 Task: Find connections with filter location Segovia with filter topic #Successwith filter profile language French with filter current company Udaan.com with filter school ST XAVIERS SCHOOL with filter industry Mattress and Blinds Manufacturing with filter service category User Experience Writing with filter keywords title Social Media Specialist
Action: Mouse moved to (572, 73)
Screenshot: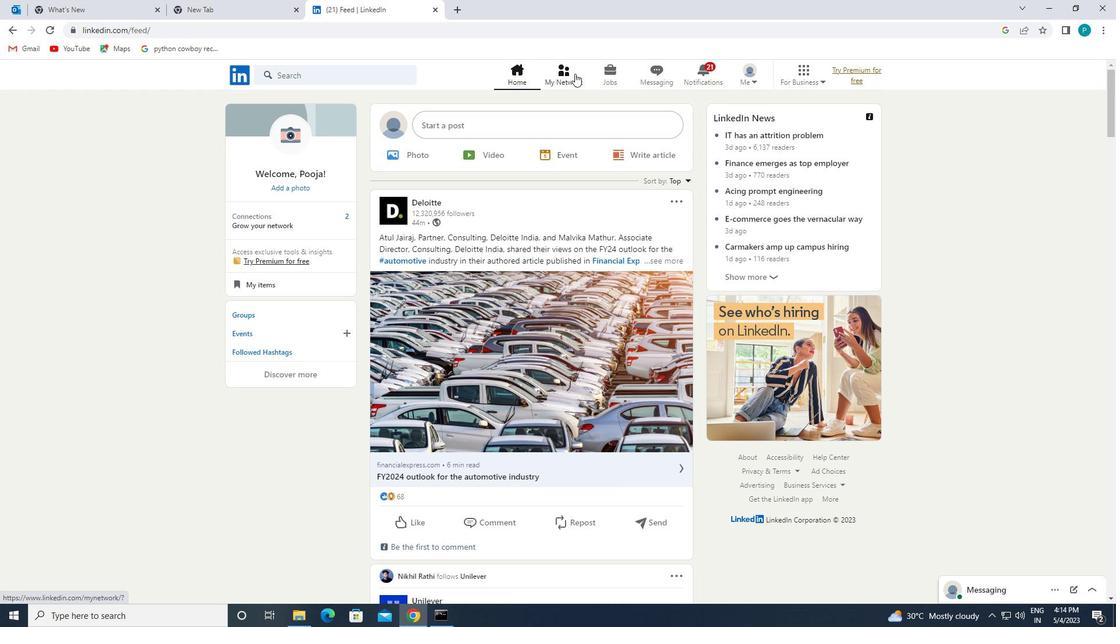 
Action: Mouse pressed left at (572, 73)
Screenshot: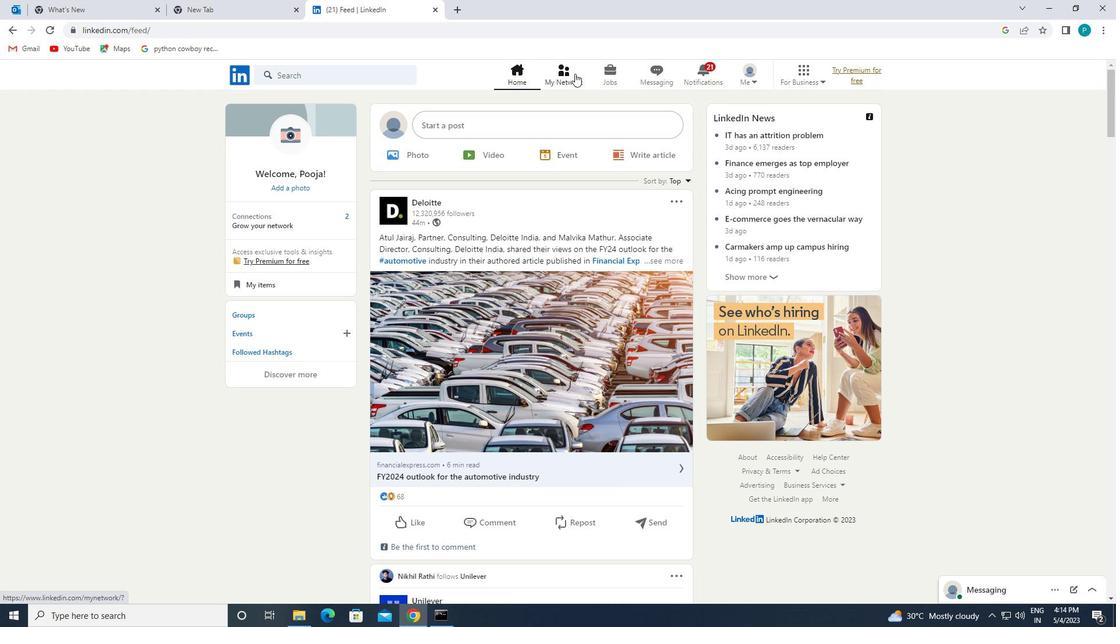 
Action: Mouse moved to (352, 142)
Screenshot: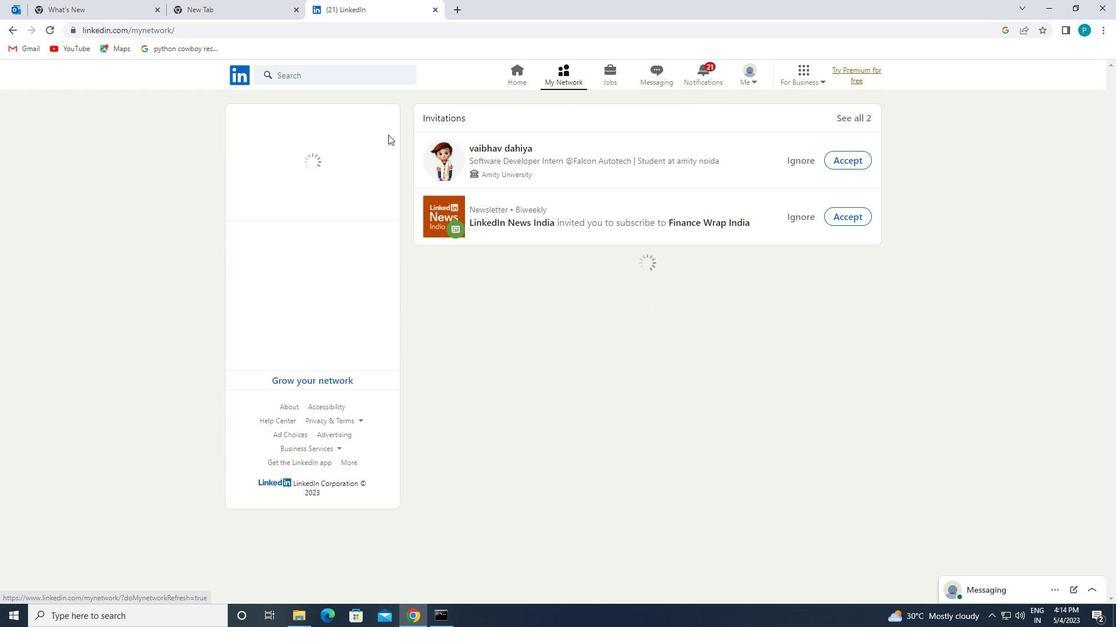 
Action: Mouse pressed left at (352, 142)
Screenshot: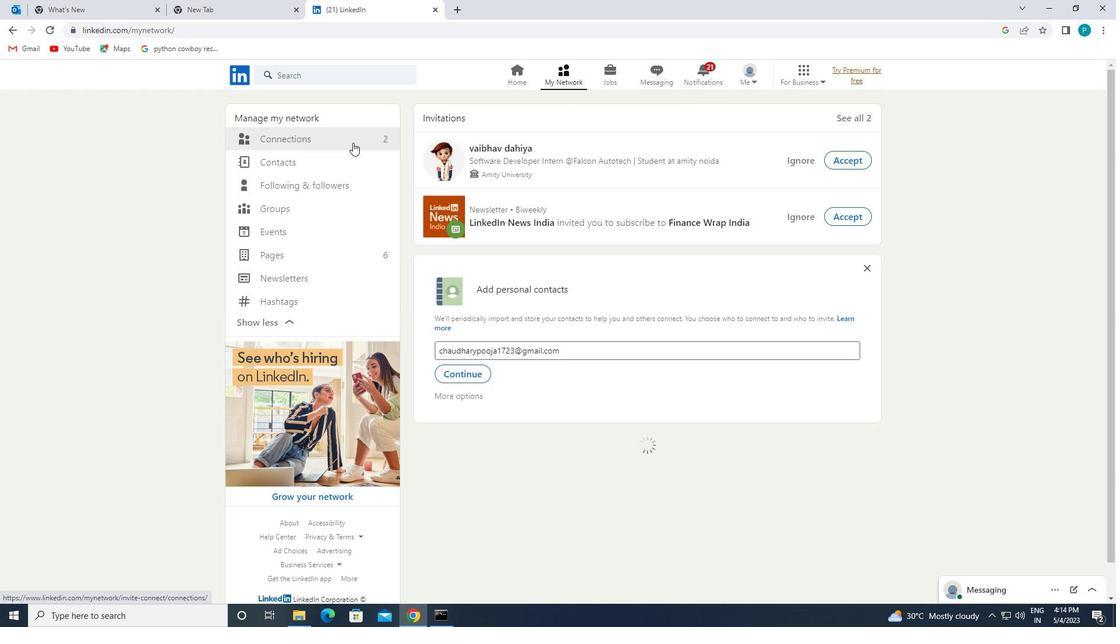 
Action: Mouse moved to (629, 147)
Screenshot: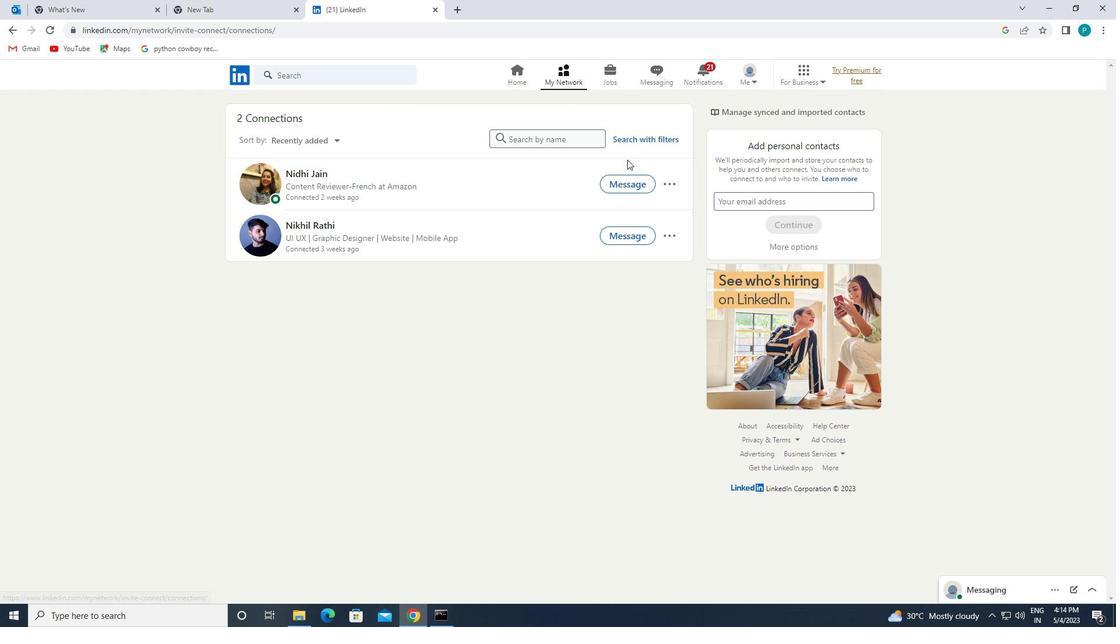 
Action: Mouse pressed left at (629, 147)
Screenshot: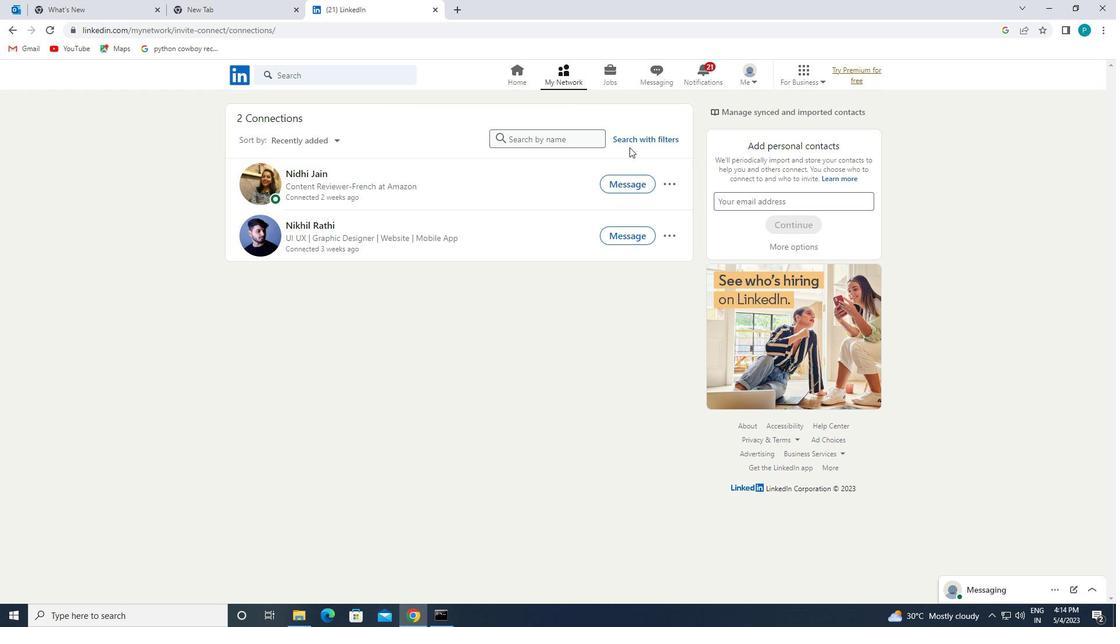 
Action: Mouse moved to (629, 138)
Screenshot: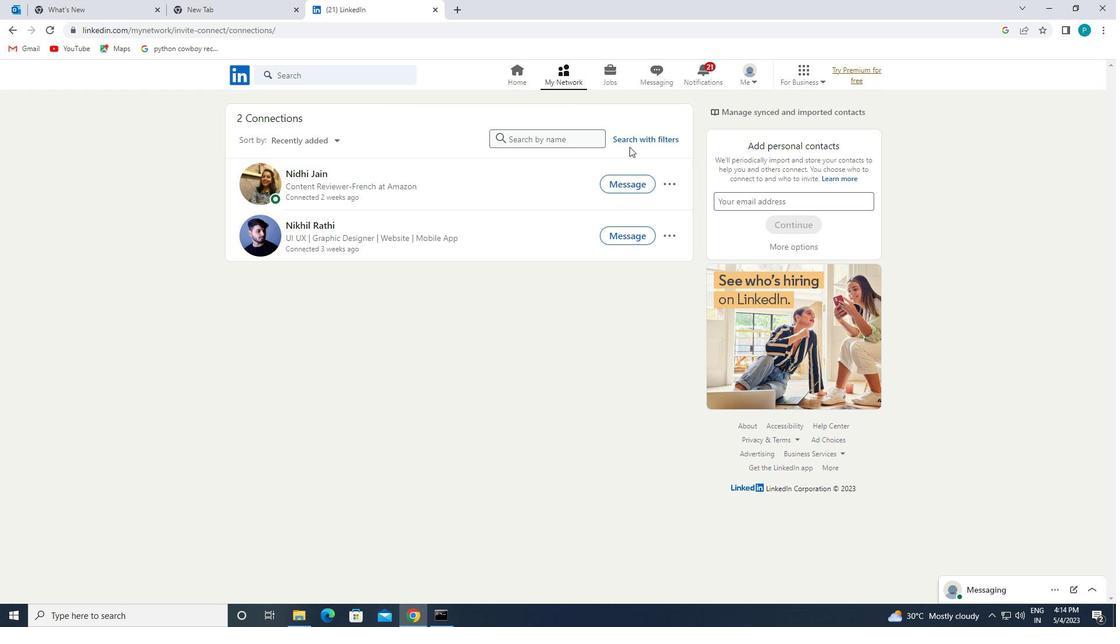 
Action: Mouse pressed left at (629, 138)
Screenshot: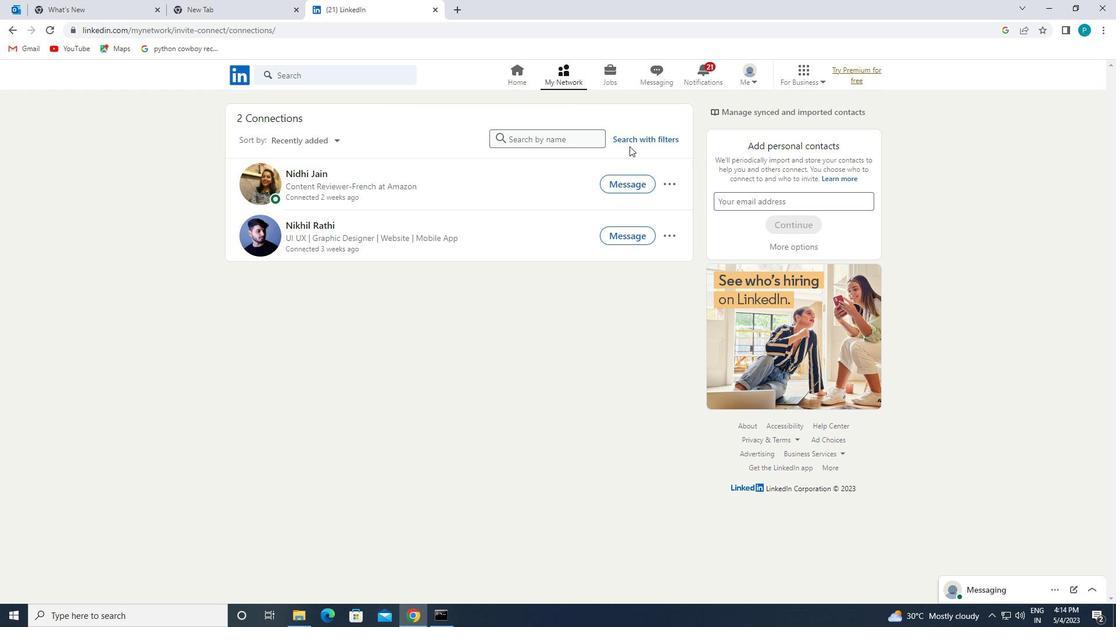 
Action: Mouse moved to (606, 111)
Screenshot: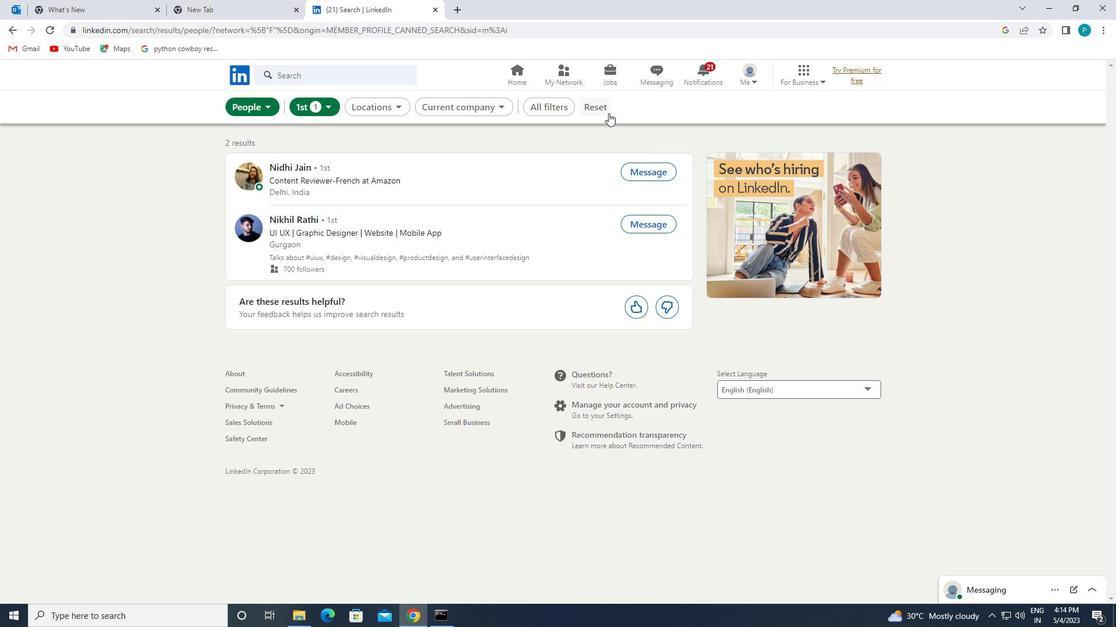 
Action: Mouse pressed left at (606, 111)
Screenshot: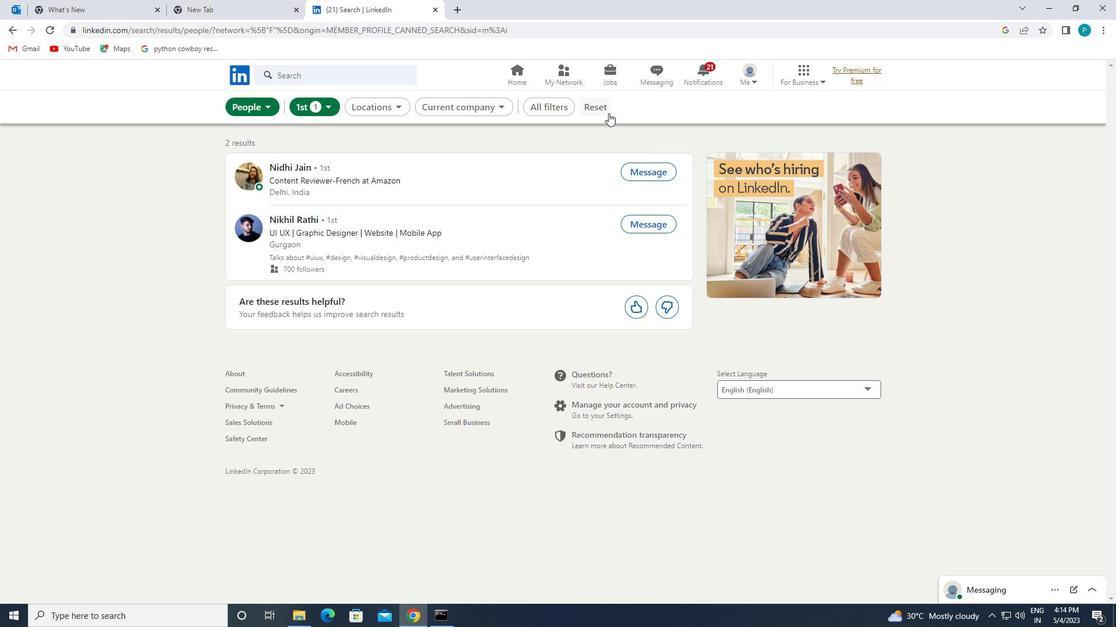 
Action: Mouse moved to (567, 107)
Screenshot: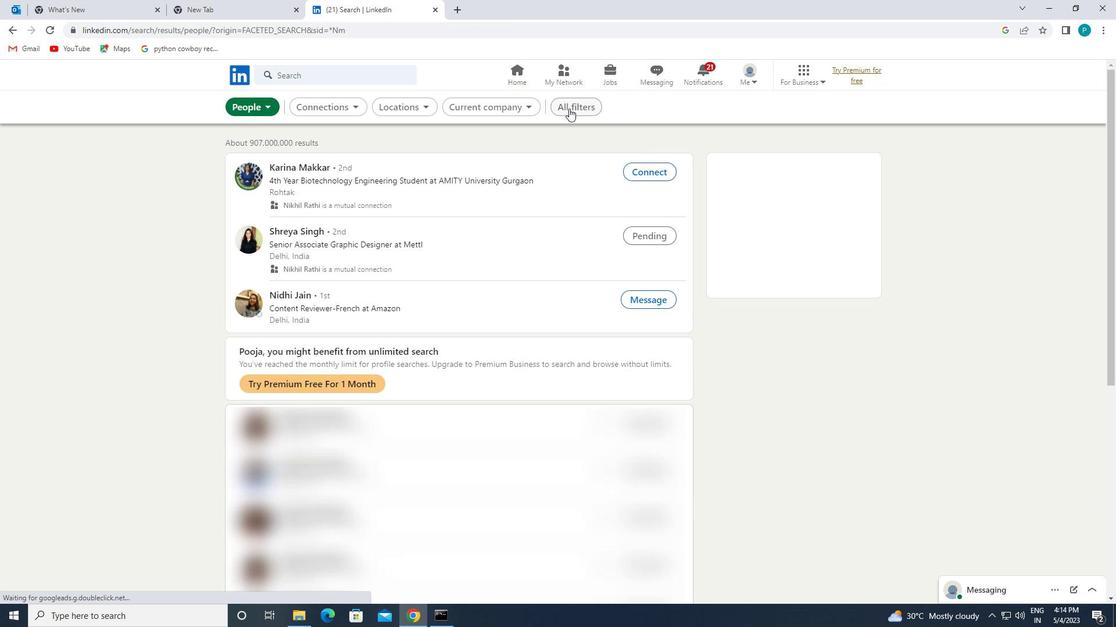 
Action: Mouse pressed left at (567, 107)
Screenshot: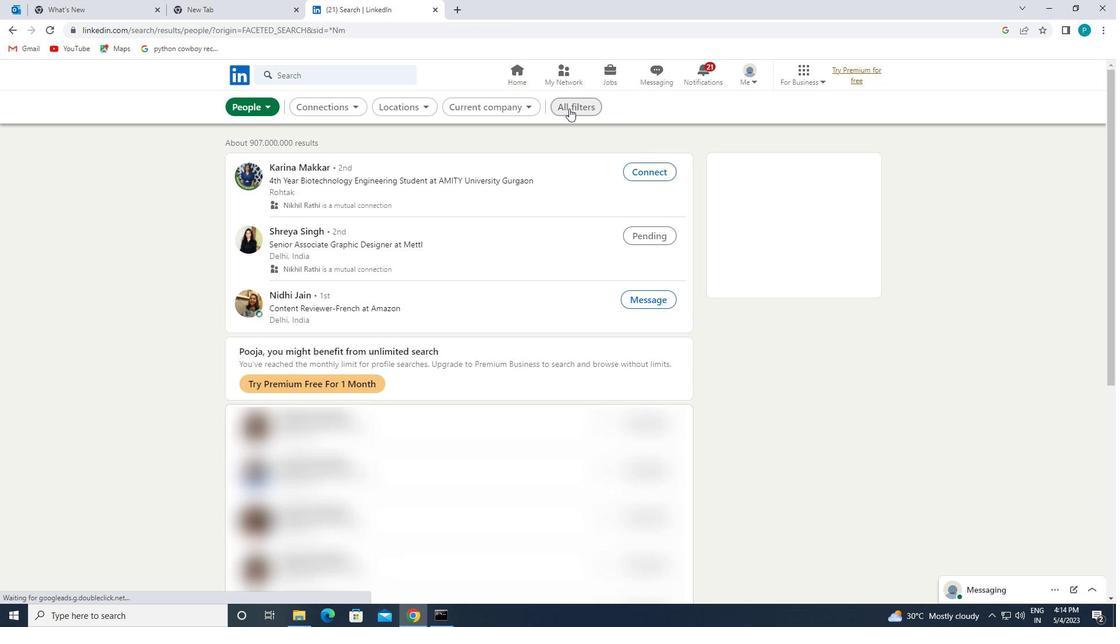 
Action: Mouse moved to (1036, 380)
Screenshot: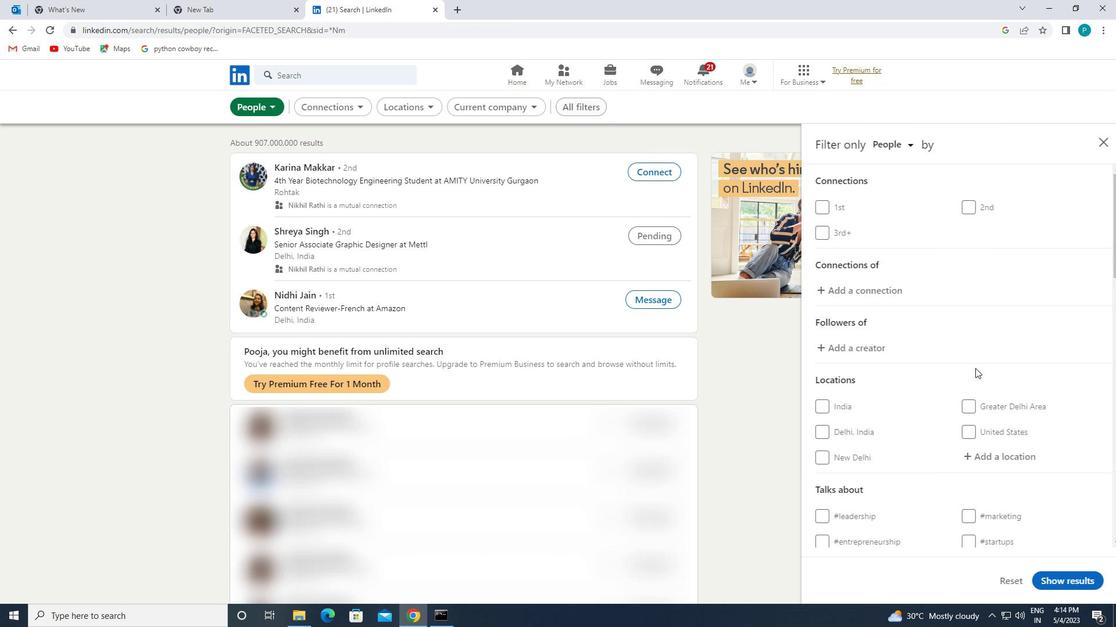 
Action: Mouse scrolled (1036, 379) with delta (0, 0)
Screenshot: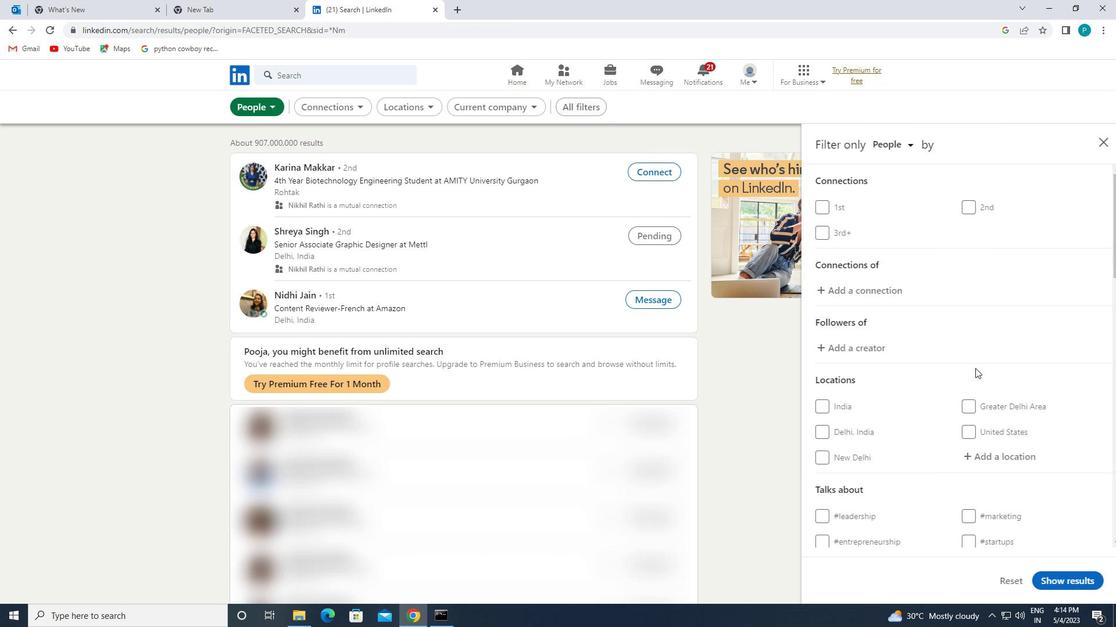 
Action: Mouse scrolled (1036, 379) with delta (0, 0)
Screenshot: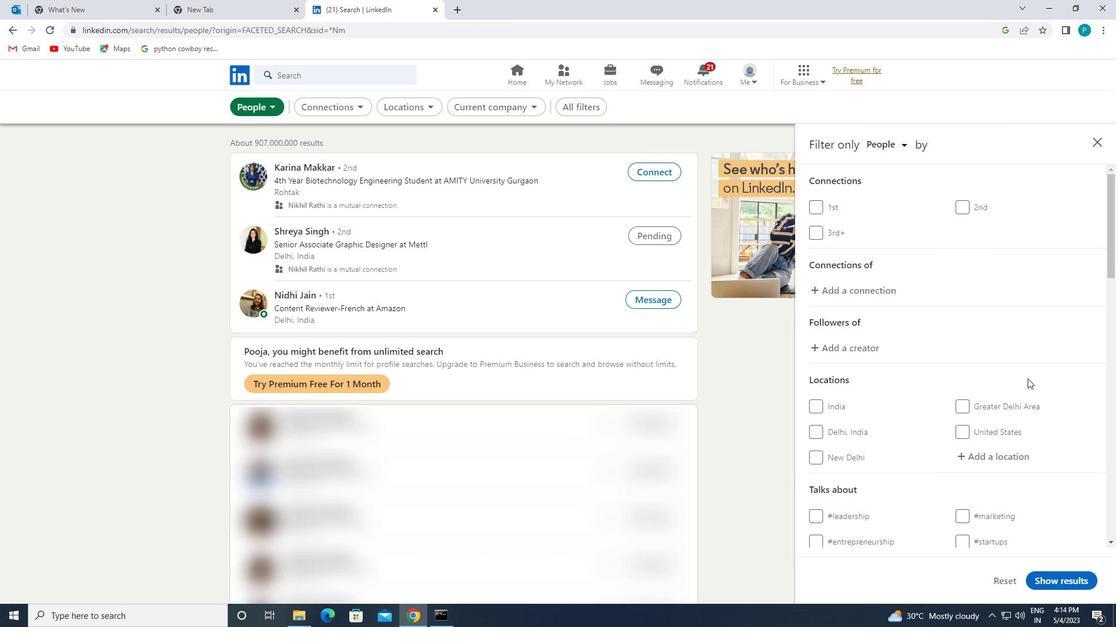 
Action: Mouse moved to (986, 341)
Screenshot: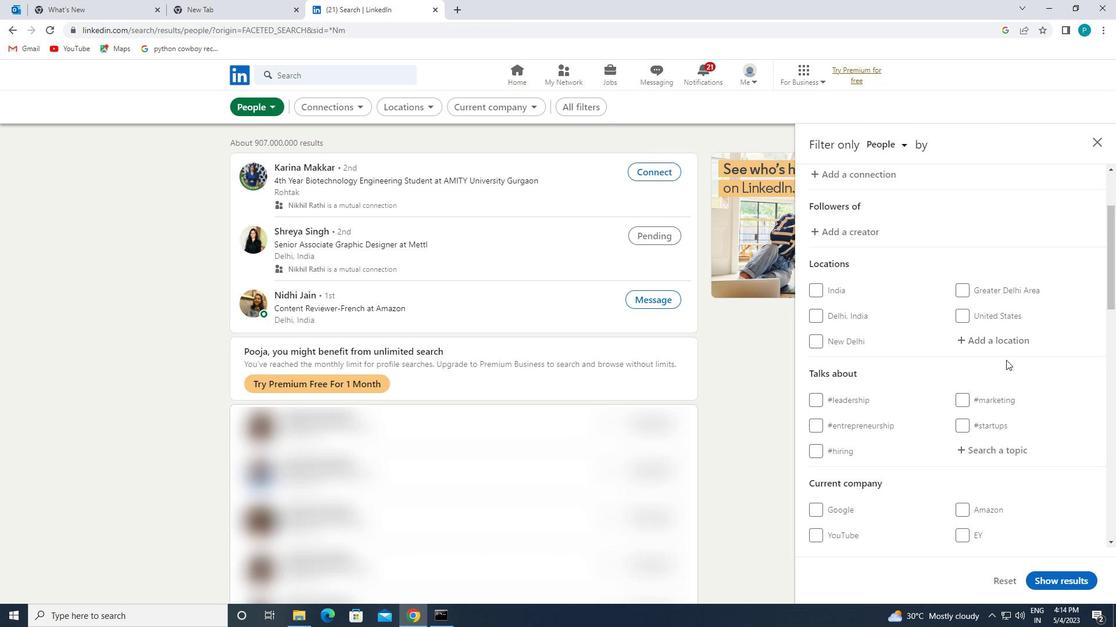 
Action: Mouse pressed left at (986, 341)
Screenshot: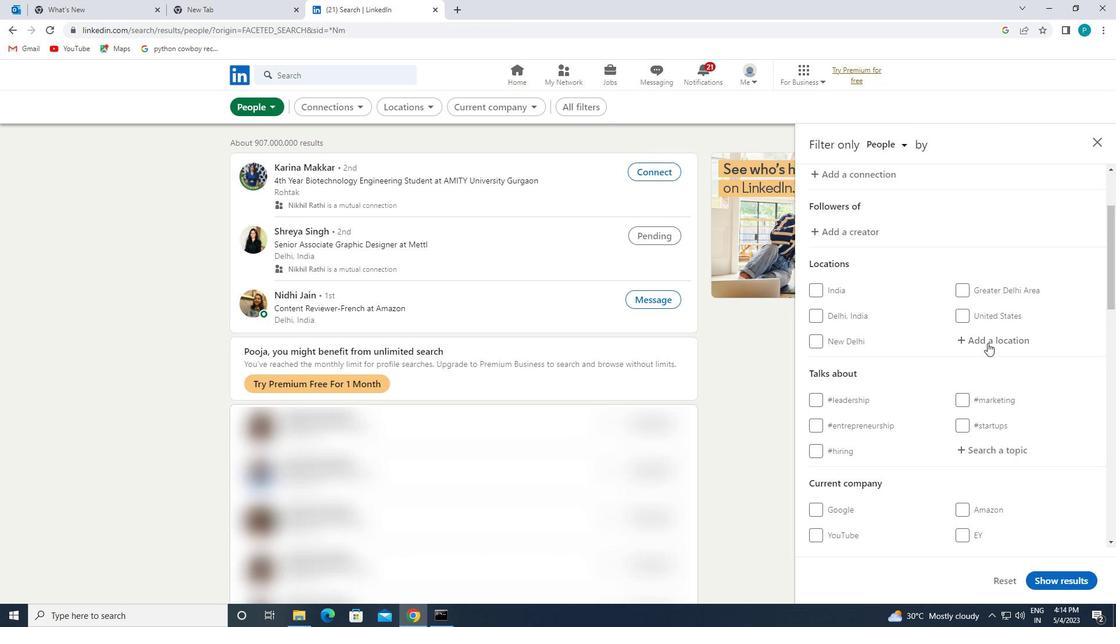 
Action: Key pressed <Key.caps_lock>s<Key.caps_lock>egovia
Screenshot: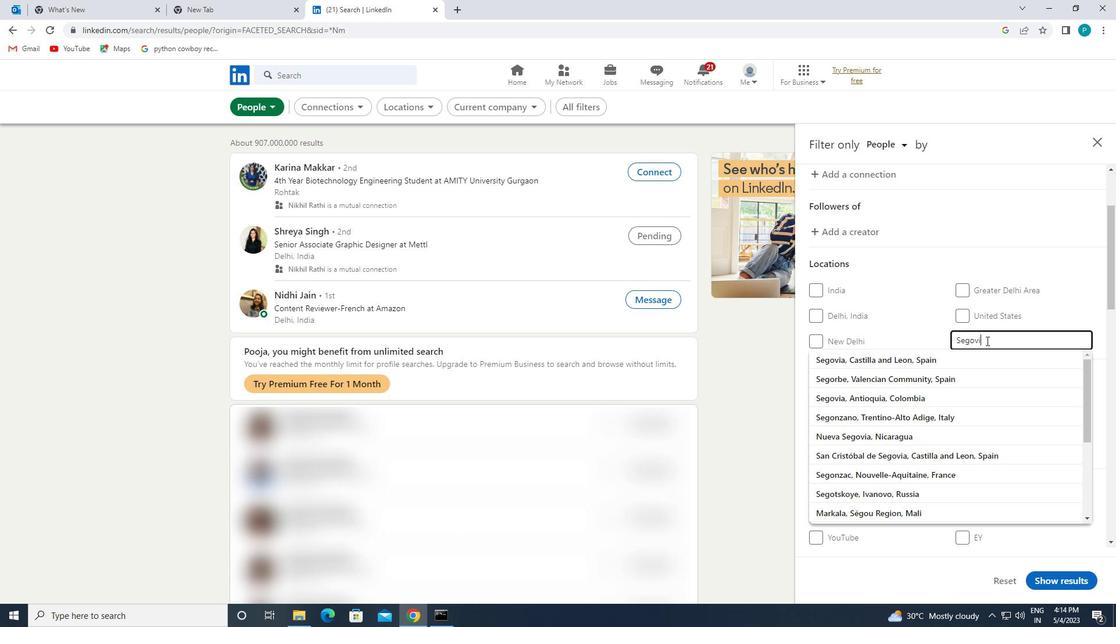 
Action: Mouse moved to (983, 353)
Screenshot: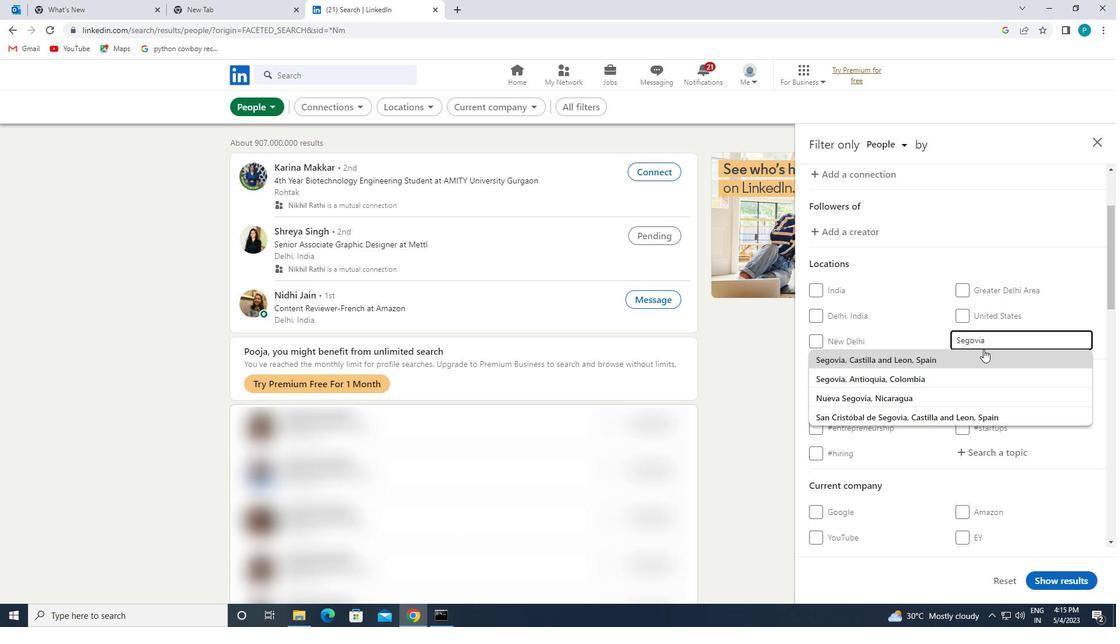 
Action: Mouse pressed left at (983, 353)
Screenshot: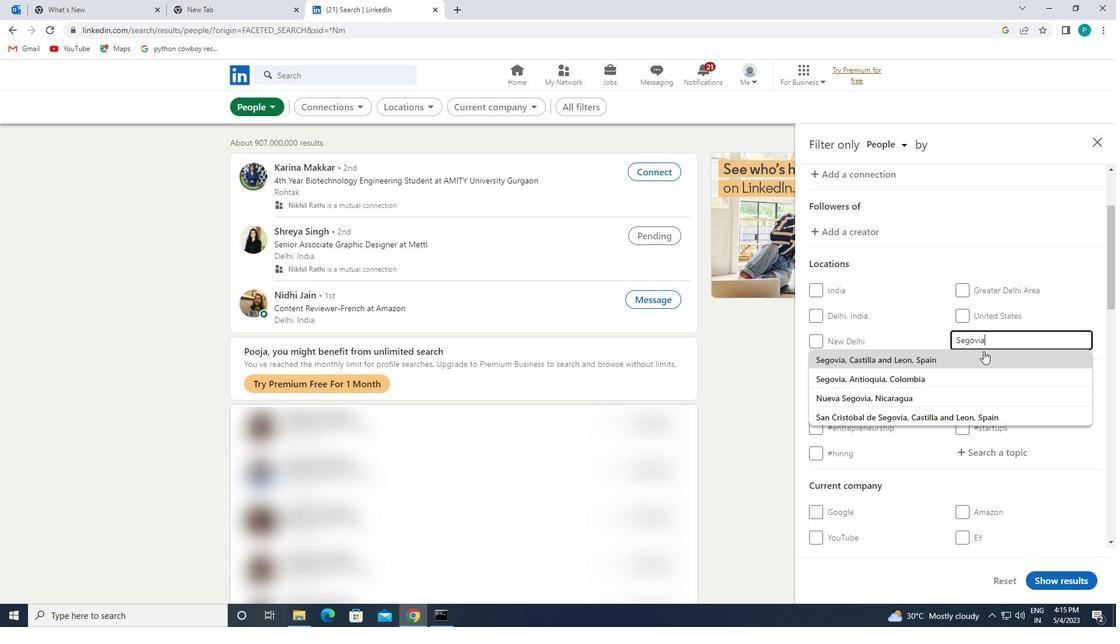 
Action: Mouse moved to (995, 386)
Screenshot: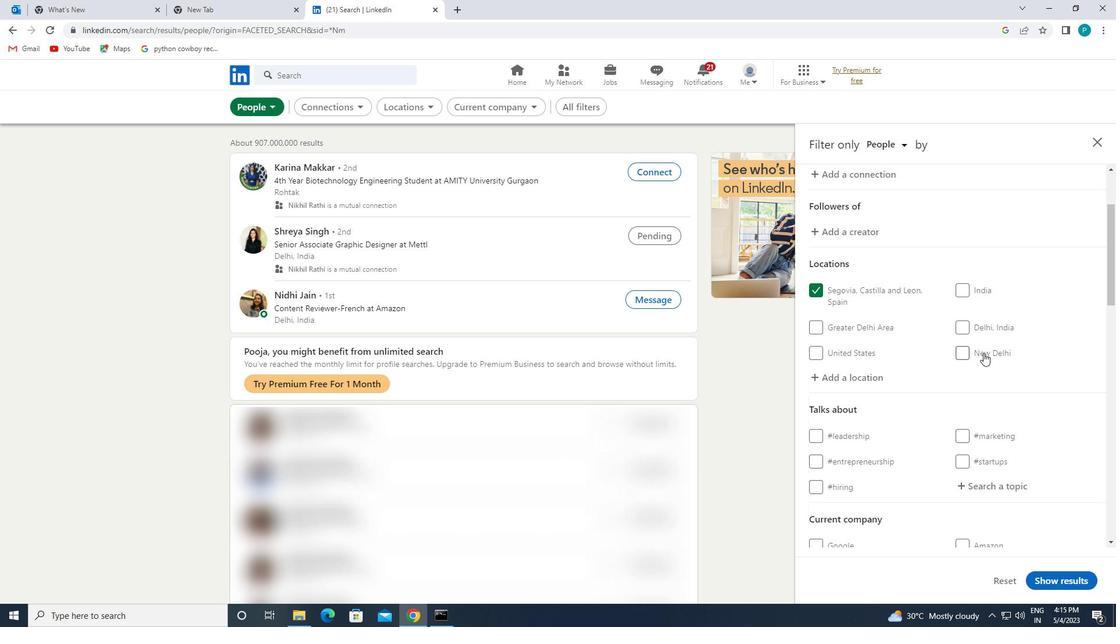 
Action: Mouse scrolled (995, 385) with delta (0, 0)
Screenshot: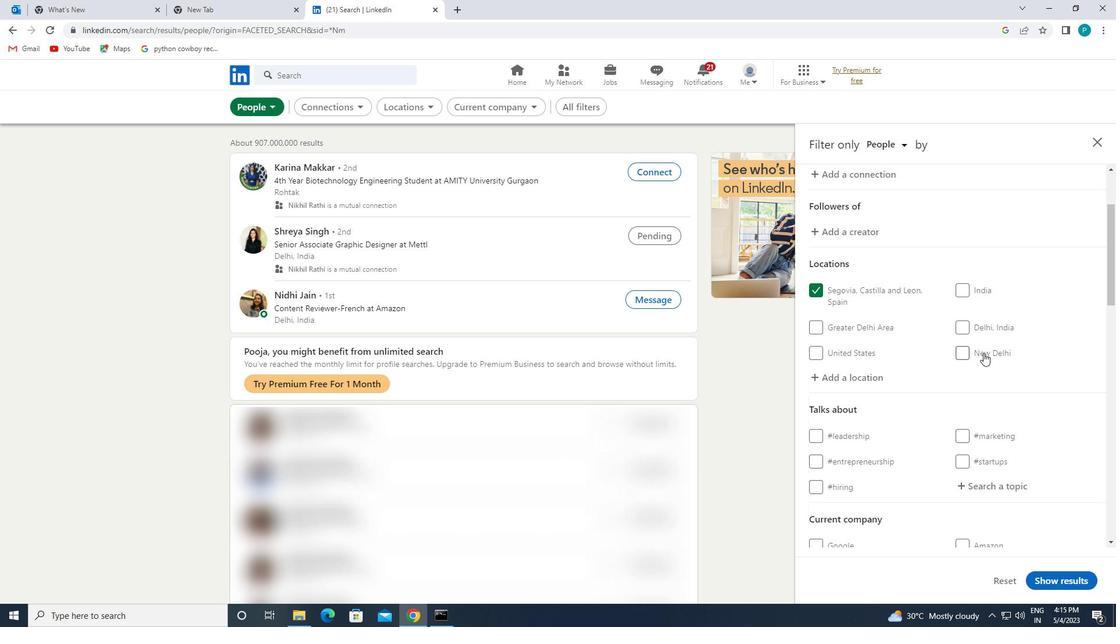 
Action: Mouse scrolled (995, 385) with delta (0, 0)
Screenshot: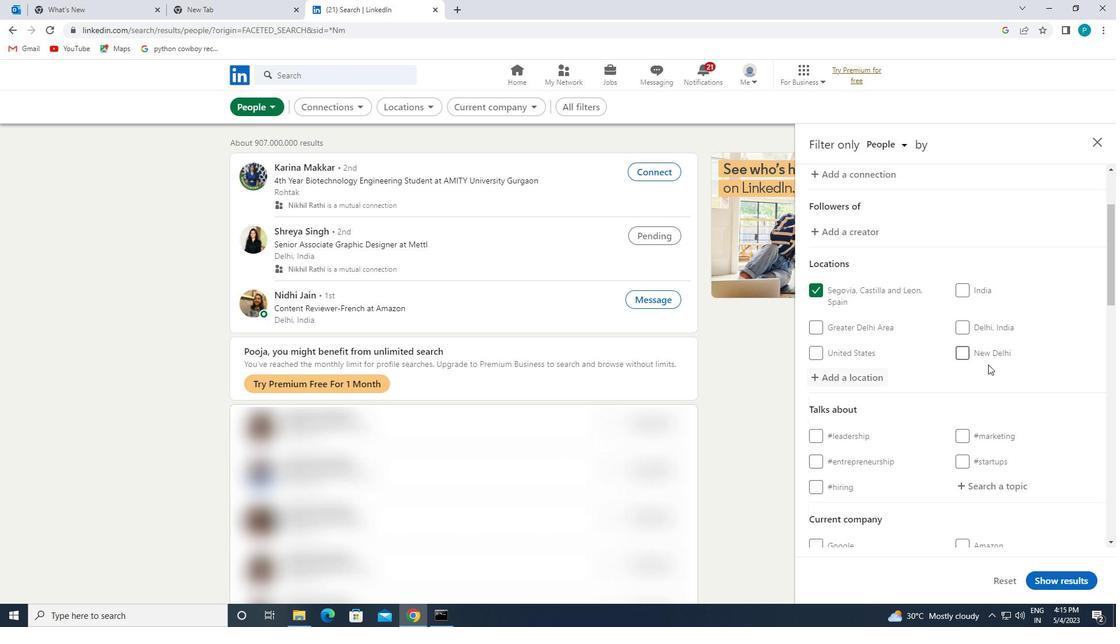 
Action: Mouse moved to (993, 374)
Screenshot: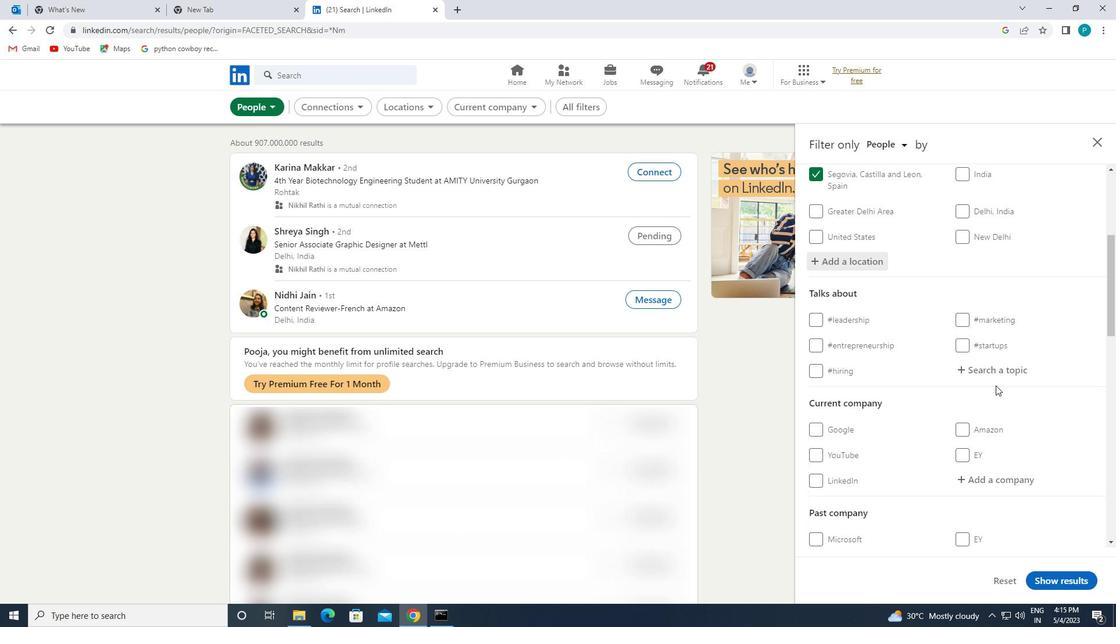 
Action: Mouse pressed left at (993, 374)
Screenshot: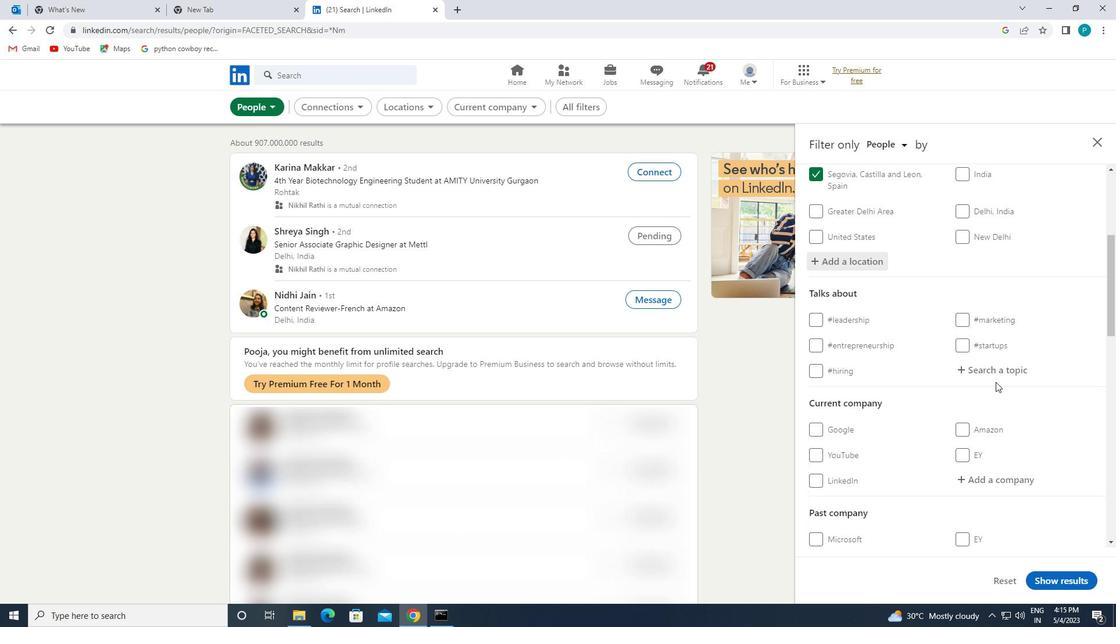 
Action: Key pressed <Key.shift>#<Key.caps_lock>S<Key.caps_lock>UCCESS
Screenshot: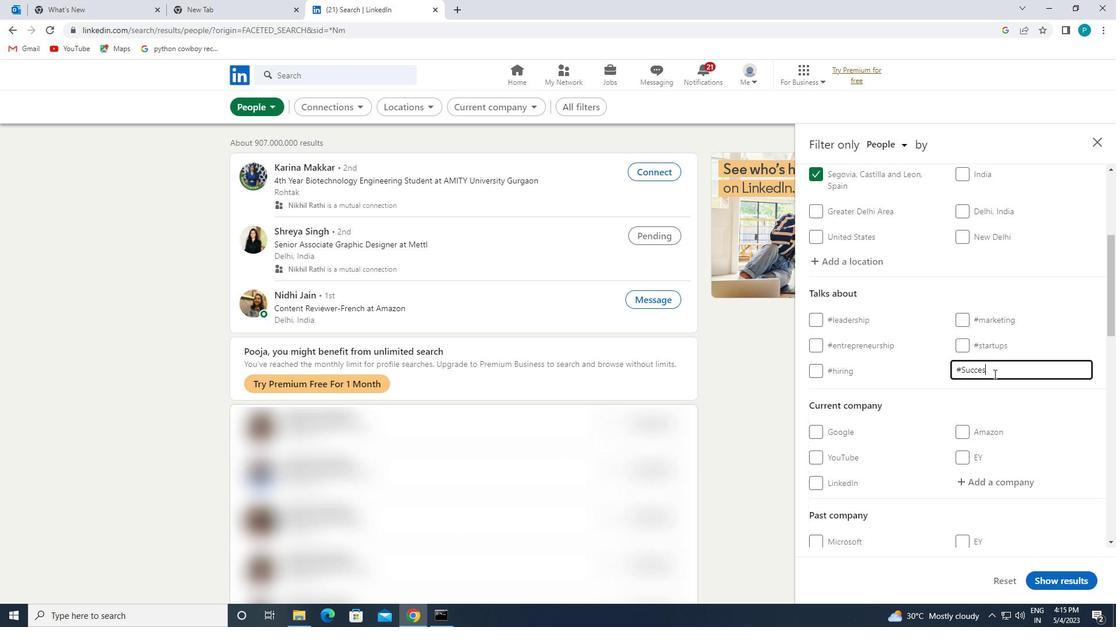 
Action: Mouse moved to (998, 442)
Screenshot: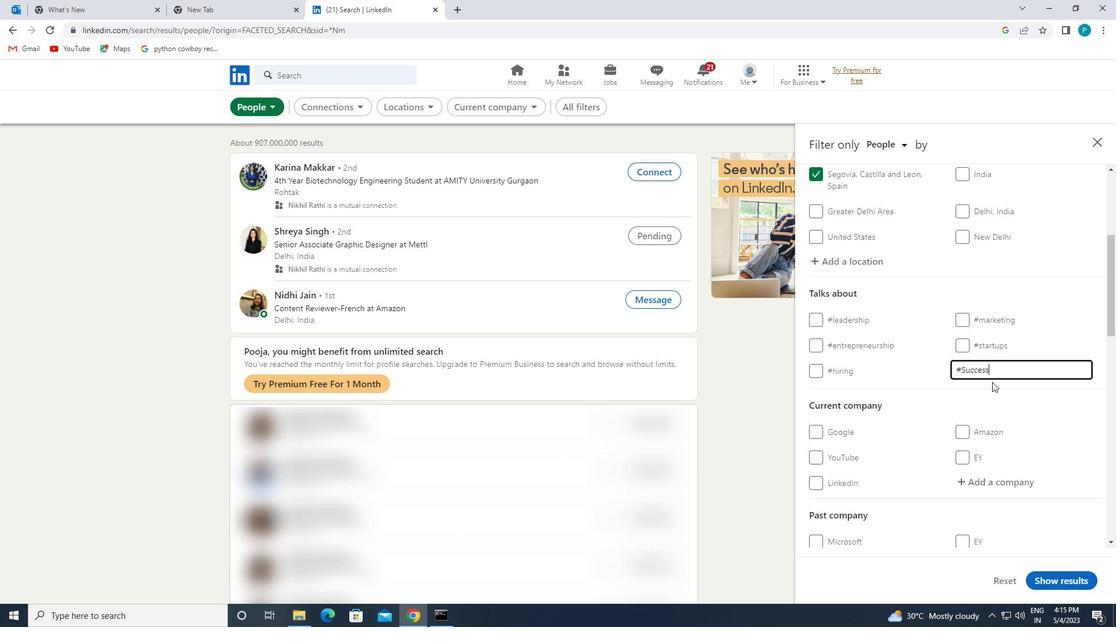 
Action: Mouse scrolled (998, 442) with delta (0, 0)
Screenshot: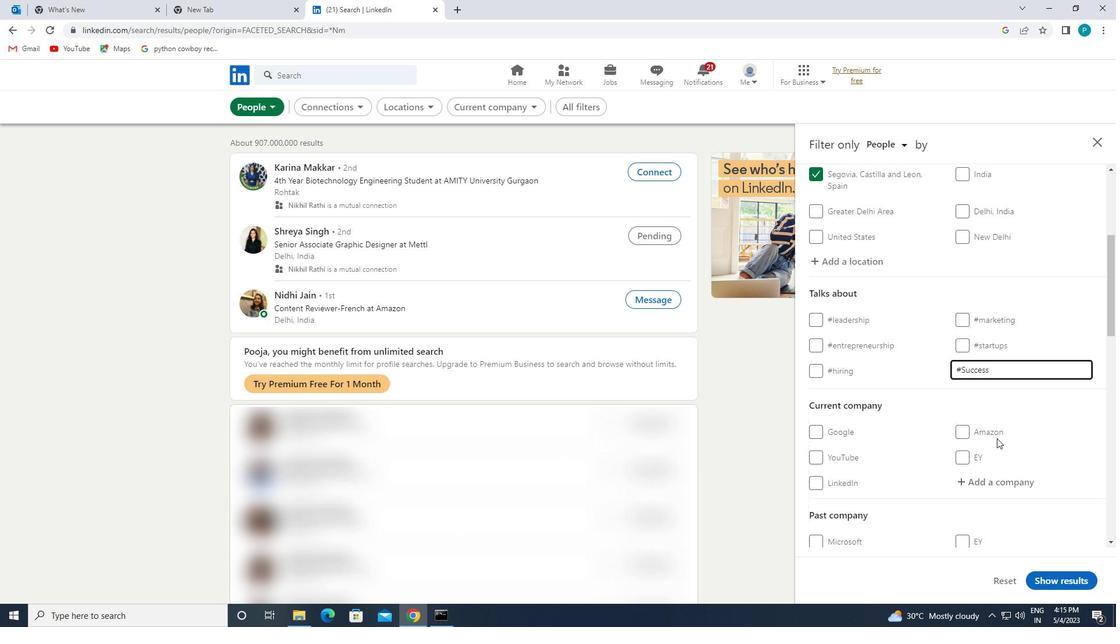 
Action: Mouse scrolled (998, 442) with delta (0, 0)
Screenshot: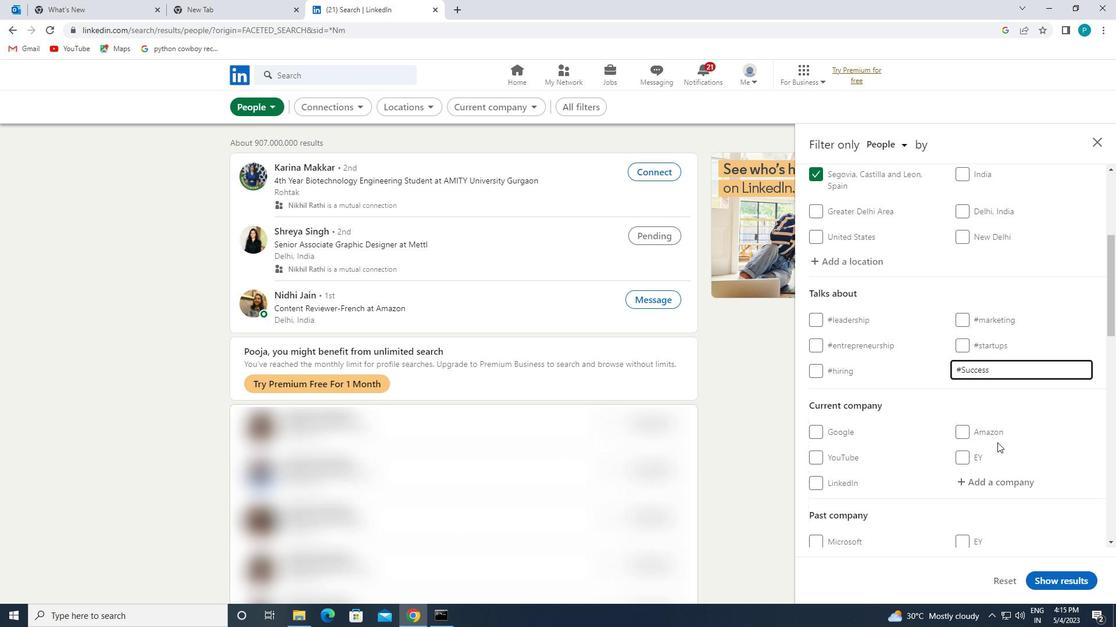 
Action: Mouse moved to (995, 434)
Screenshot: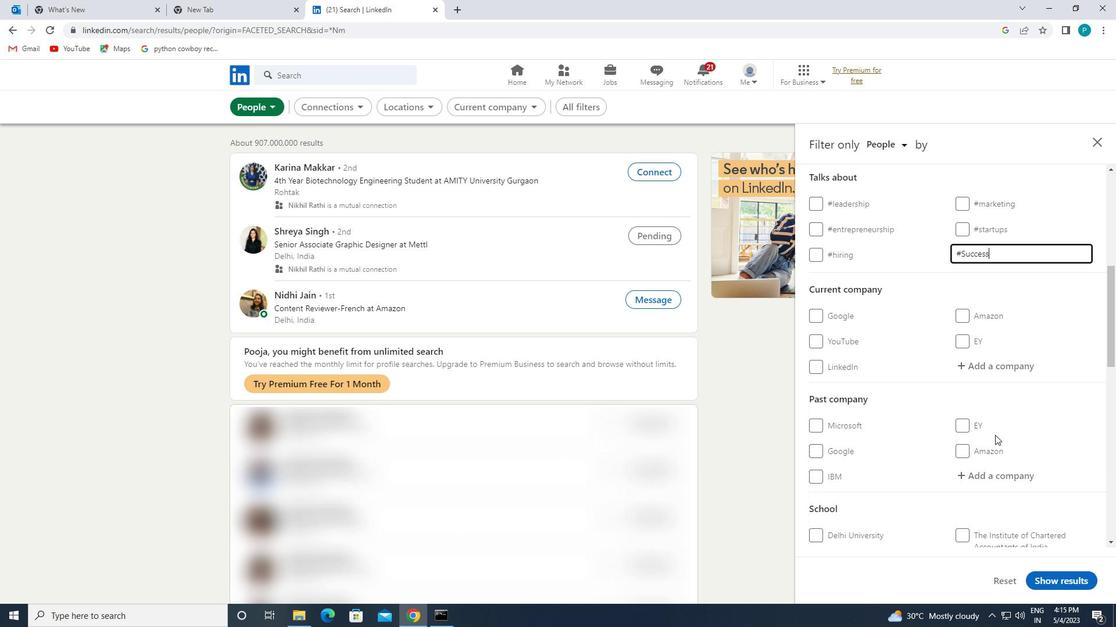 
Action: Mouse scrolled (995, 434) with delta (0, 0)
Screenshot: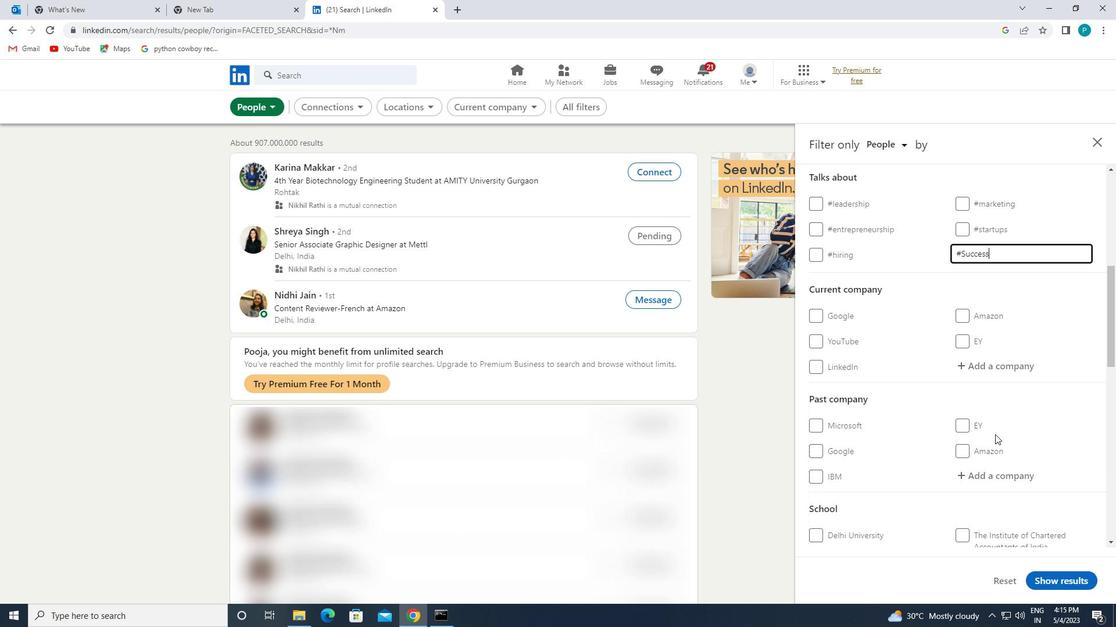 
Action: Mouse scrolled (995, 434) with delta (0, 0)
Screenshot: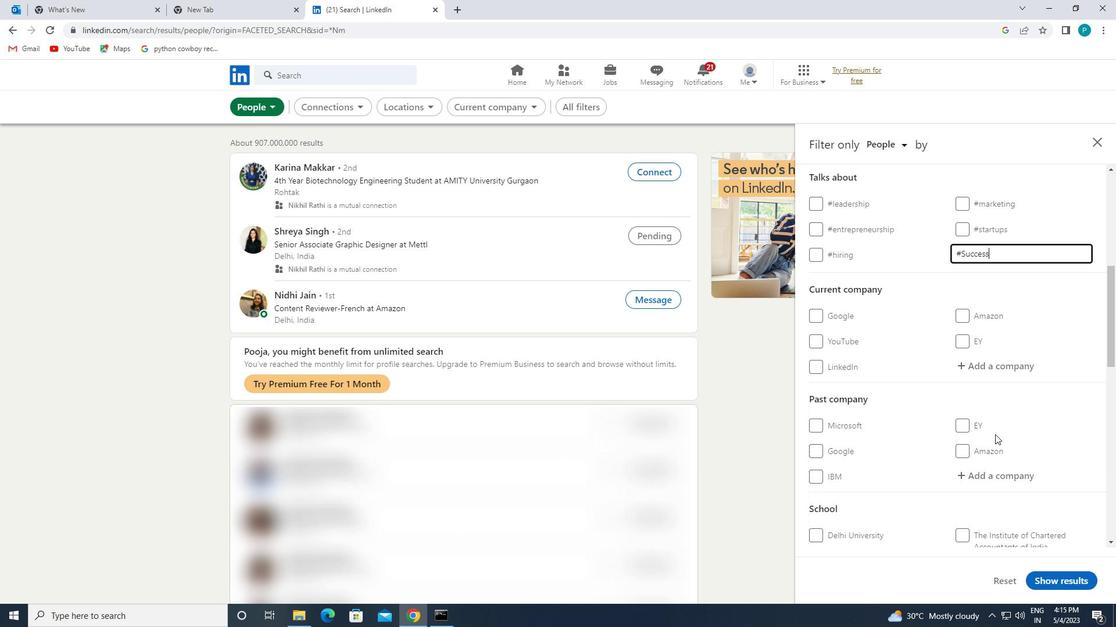 
Action: Mouse scrolled (995, 434) with delta (0, 0)
Screenshot: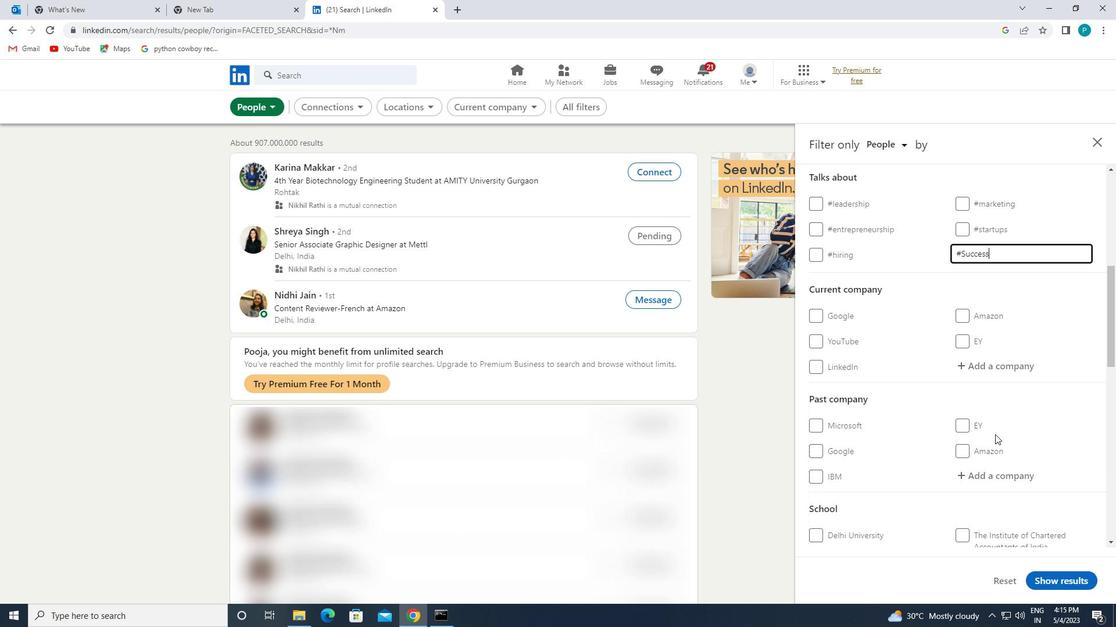 
Action: Mouse scrolled (995, 434) with delta (0, 0)
Screenshot: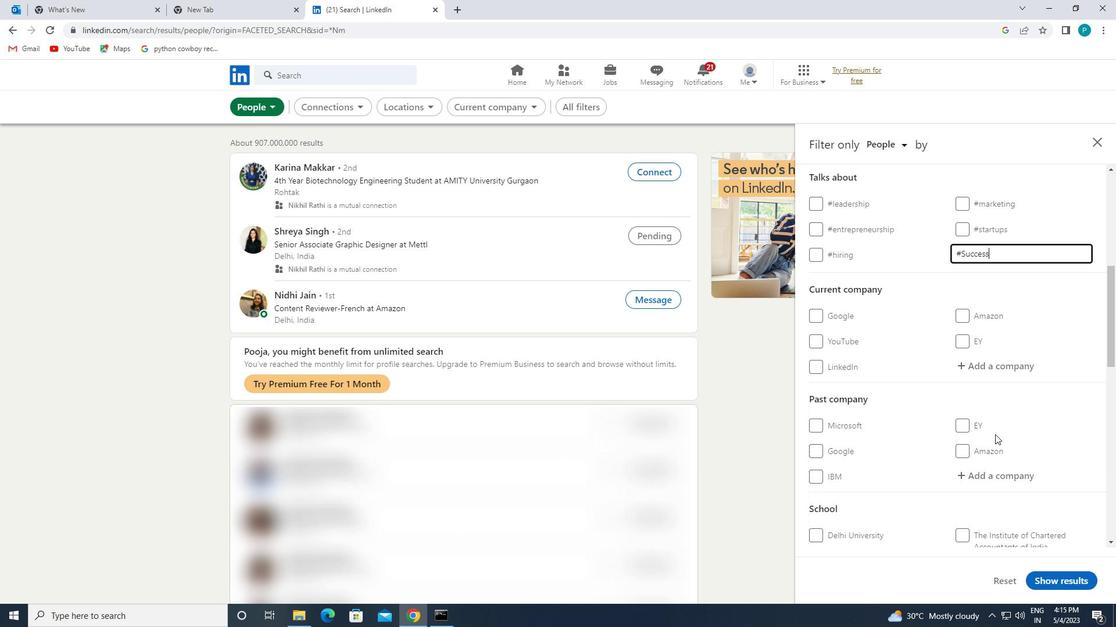 
Action: Mouse moved to (888, 430)
Screenshot: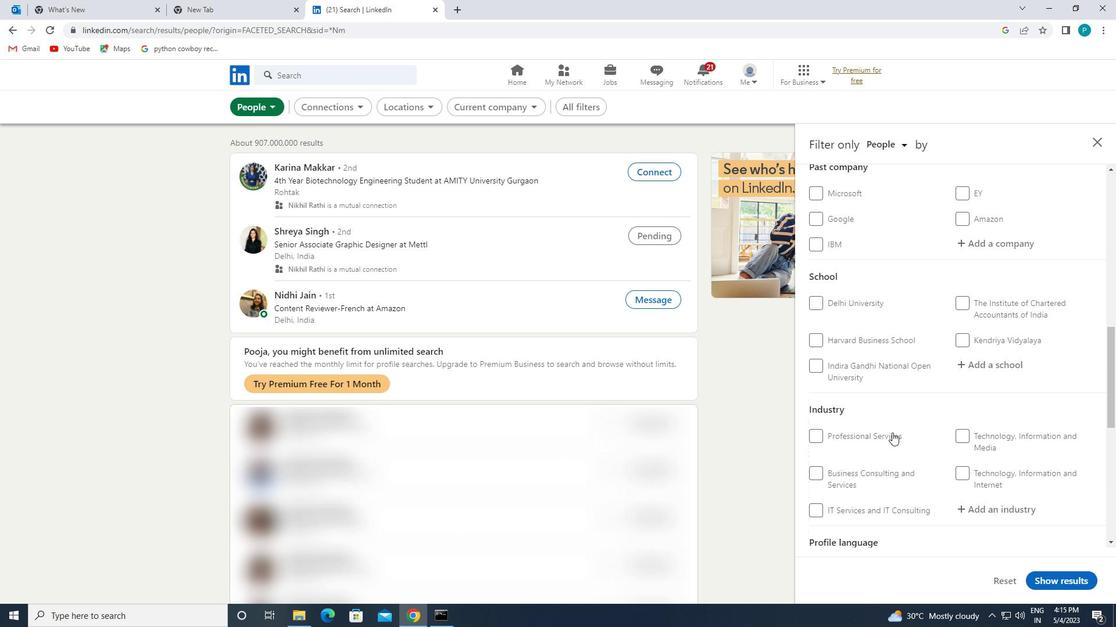 
Action: Mouse scrolled (888, 429) with delta (0, 0)
Screenshot: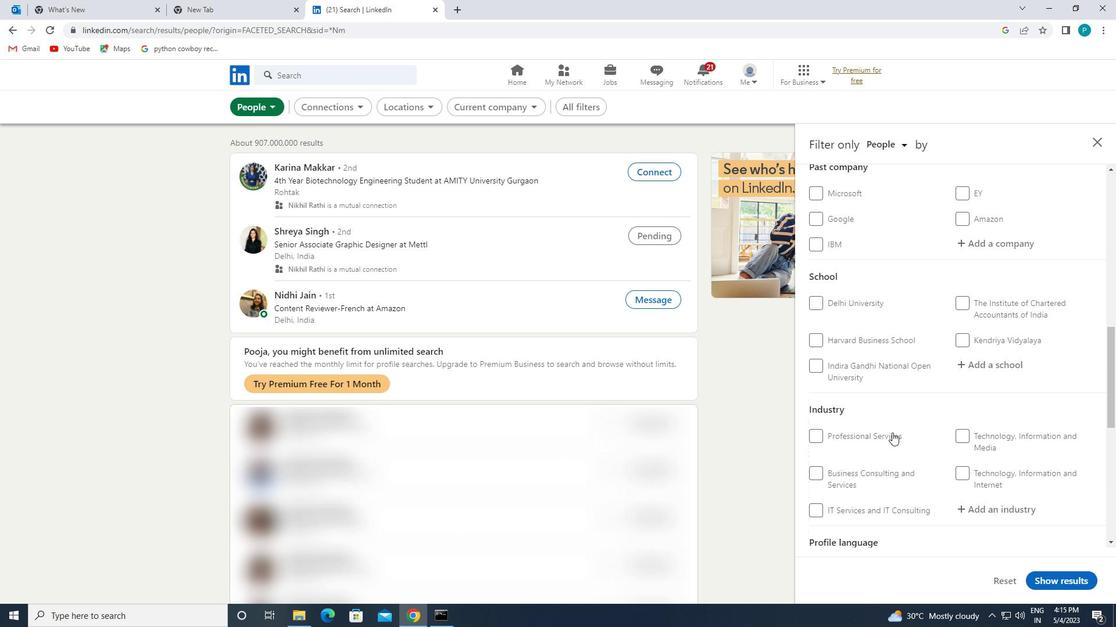 
Action: Mouse moved to (887, 430)
Screenshot: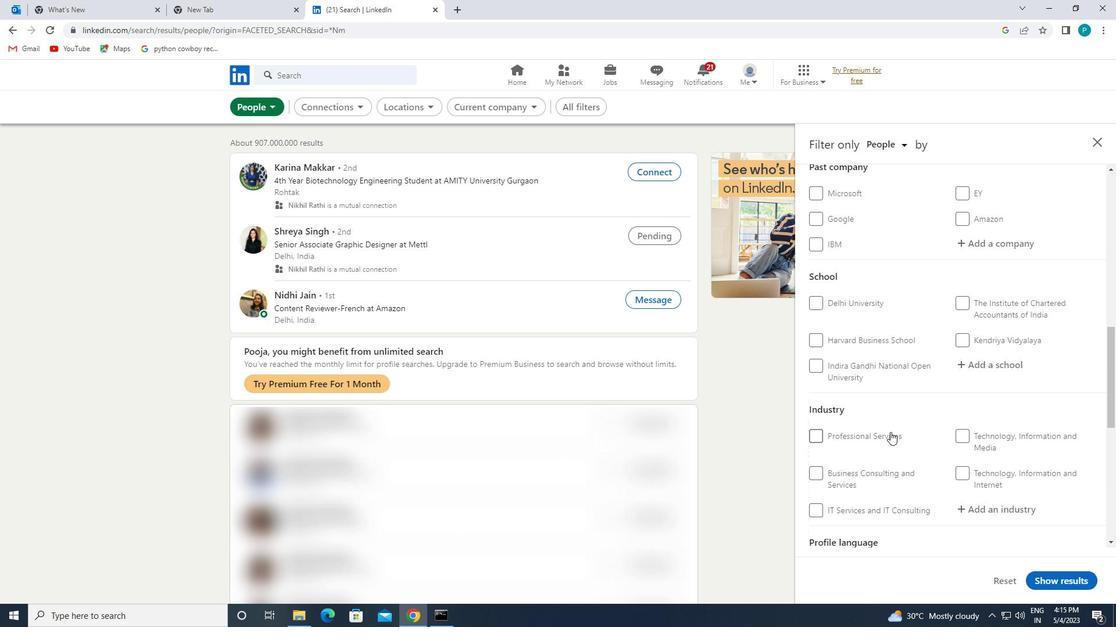 
Action: Mouse scrolled (887, 429) with delta (0, 0)
Screenshot: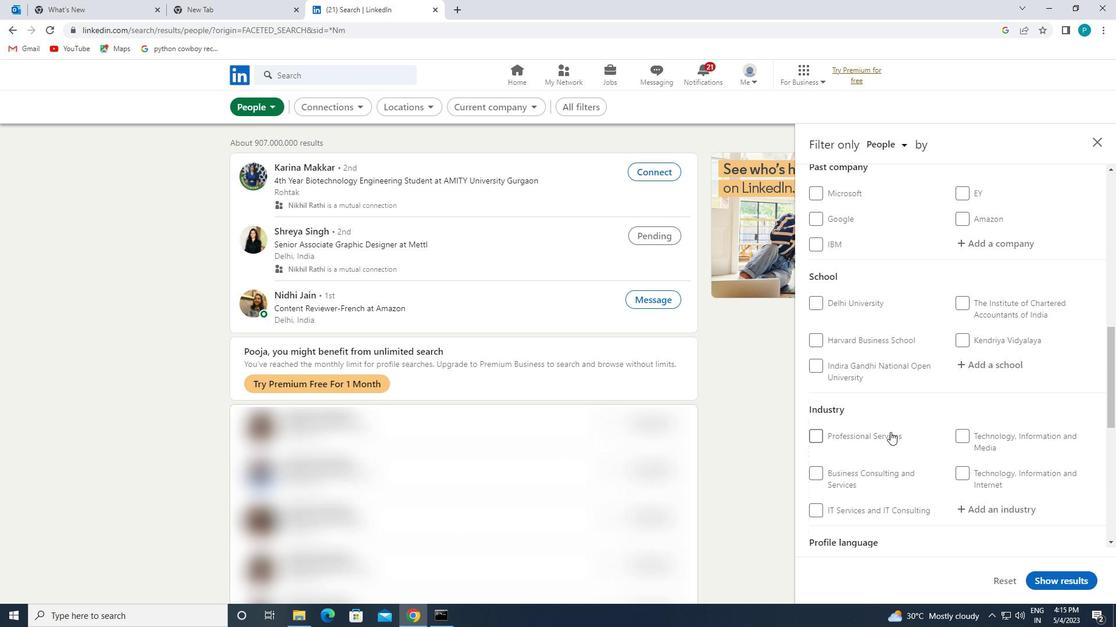 
Action: Mouse moved to (887, 429)
Screenshot: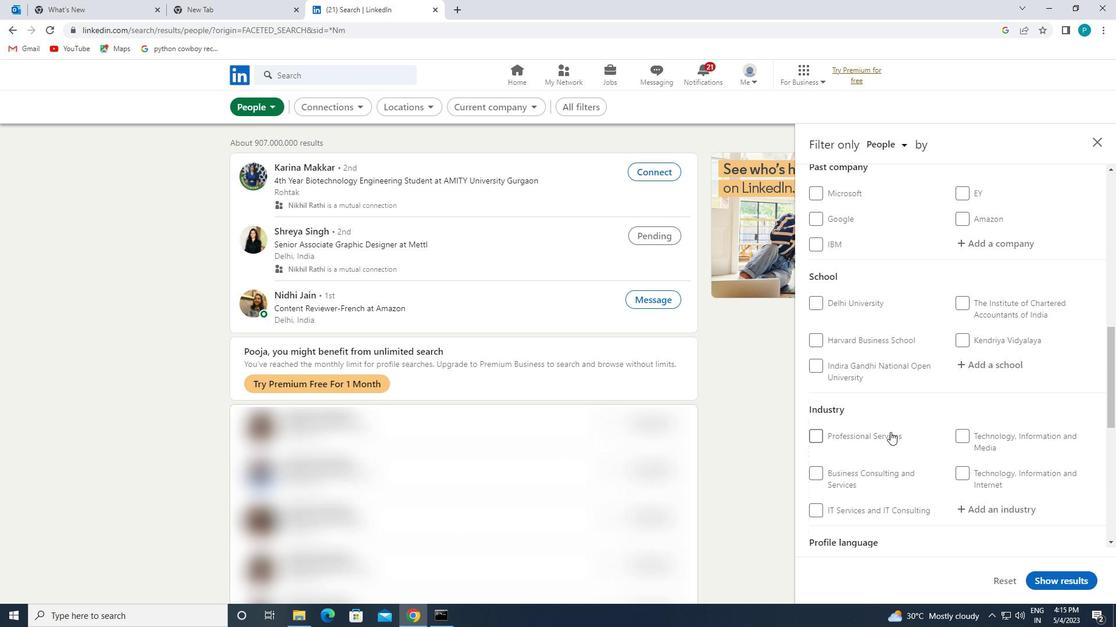
Action: Mouse scrolled (887, 428) with delta (0, 0)
Screenshot: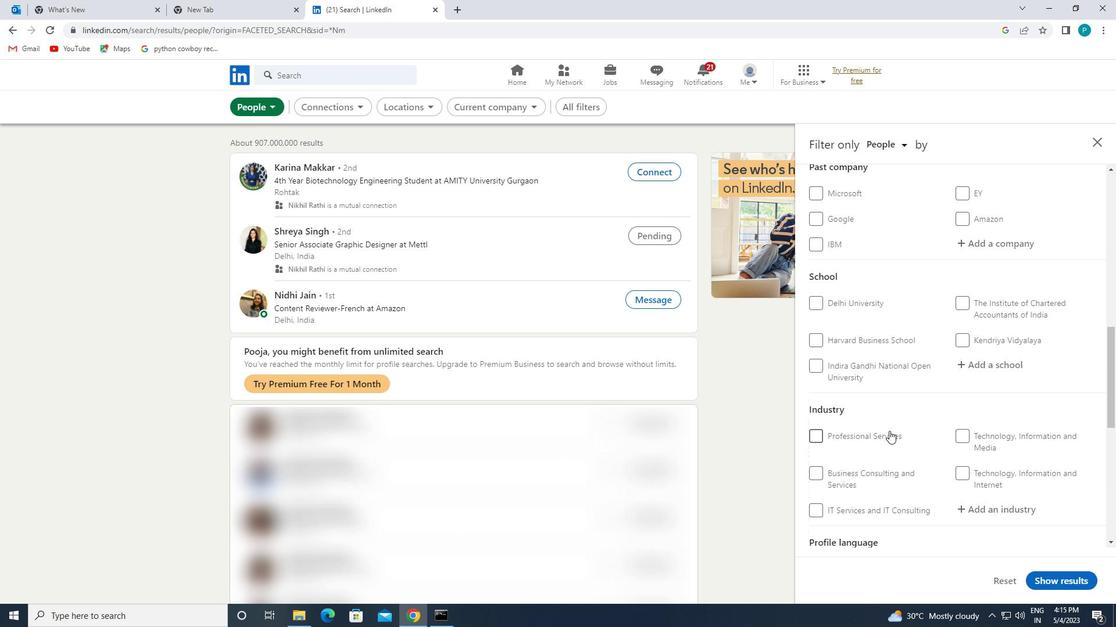 
Action: Mouse moved to (953, 394)
Screenshot: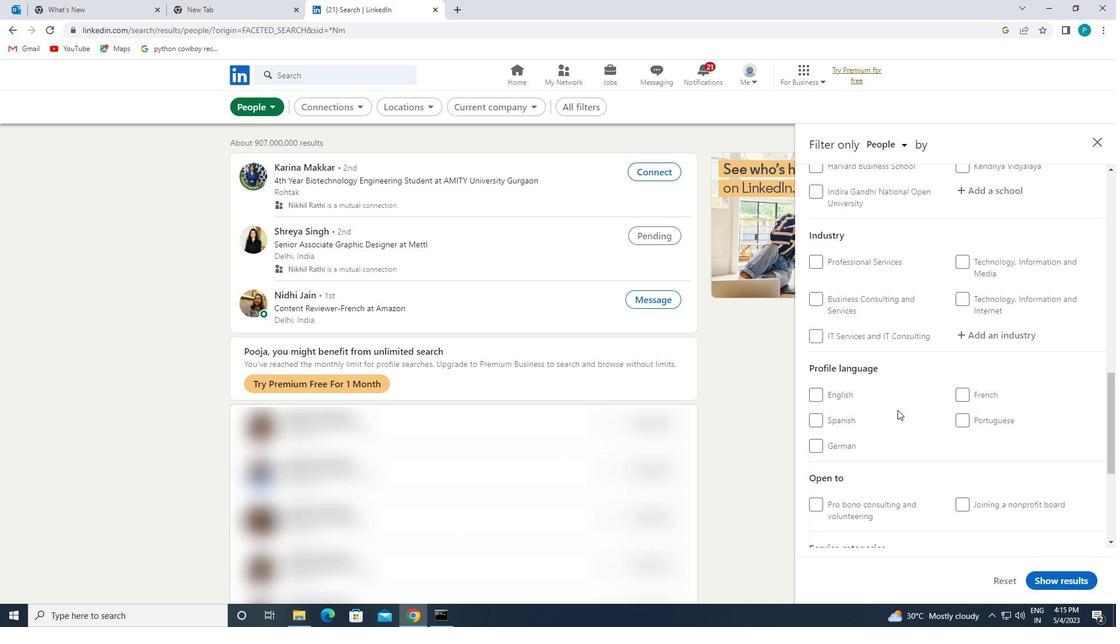 
Action: Mouse pressed left at (953, 394)
Screenshot: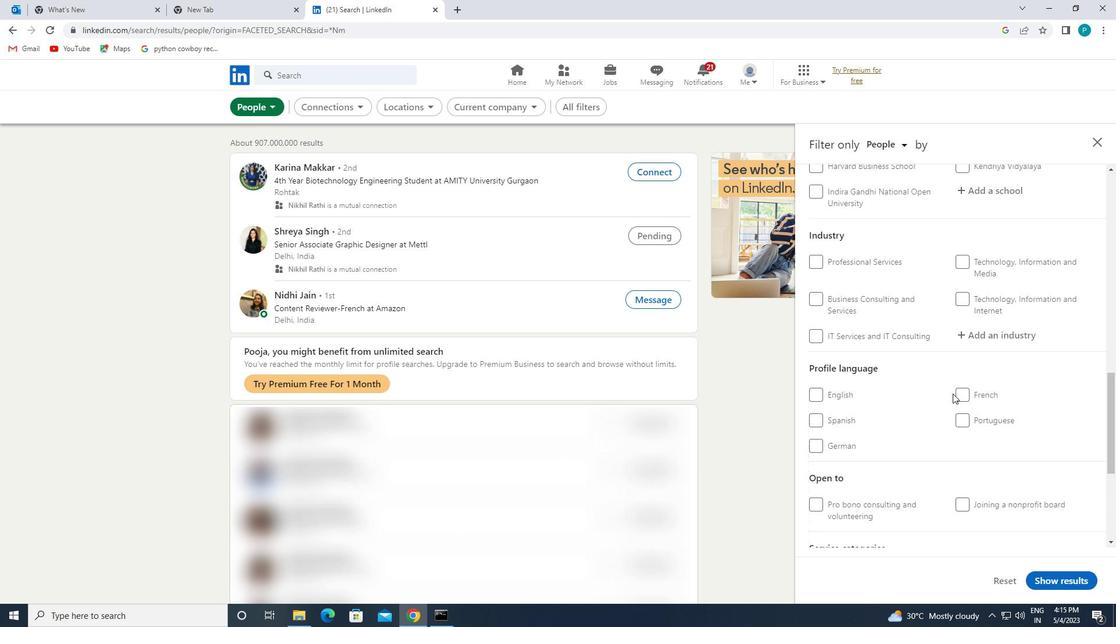 
Action: Mouse moved to (989, 391)
Screenshot: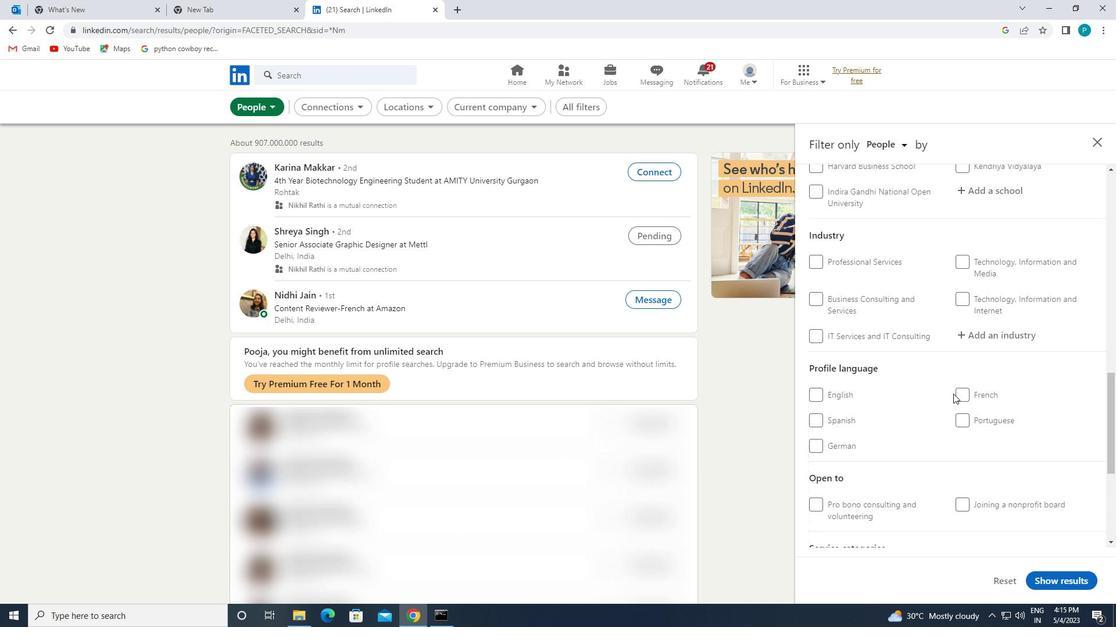
Action: Mouse pressed left at (989, 391)
Screenshot: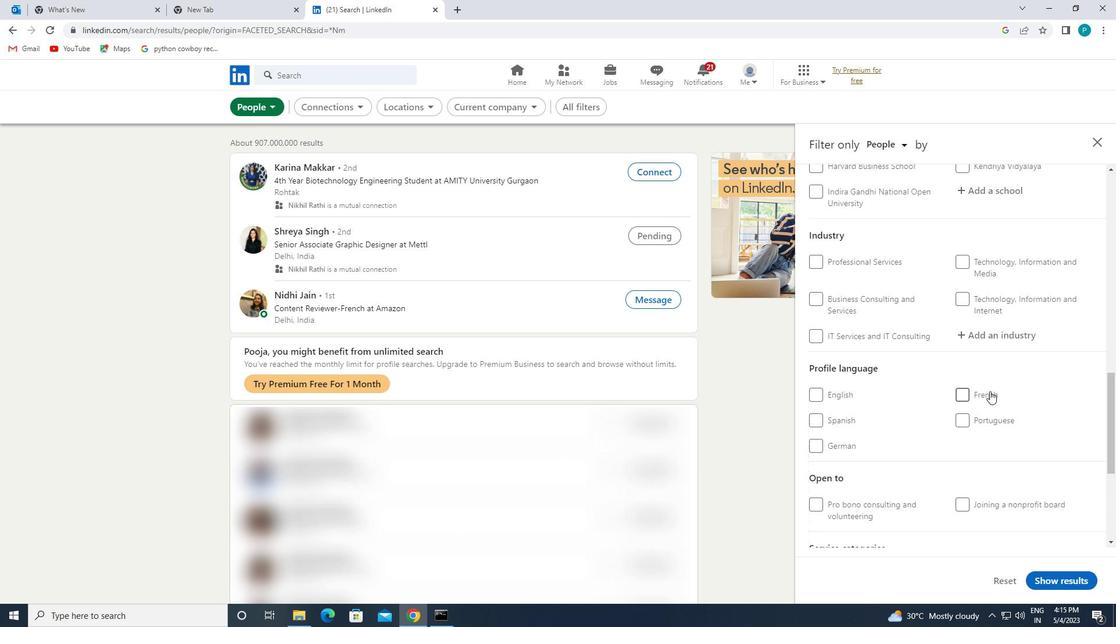 
Action: Mouse moved to (993, 376)
Screenshot: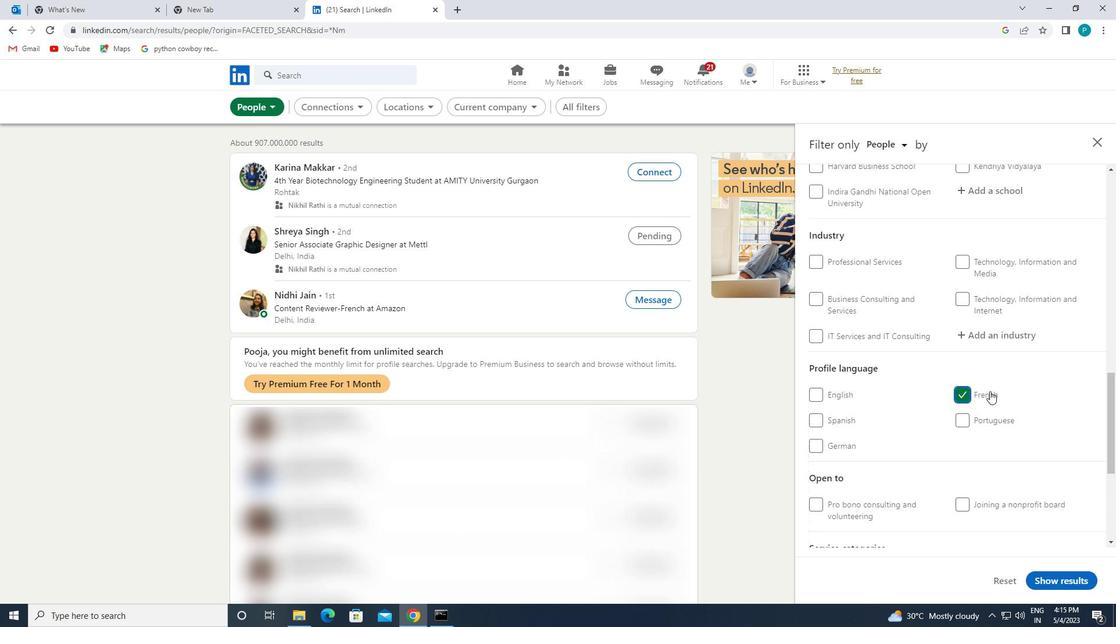 
Action: Mouse scrolled (993, 377) with delta (0, 0)
Screenshot: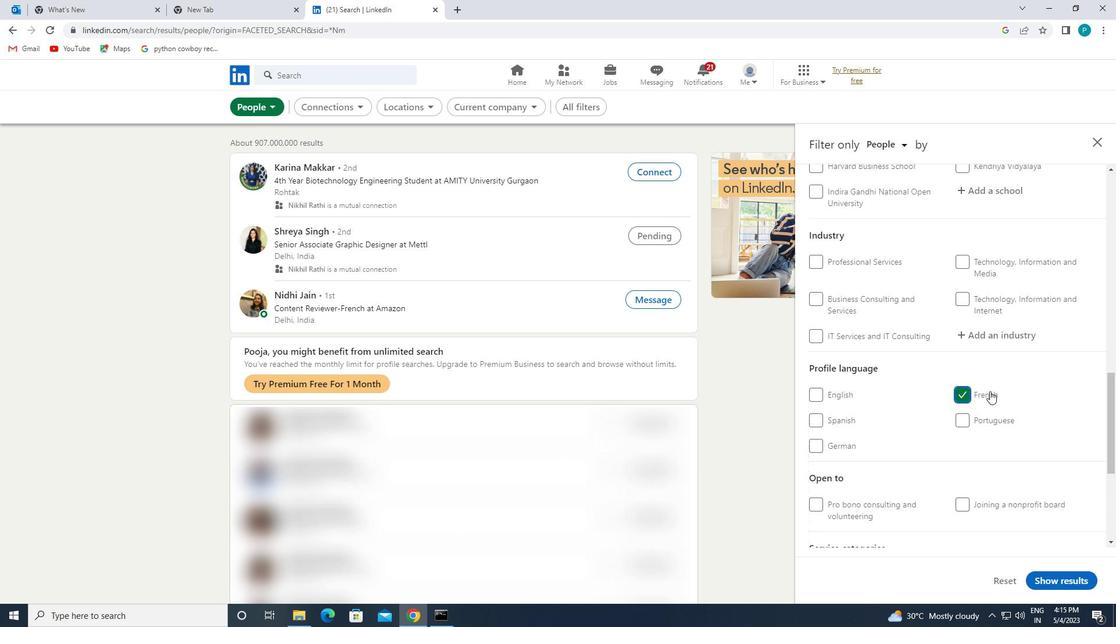 
Action: Mouse moved to (993, 376)
Screenshot: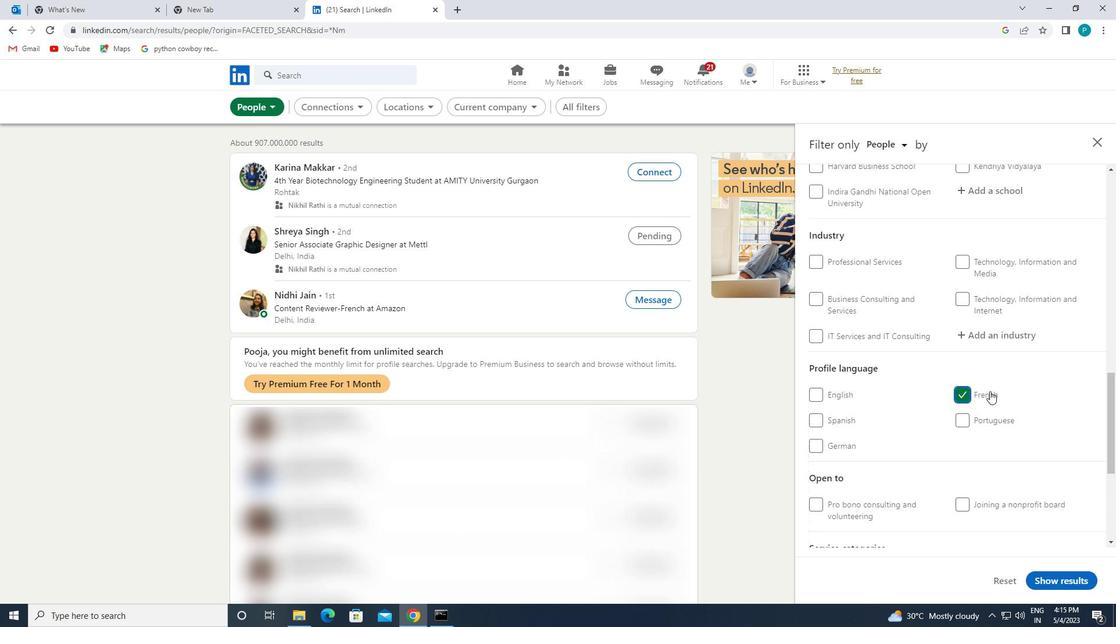 
Action: Mouse scrolled (993, 376) with delta (0, 0)
Screenshot: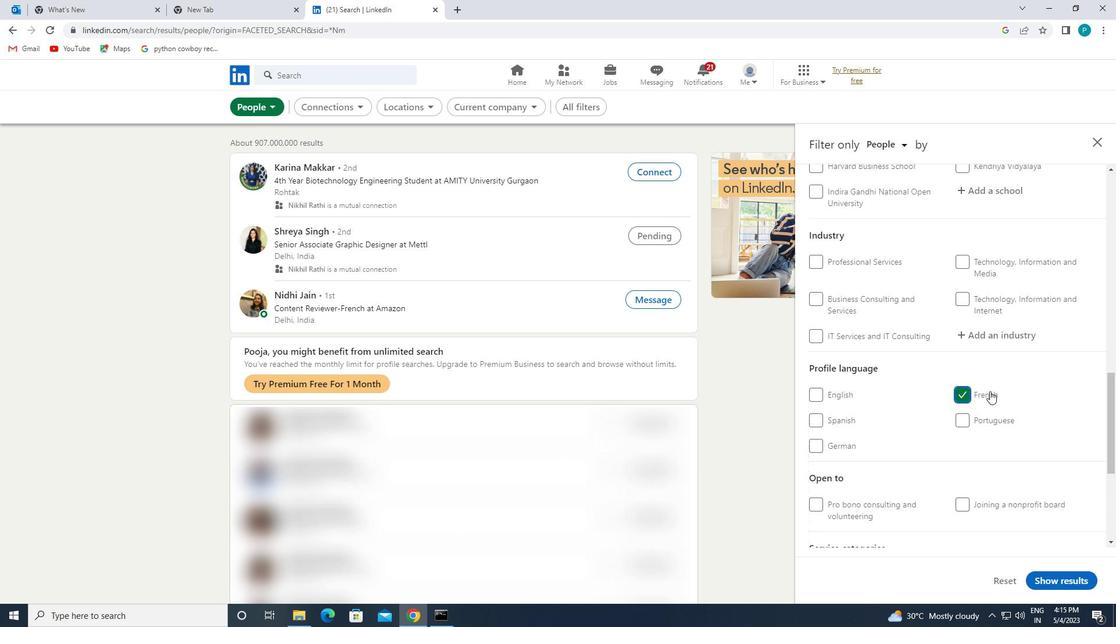 
Action: Mouse scrolled (993, 376) with delta (0, 0)
Screenshot: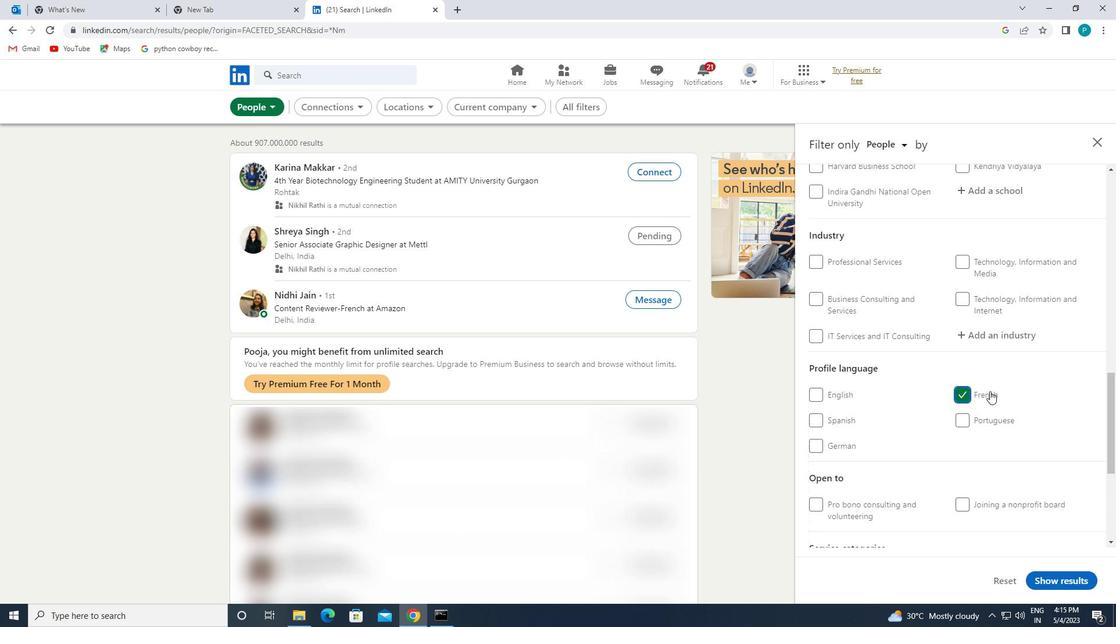 
Action: Mouse scrolled (993, 376) with delta (0, 0)
Screenshot: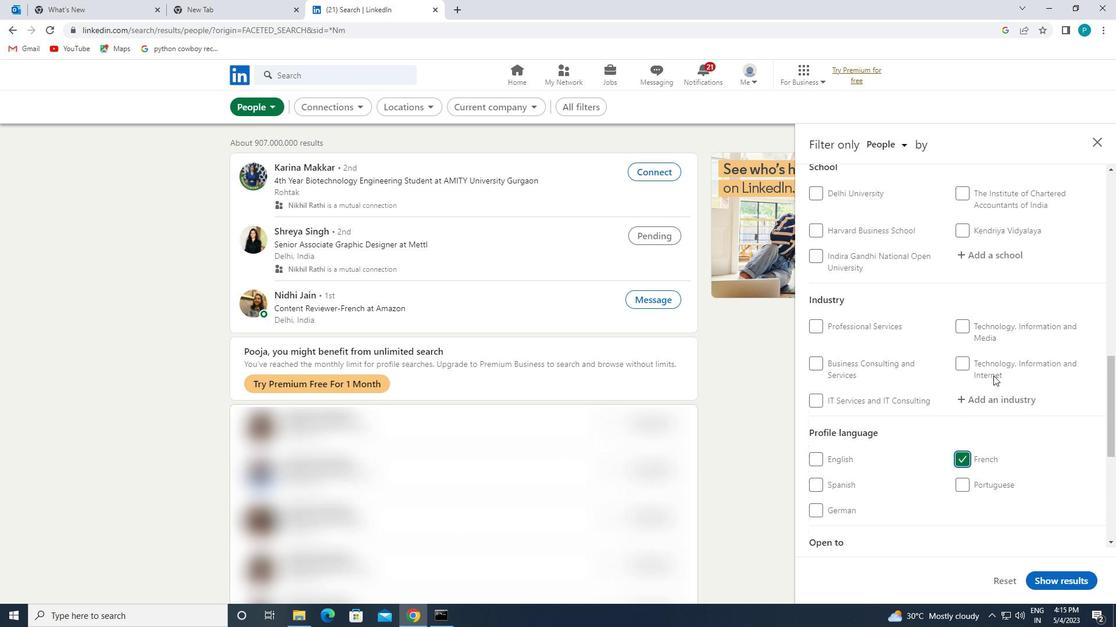 
Action: Mouse scrolled (993, 376) with delta (0, 0)
Screenshot: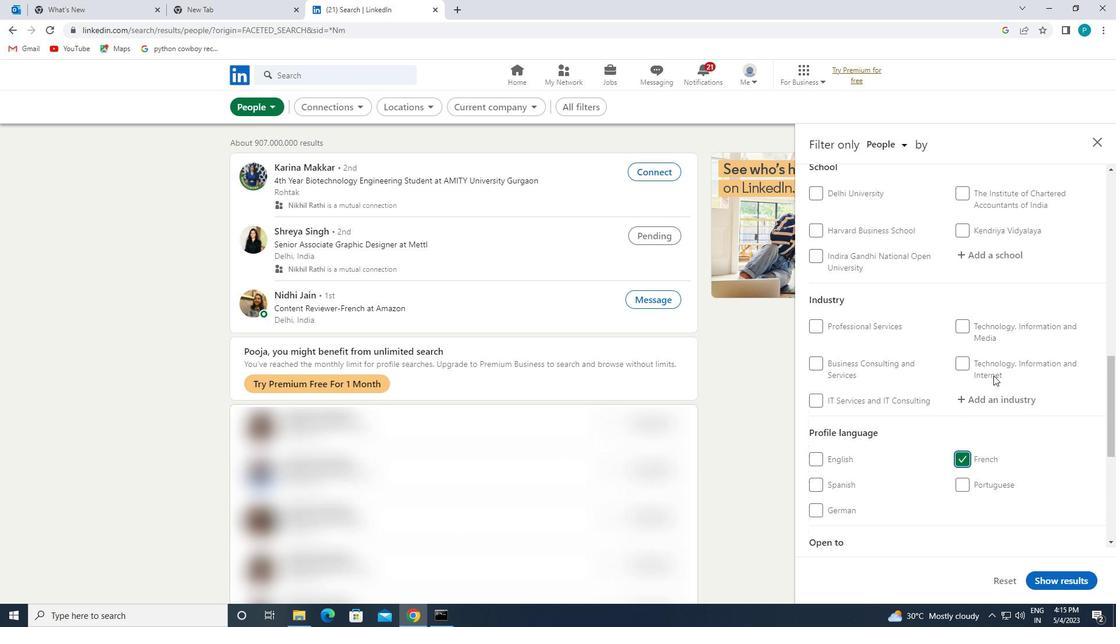 
Action: Mouse scrolled (993, 376) with delta (0, 0)
Screenshot: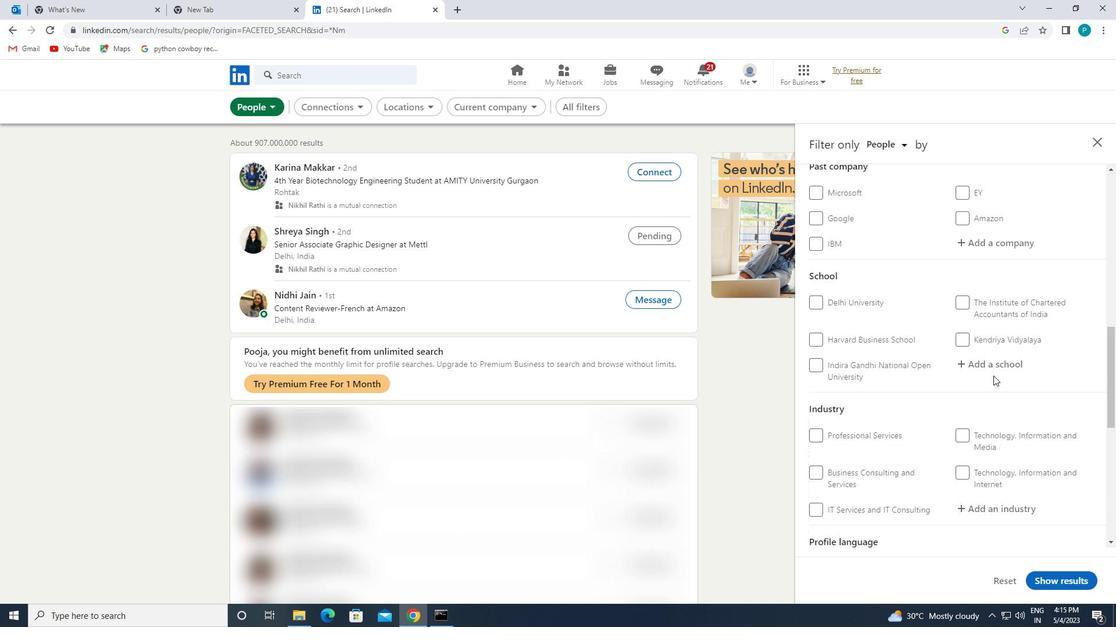 
Action: Mouse moved to (993, 374)
Screenshot: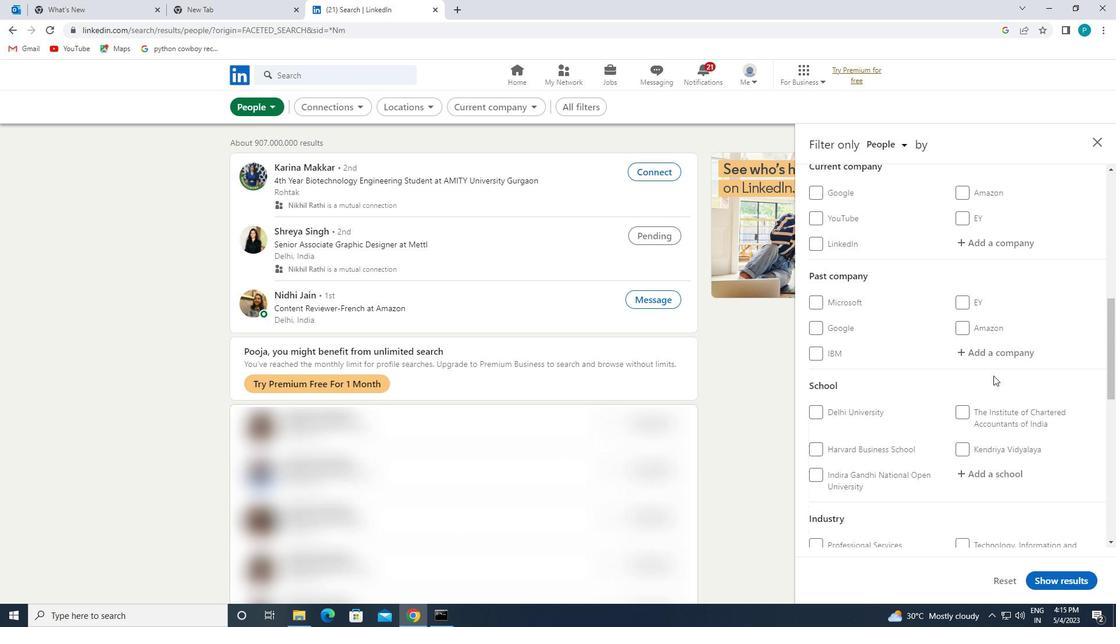 
Action: Mouse scrolled (993, 375) with delta (0, 0)
Screenshot: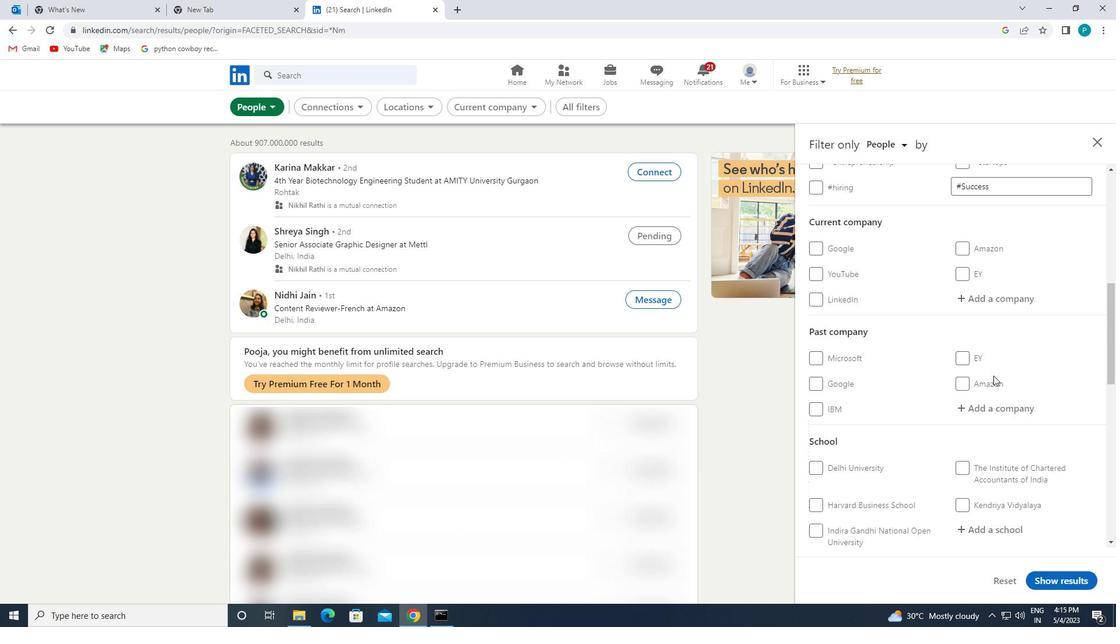 
Action: Mouse scrolled (993, 375) with delta (0, 0)
Screenshot: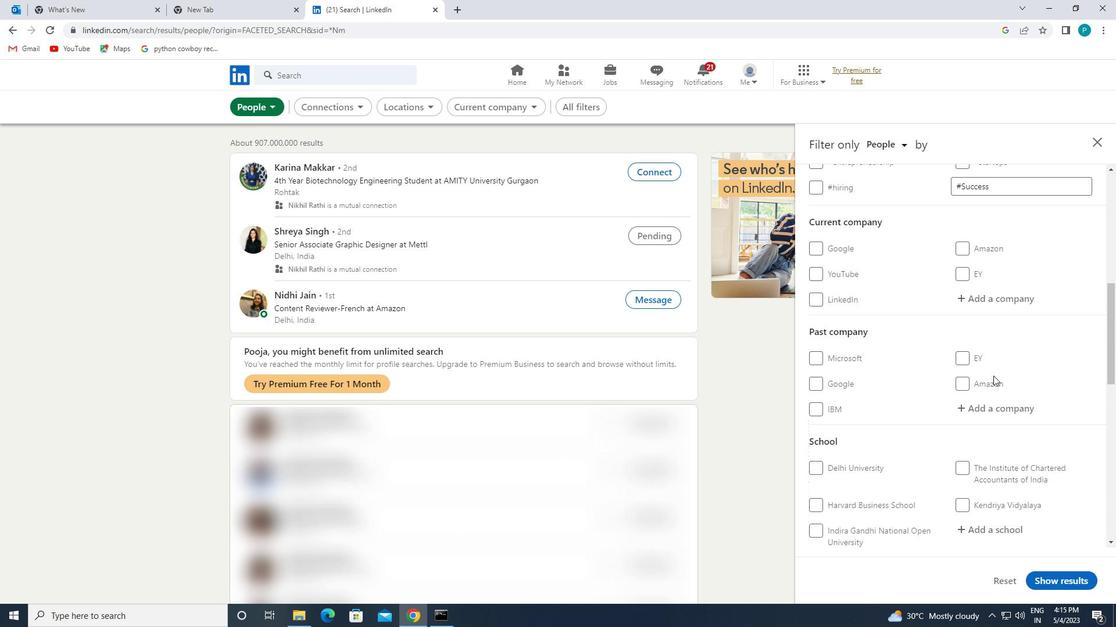 
Action: Mouse moved to (997, 401)
Screenshot: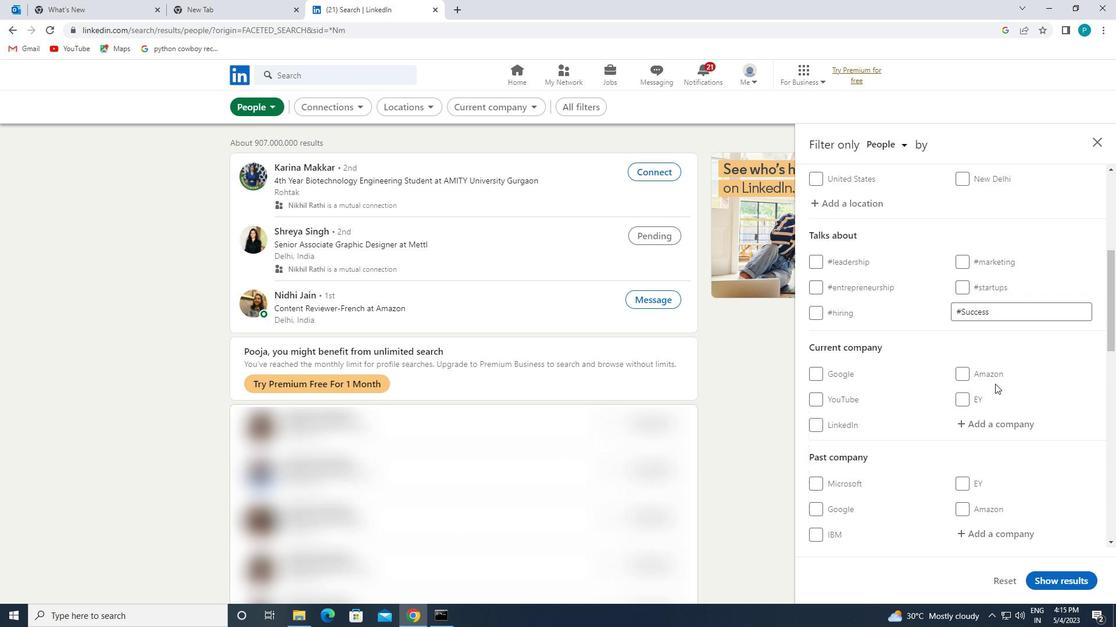 
Action: Mouse pressed left at (997, 401)
Screenshot: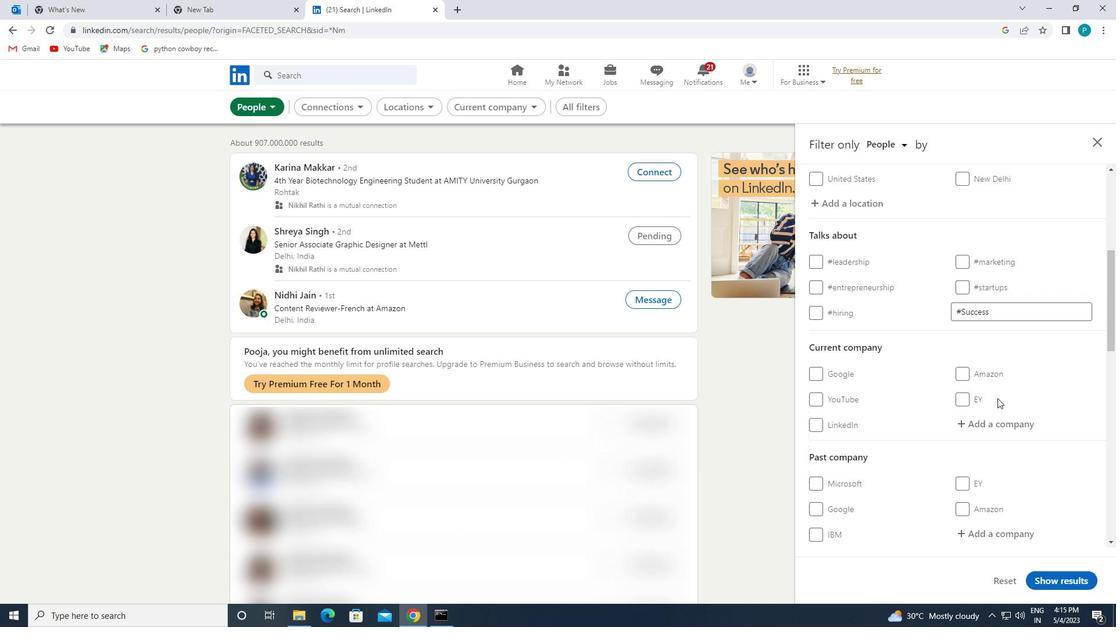 
Action: Mouse moved to (1000, 419)
Screenshot: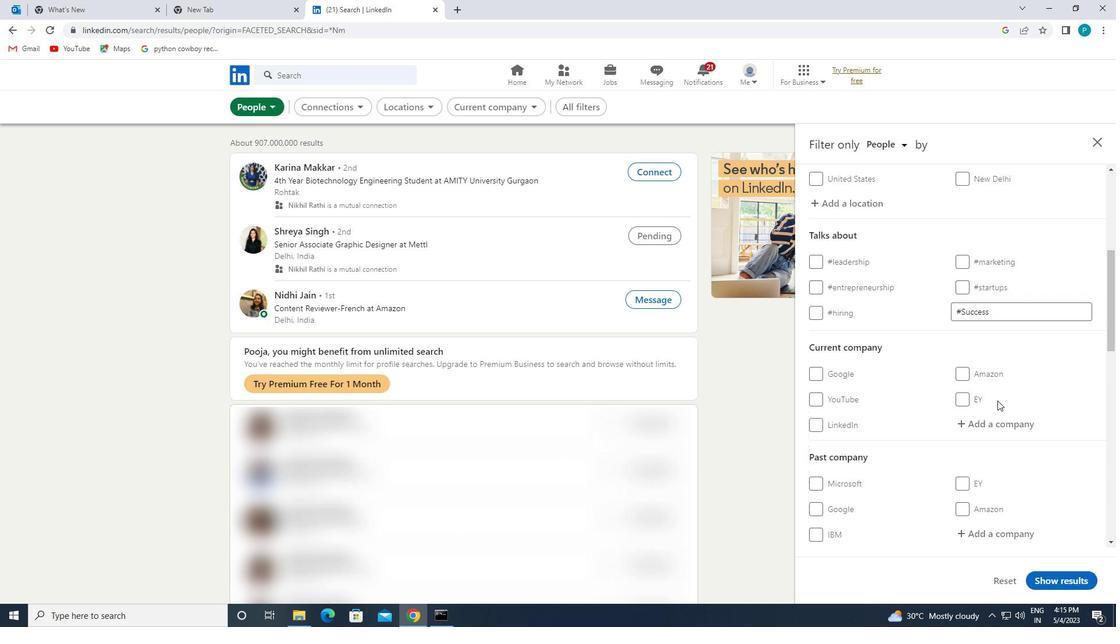 
Action: Mouse pressed left at (1000, 419)
Screenshot: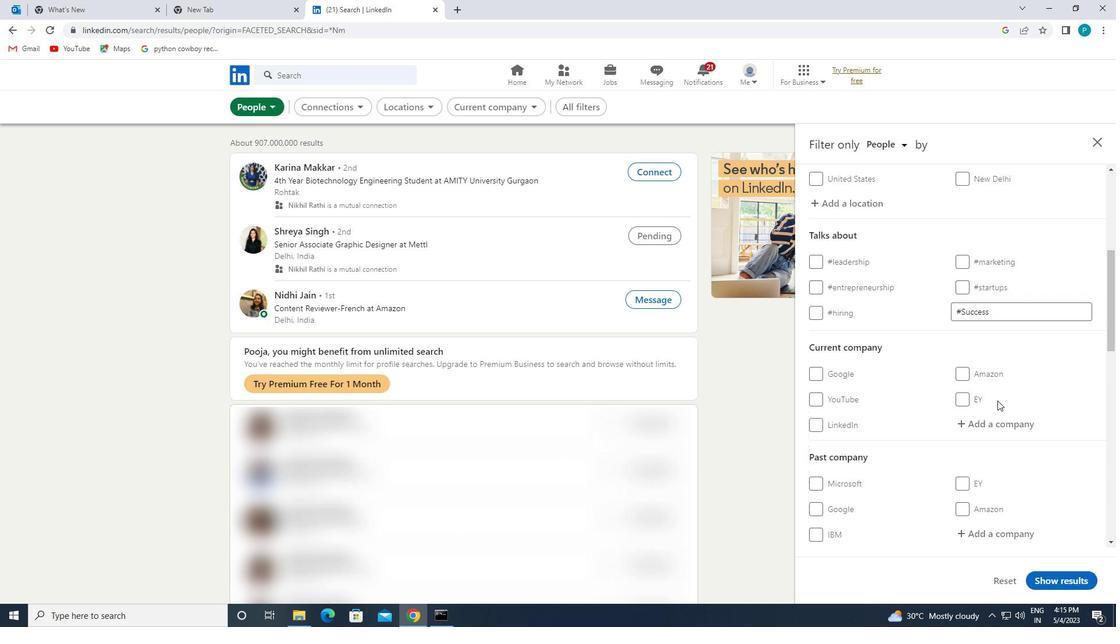 
Action: Mouse moved to (998, 417)
Screenshot: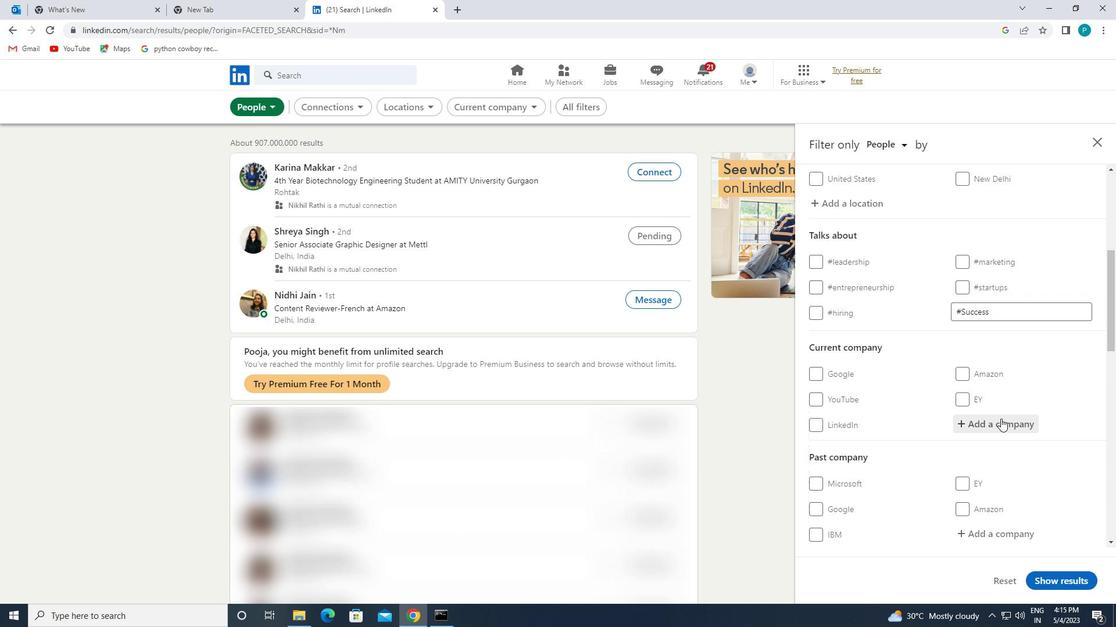 
Action: Key pressed <Key.caps_lock>U<Key.caps_lock>DAAN,<Key.backspace>.COM
Screenshot: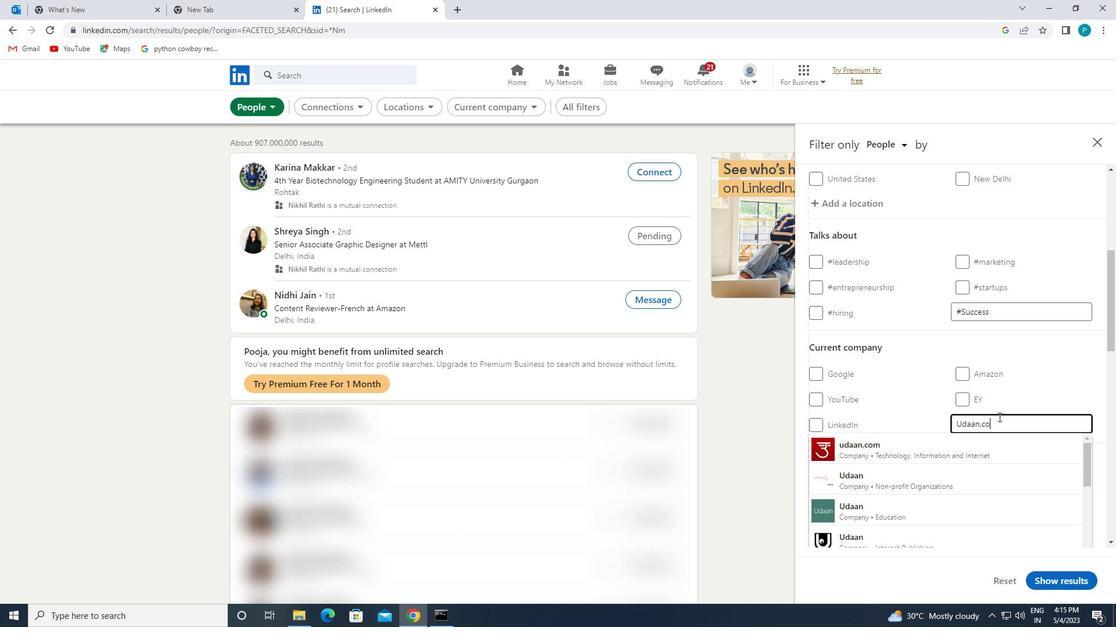 
Action: Mouse moved to (924, 446)
Screenshot: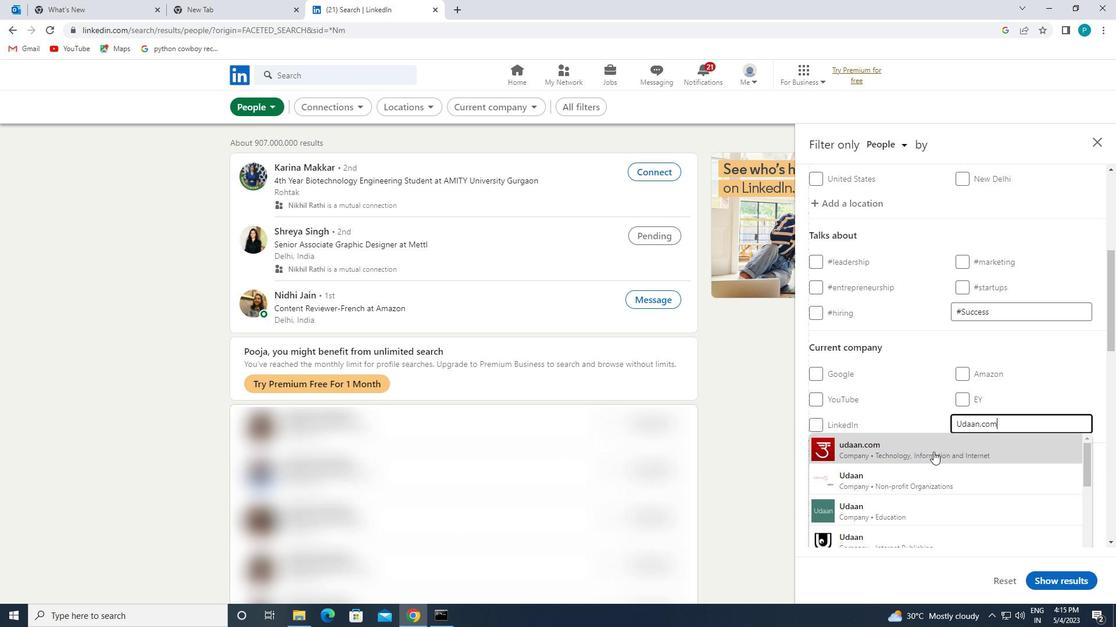 
Action: Mouse pressed left at (924, 446)
Screenshot: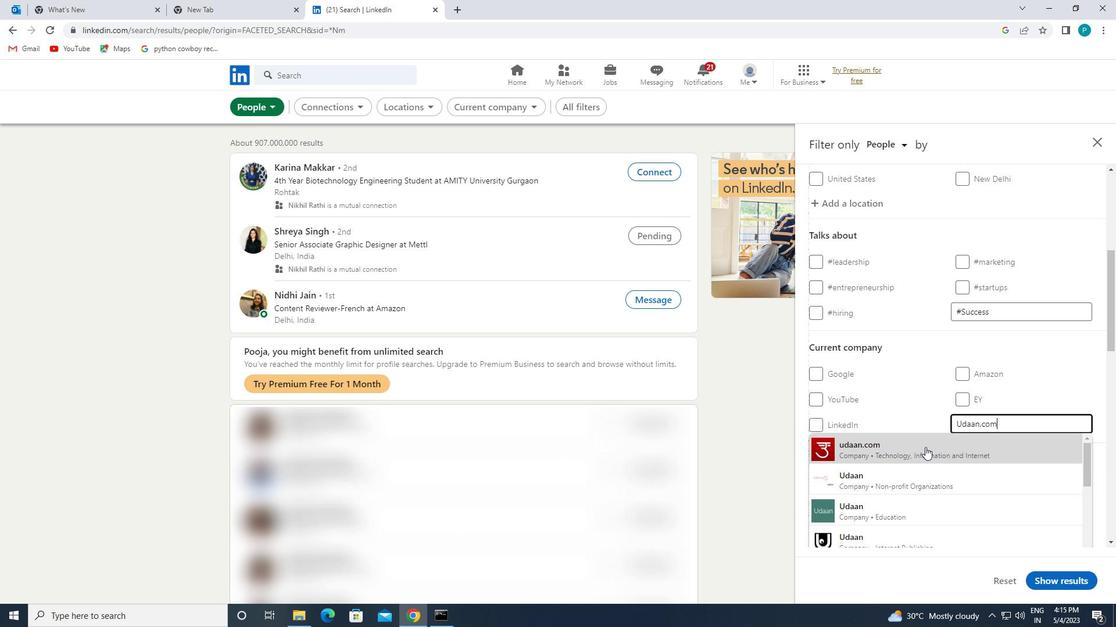 
Action: Mouse scrolled (924, 445) with delta (0, 0)
Screenshot: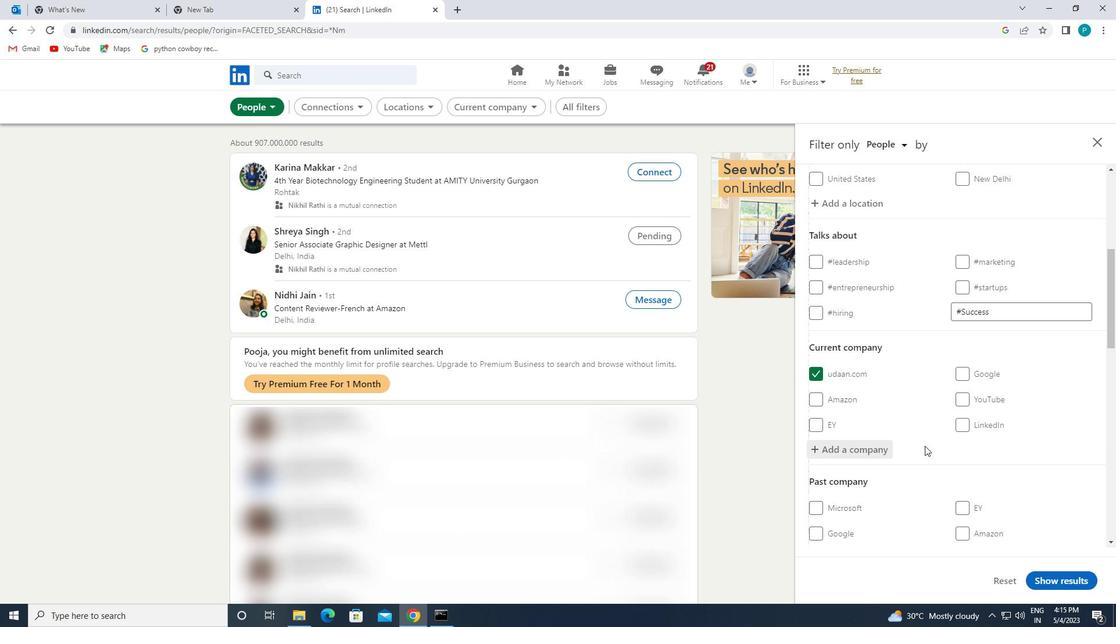 
Action: Mouse scrolled (924, 445) with delta (0, 0)
Screenshot: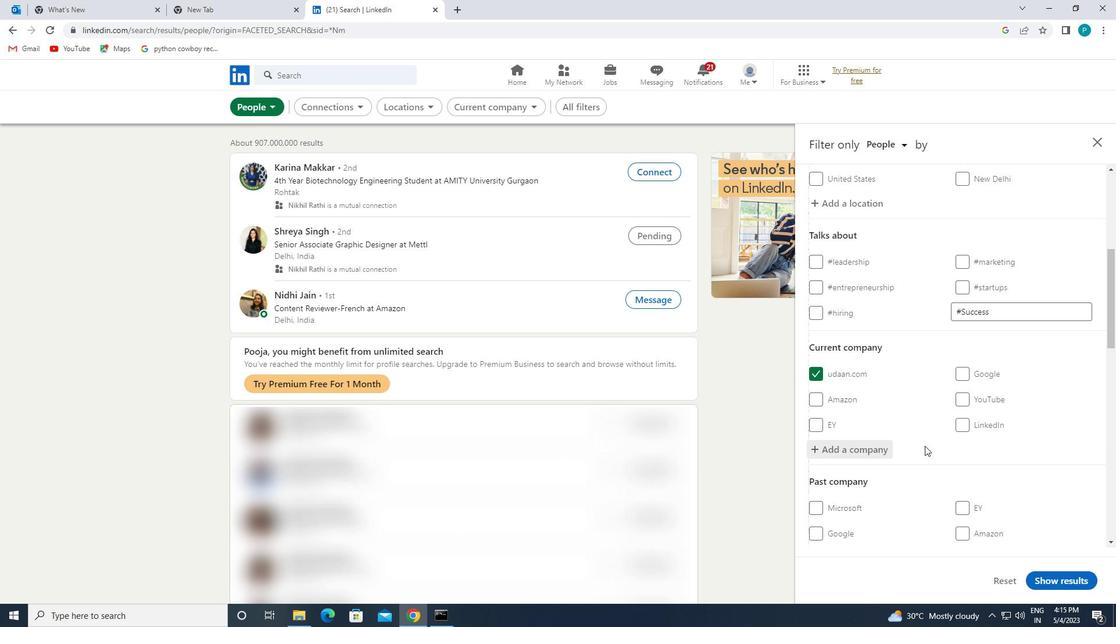 
Action: Mouse moved to (948, 463)
Screenshot: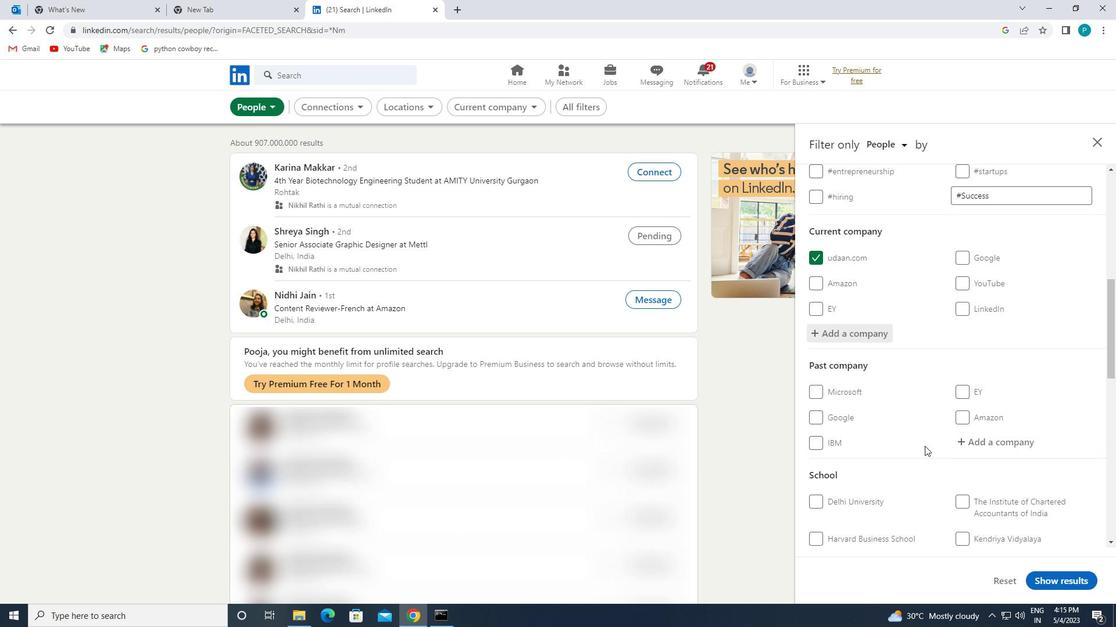 
Action: Mouse scrolled (948, 462) with delta (0, 0)
Screenshot: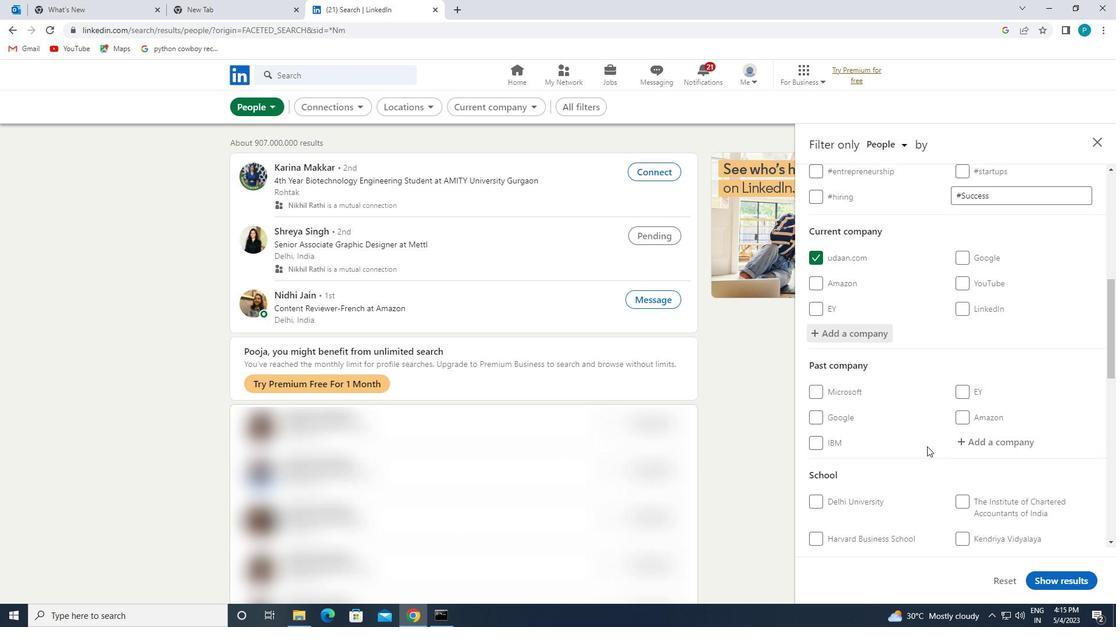 
Action: Mouse moved to (968, 444)
Screenshot: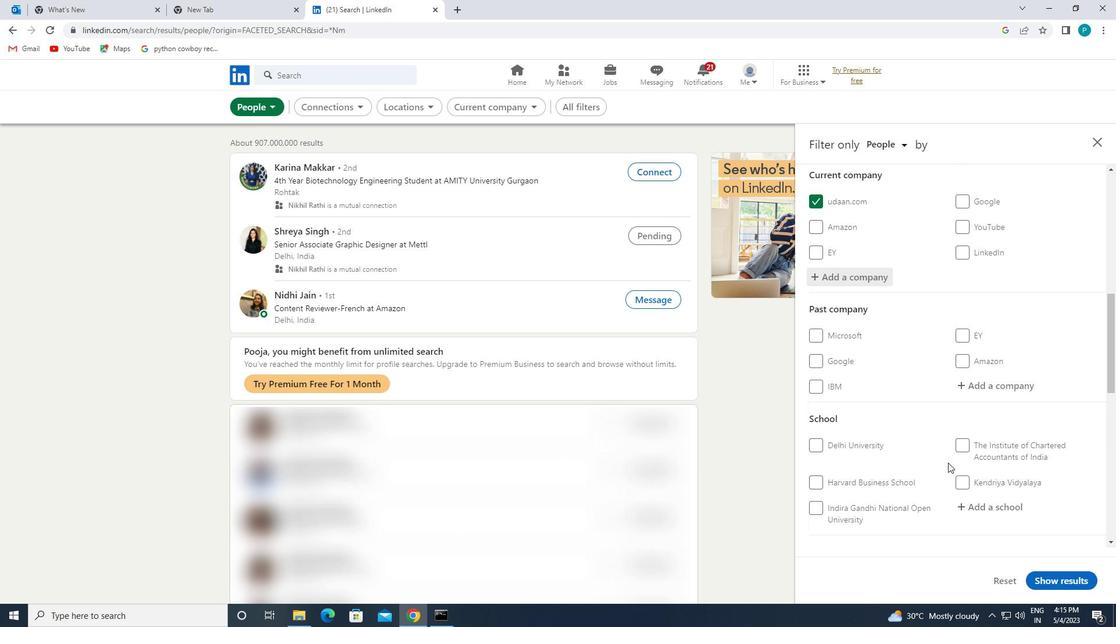 
Action: Mouse scrolled (968, 444) with delta (0, 0)
Screenshot: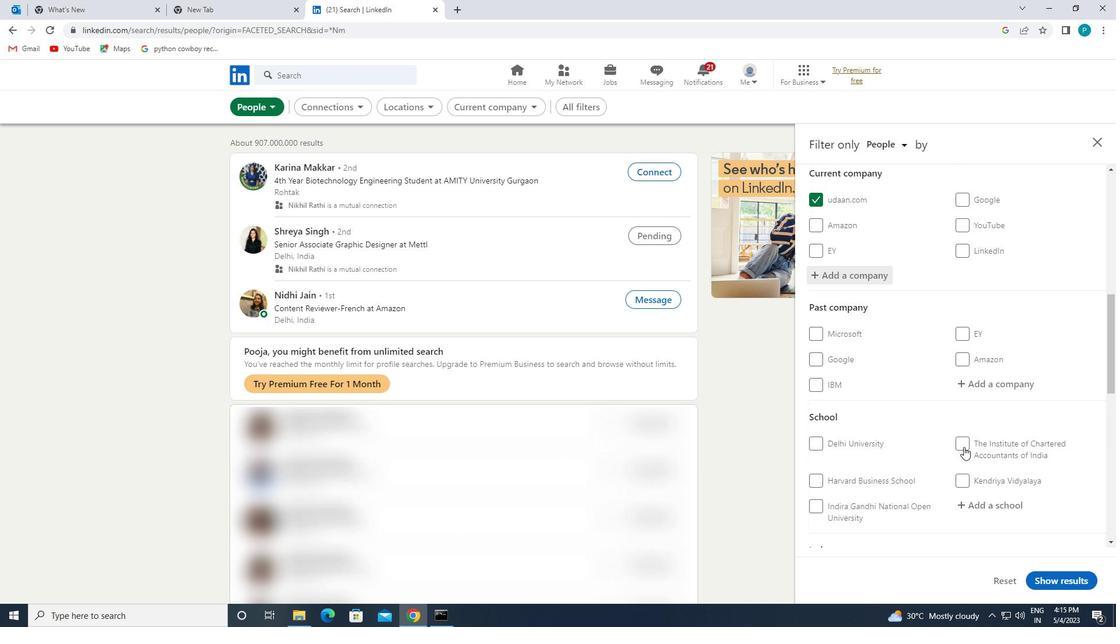 
Action: Mouse scrolled (968, 444) with delta (0, 0)
Screenshot: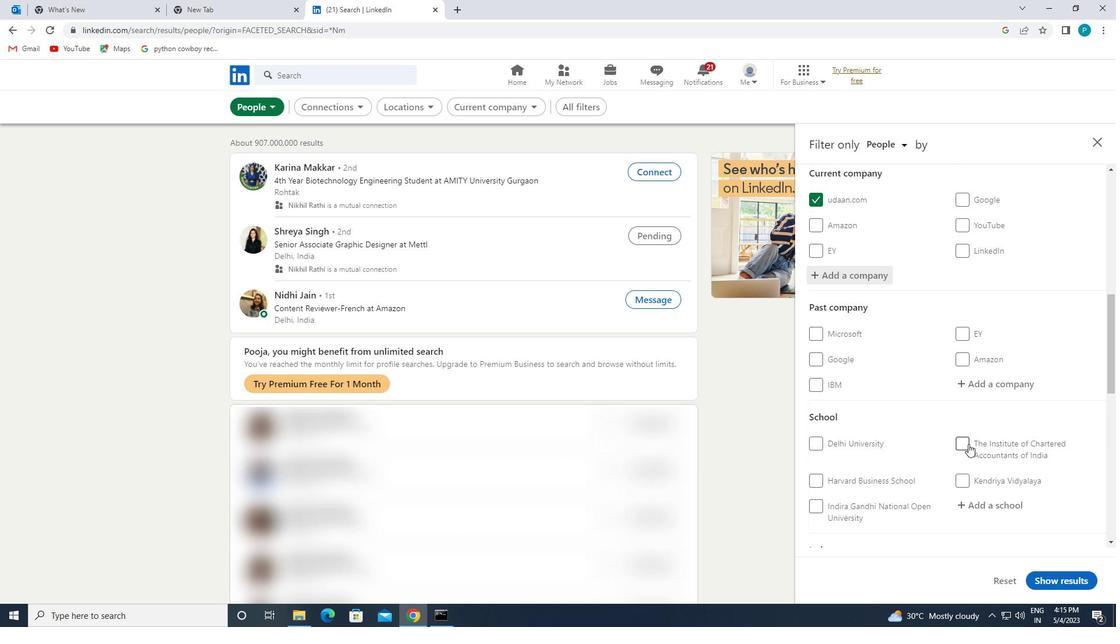 
Action: Mouse moved to (971, 394)
Screenshot: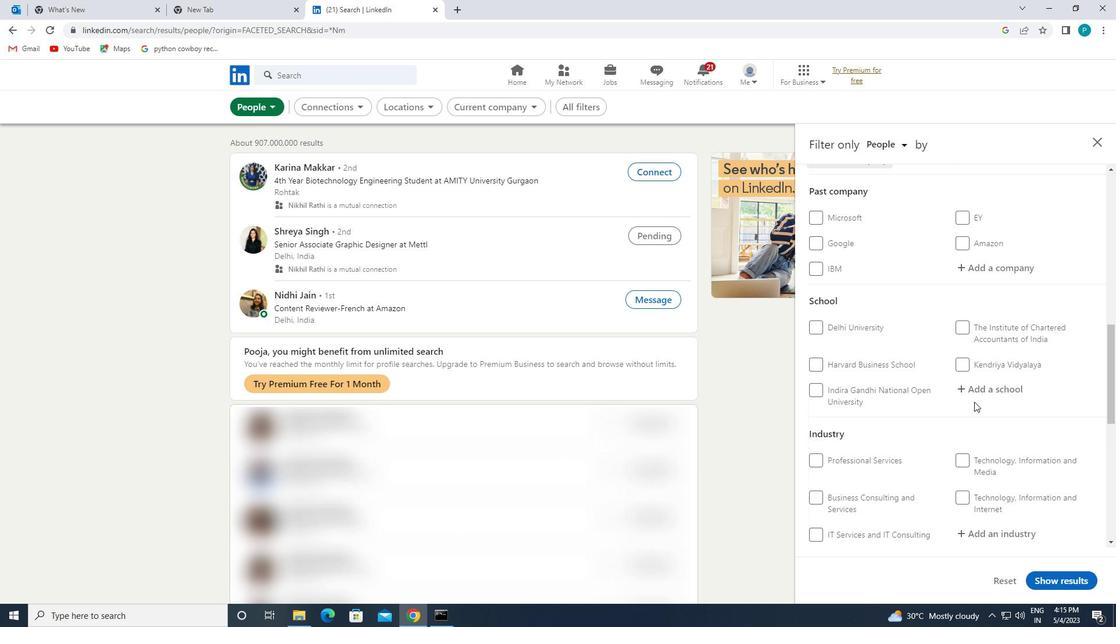 
Action: Mouse pressed left at (971, 394)
Screenshot: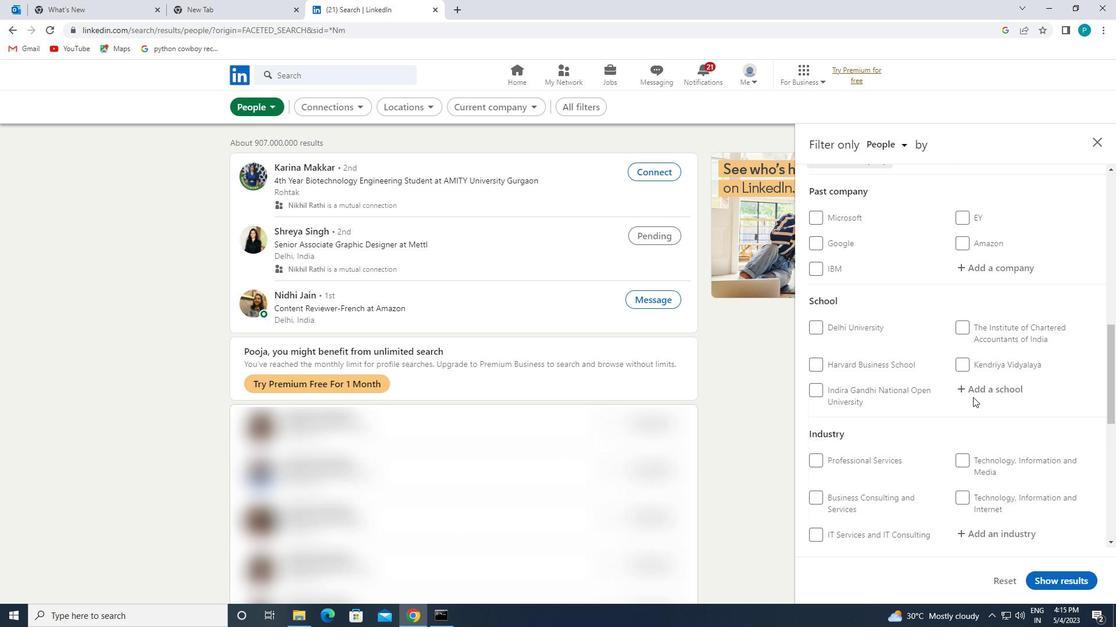 
Action: Key pressed <Key.caps_lock>S<Key.caps_lock>T<Key.backspace><Key.caps_lock>T<Key.space><Key.caps_lock>X<Key.caps_lock><Key.caps_lock>AV
Screenshot: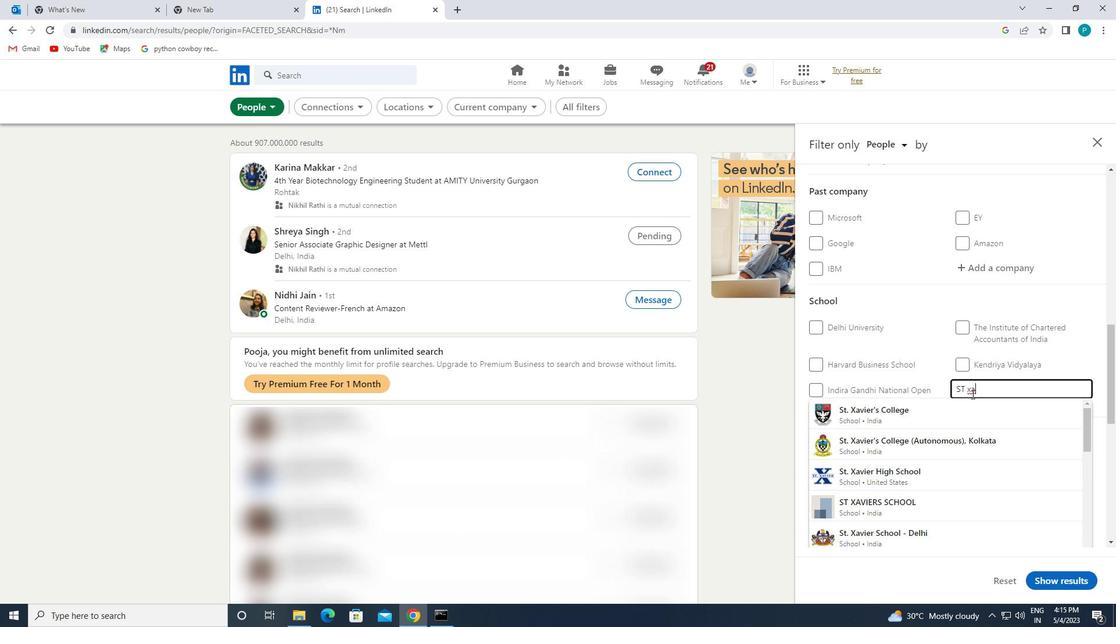 
Action: Mouse moved to (930, 499)
Screenshot: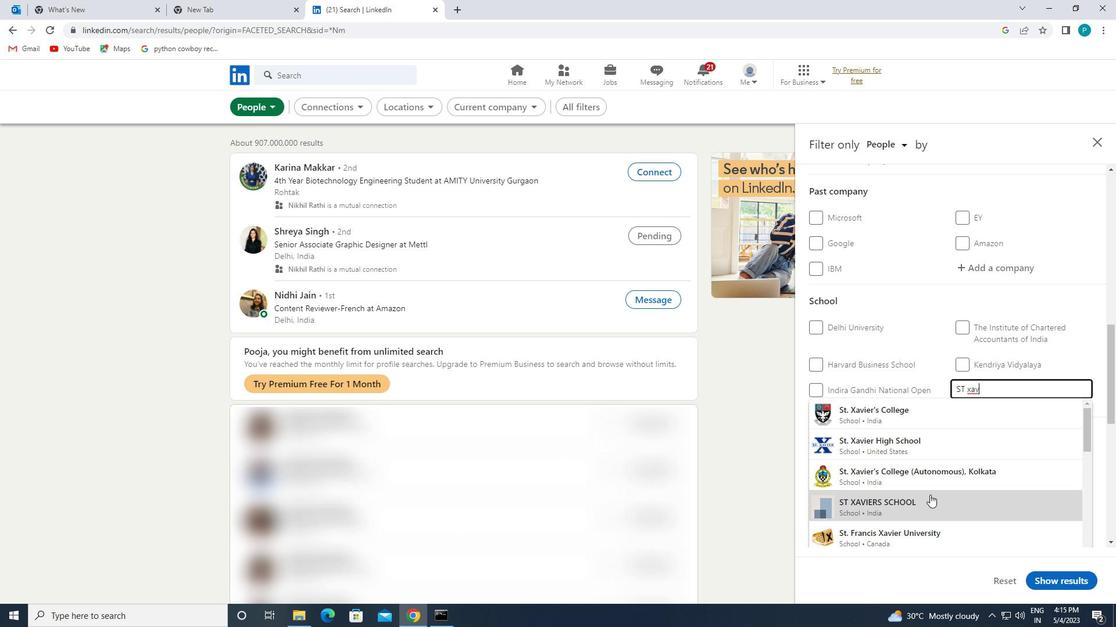 
Action: Mouse pressed left at (930, 499)
Screenshot: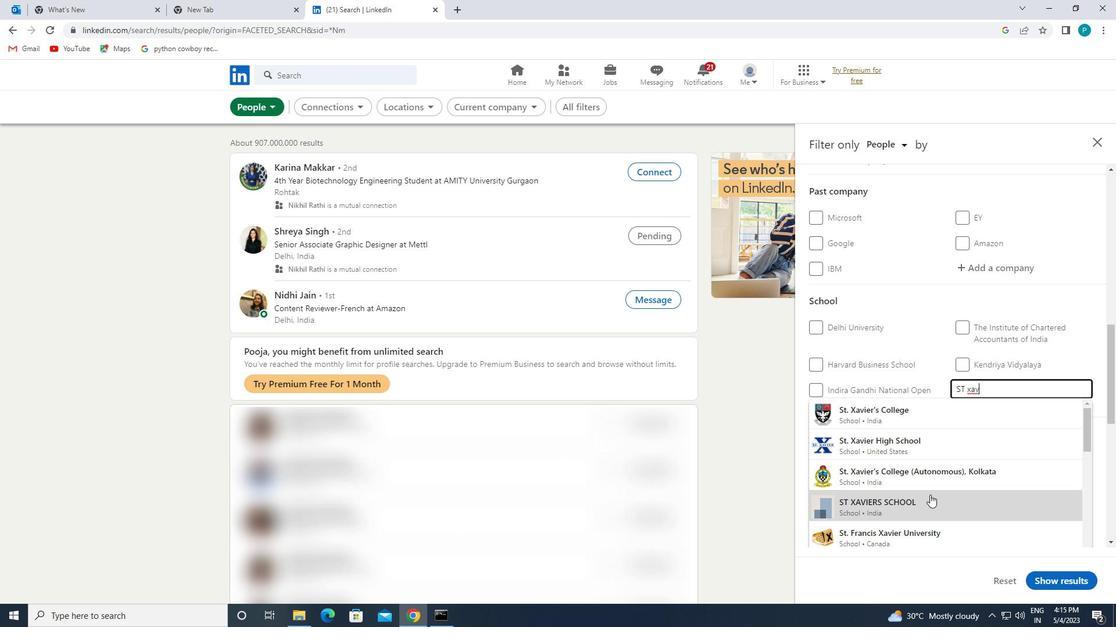 
Action: Mouse moved to (935, 480)
Screenshot: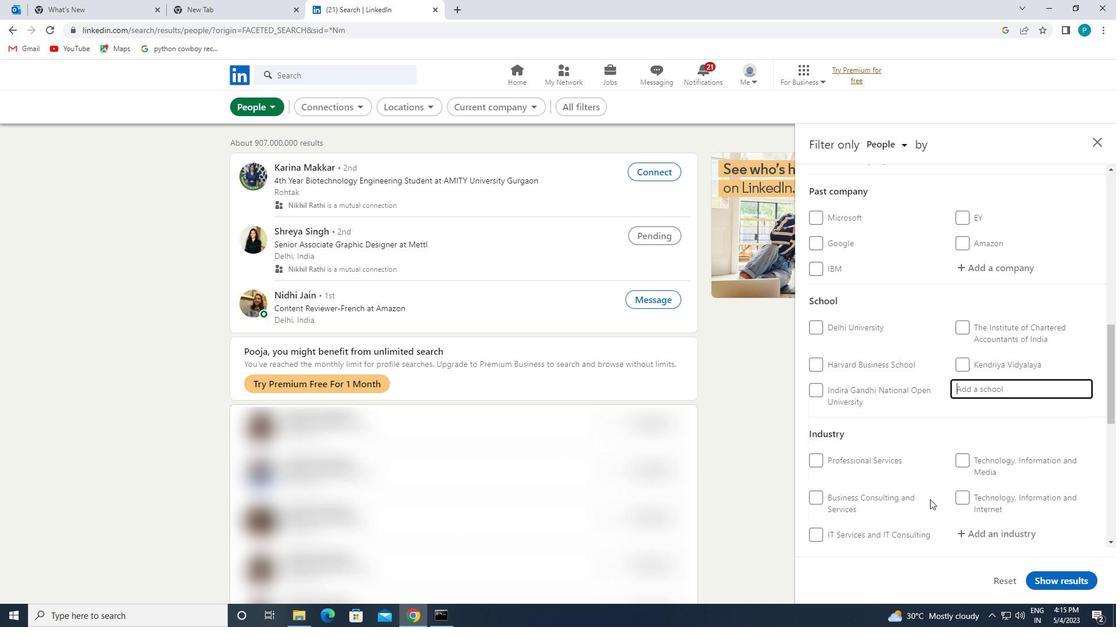 
Action: Mouse scrolled (935, 479) with delta (0, 0)
Screenshot: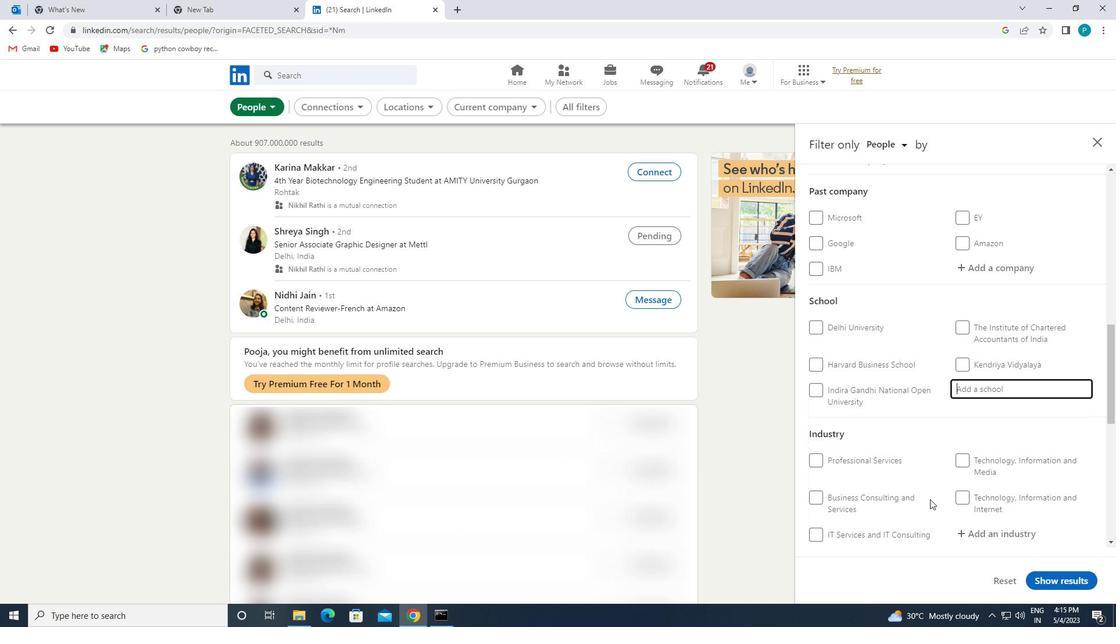 
Action: Mouse scrolled (935, 479) with delta (0, 0)
Screenshot: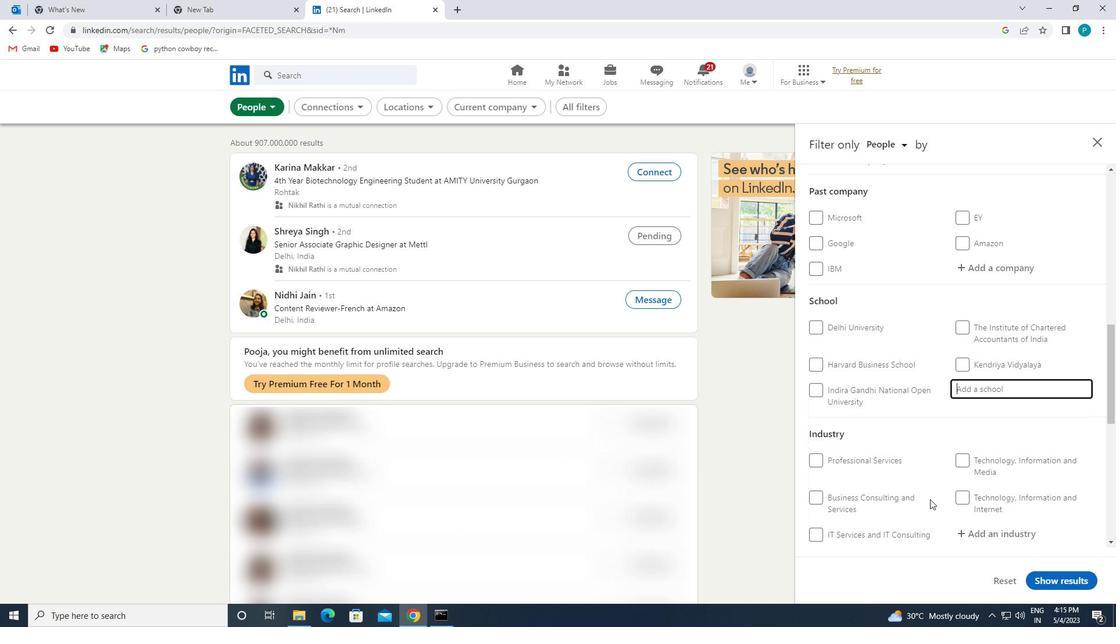 
Action: Mouse scrolled (935, 479) with delta (0, 0)
Screenshot: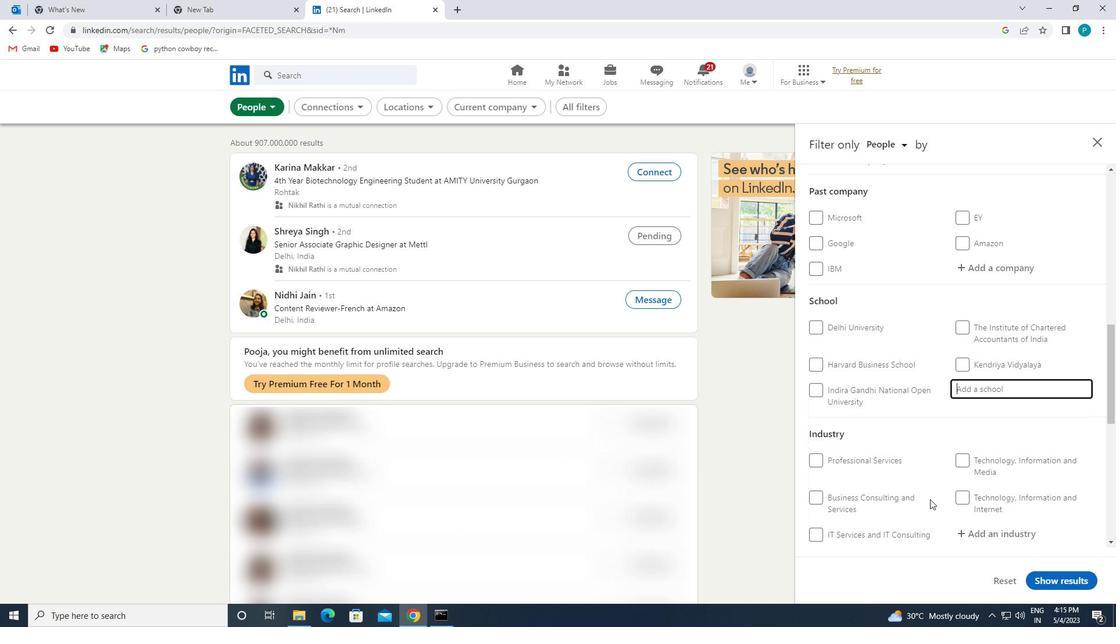 
Action: Mouse scrolled (935, 479) with delta (0, 0)
Screenshot: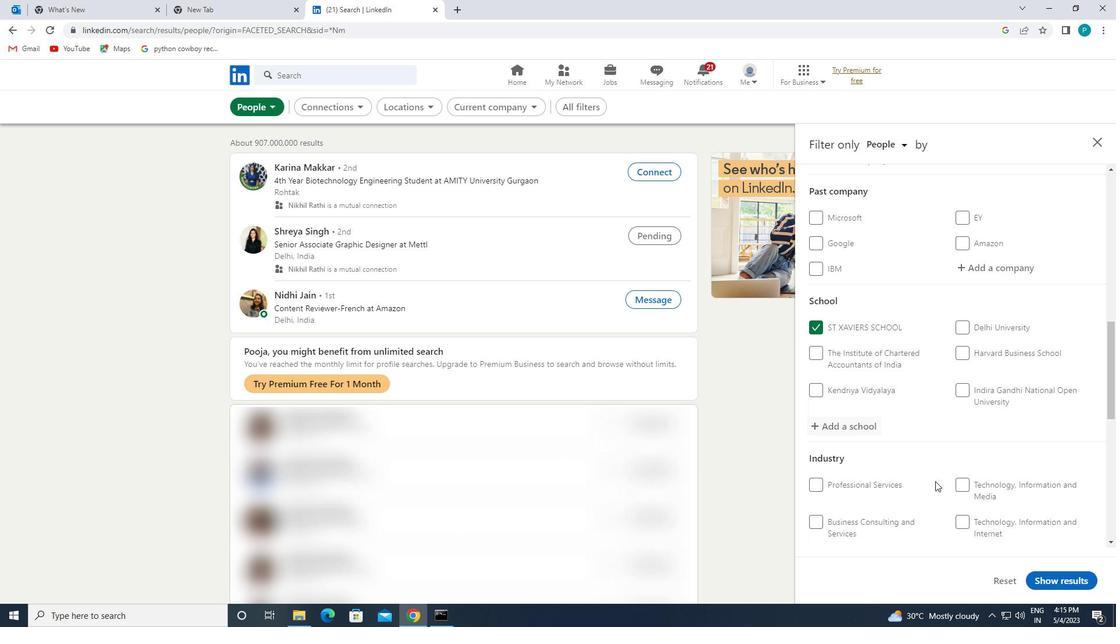 
Action: Mouse moved to (983, 328)
Screenshot: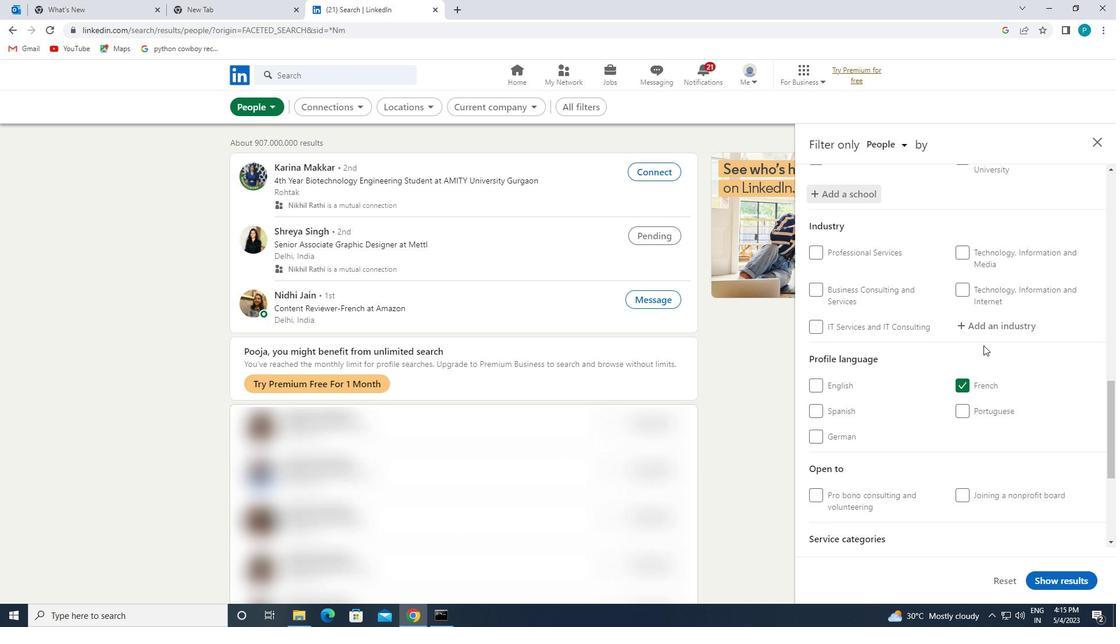 
Action: Mouse pressed left at (983, 328)
Screenshot: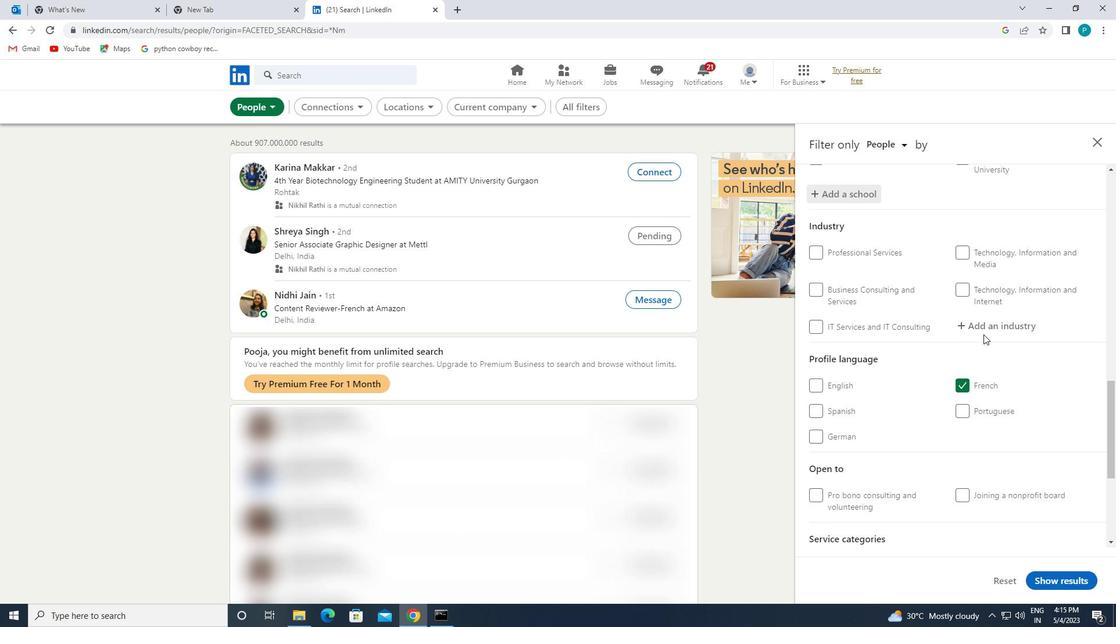 
Action: Key pressed <Key.caps_lock>M<Key.caps_lock>ATTRESS
Screenshot: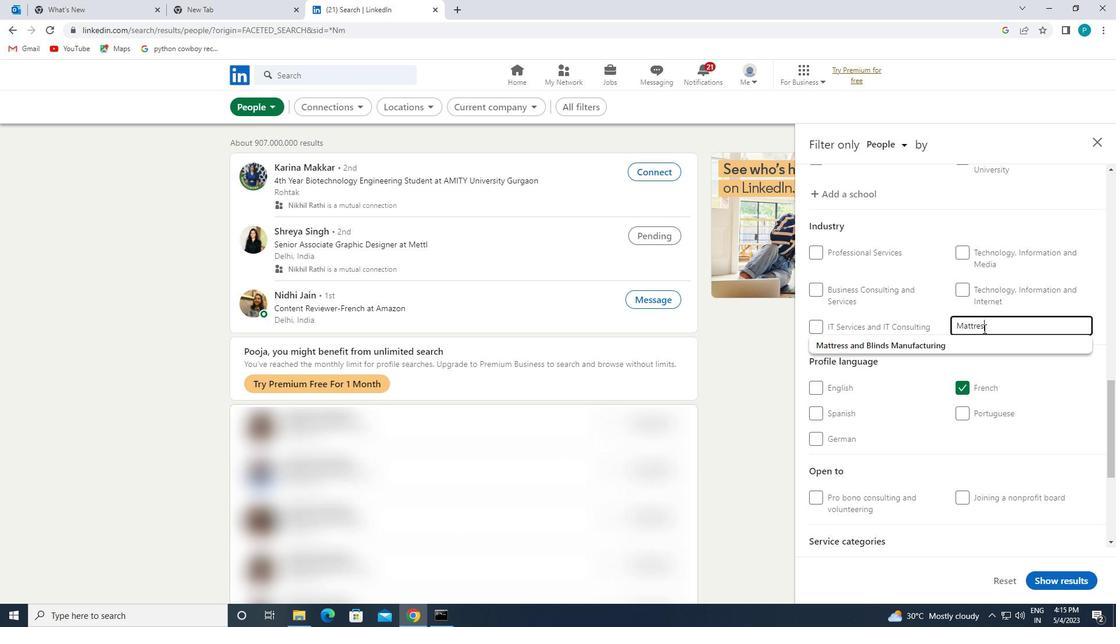 
Action: Mouse moved to (968, 341)
Screenshot: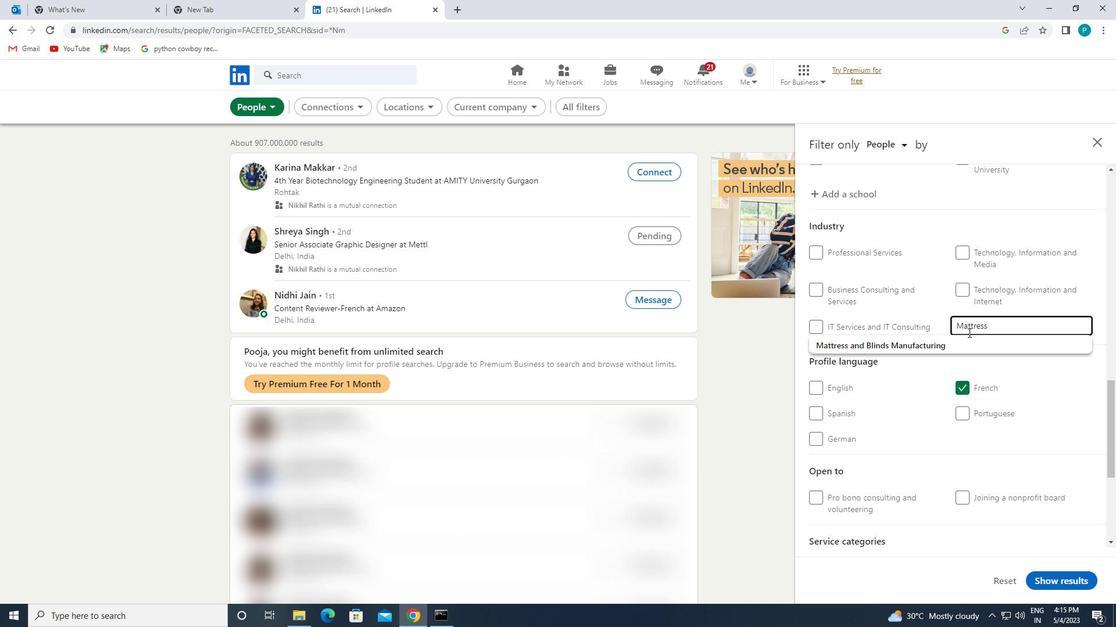 
Action: Mouse pressed left at (968, 341)
Screenshot: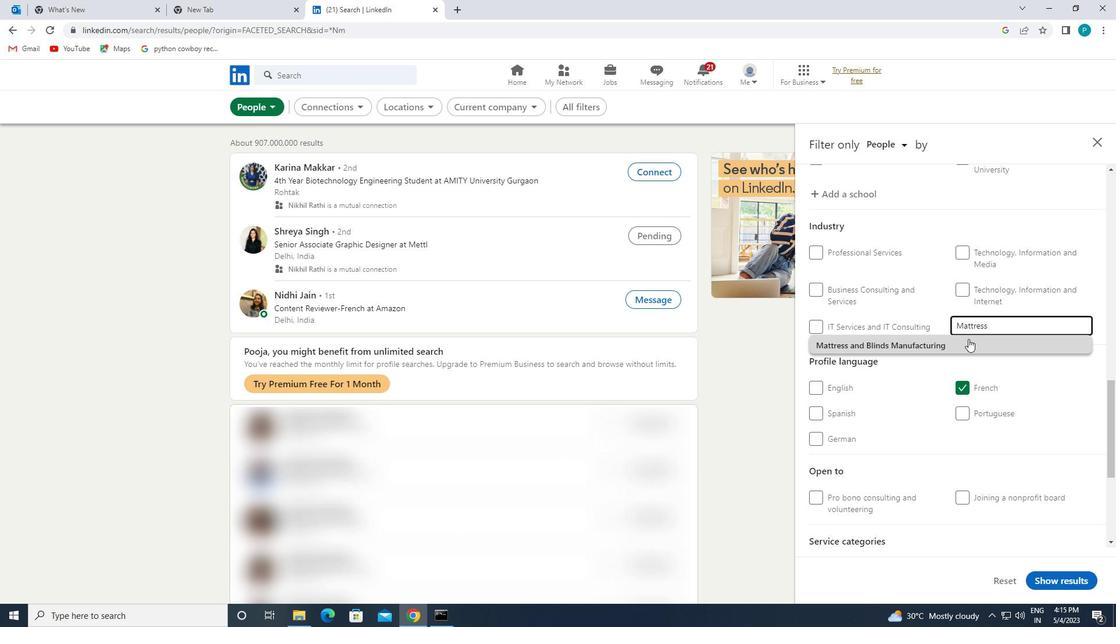 
Action: Mouse scrolled (968, 340) with delta (0, 0)
Screenshot: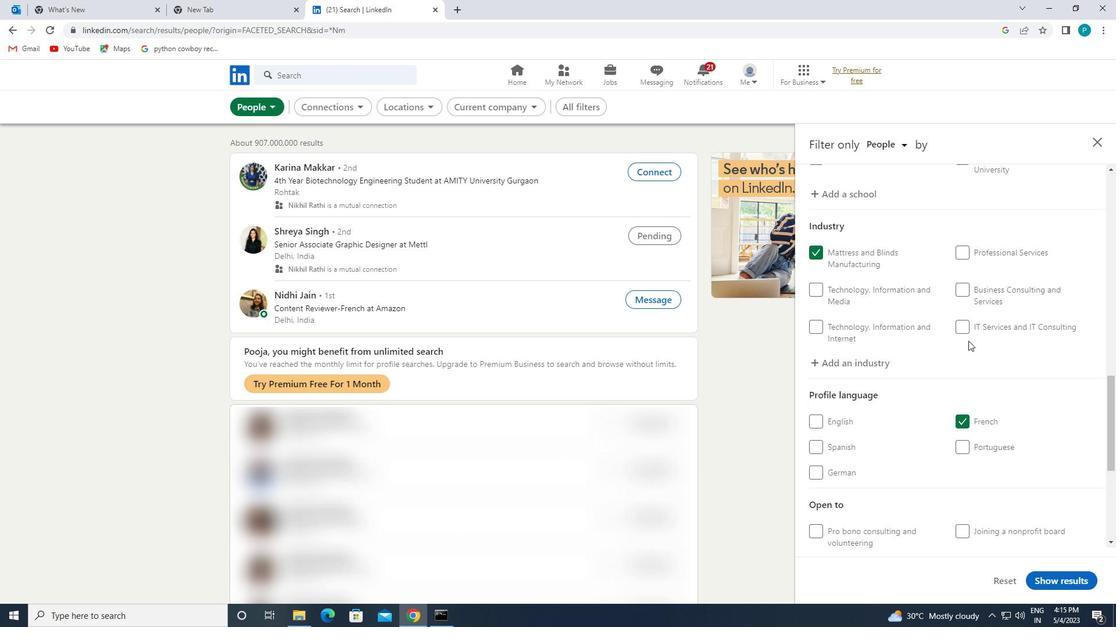 
Action: Mouse scrolled (968, 340) with delta (0, 0)
Screenshot: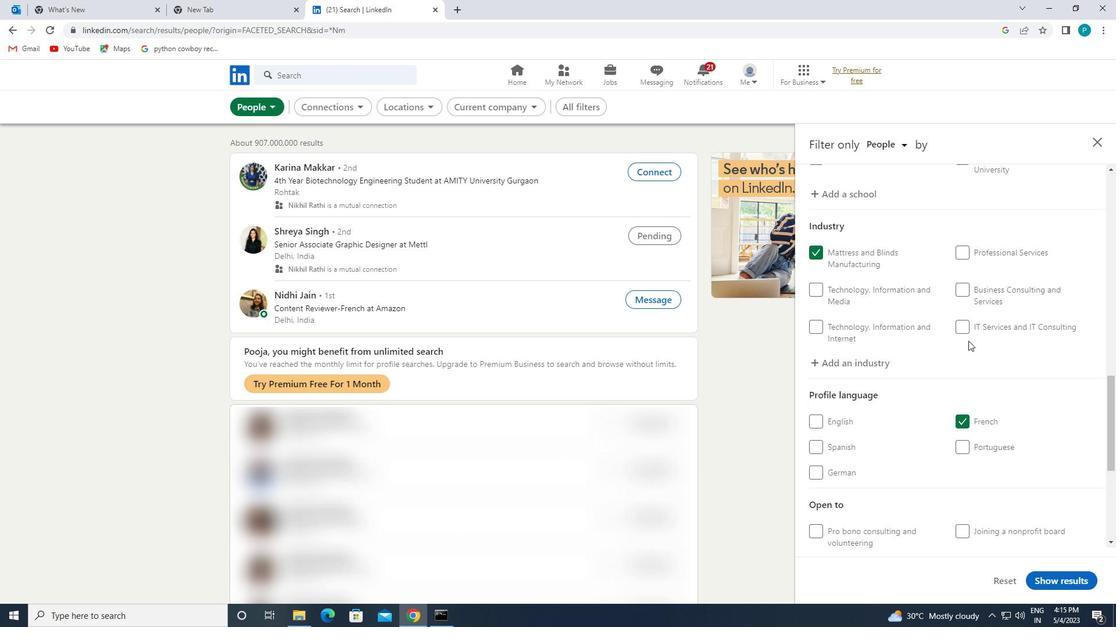 
Action: Mouse moved to (968, 341)
Screenshot: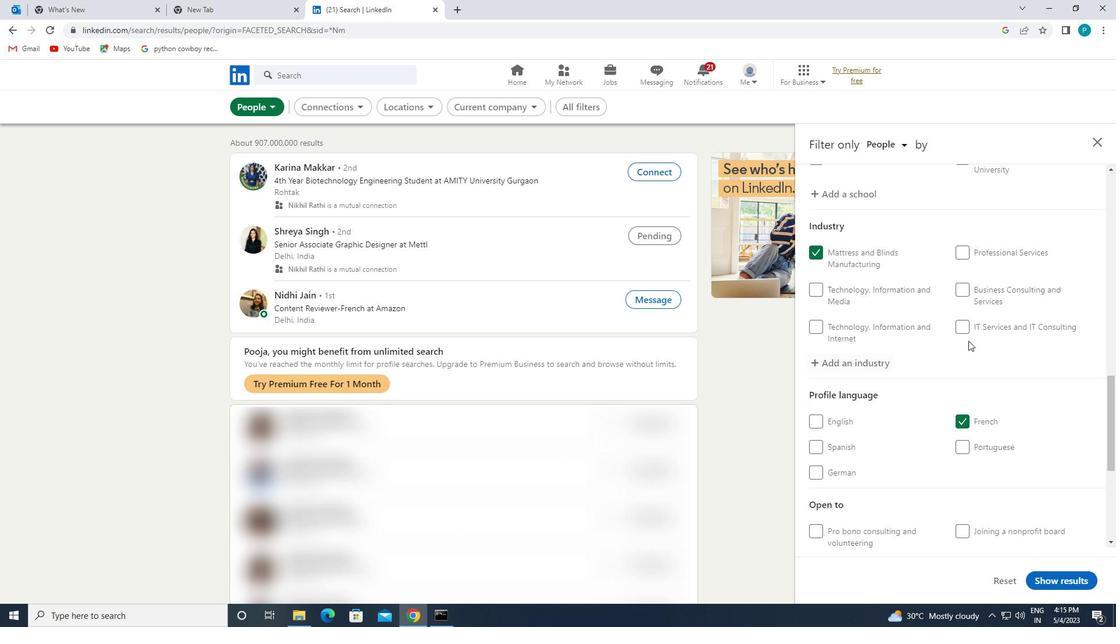 
Action: Mouse scrolled (968, 340) with delta (0, 0)
Screenshot: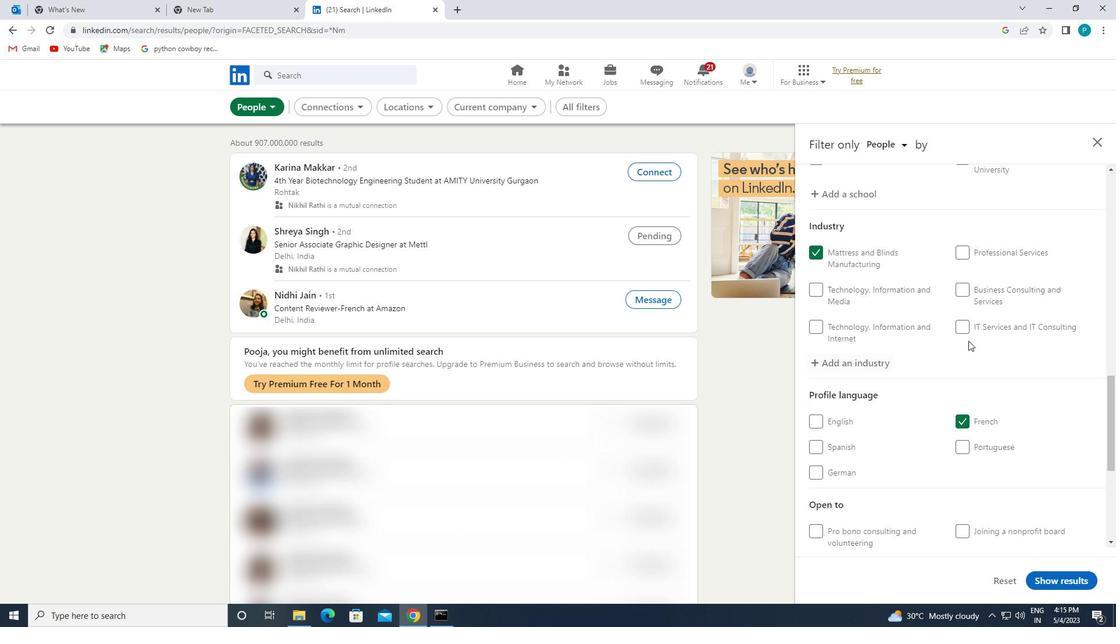 
Action: Mouse moved to (968, 342)
Screenshot: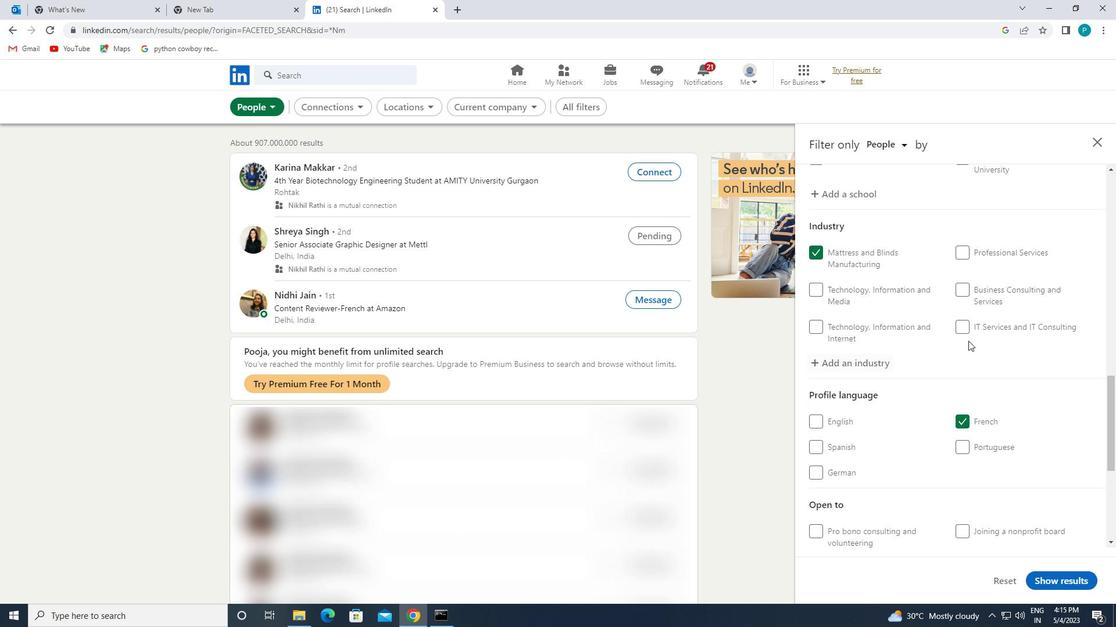 
Action: Mouse scrolled (968, 342) with delta (0, 0)
Screenshot: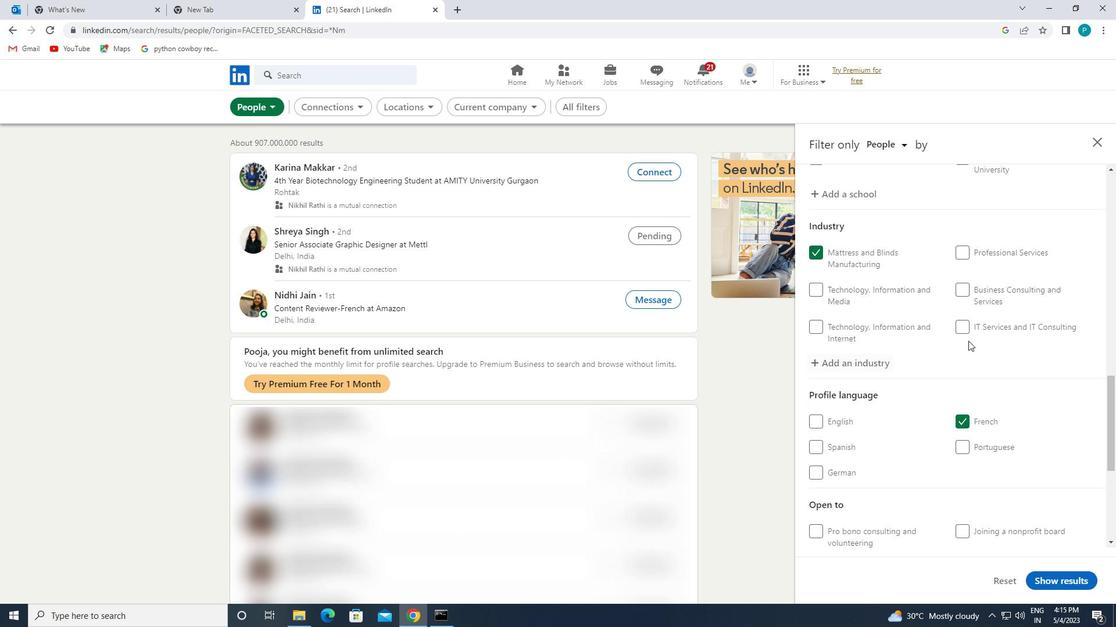 
Action: Mouse moved to (1000, 423)
Screenshot: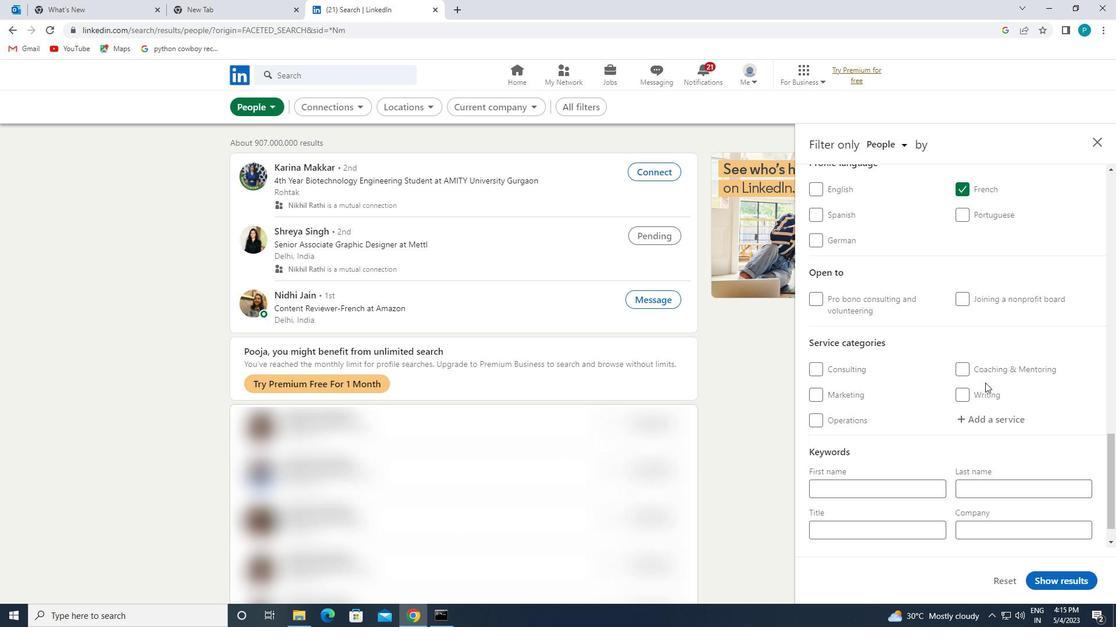 
Action: Mouse pressed left at (1000, 423)
Screenshot: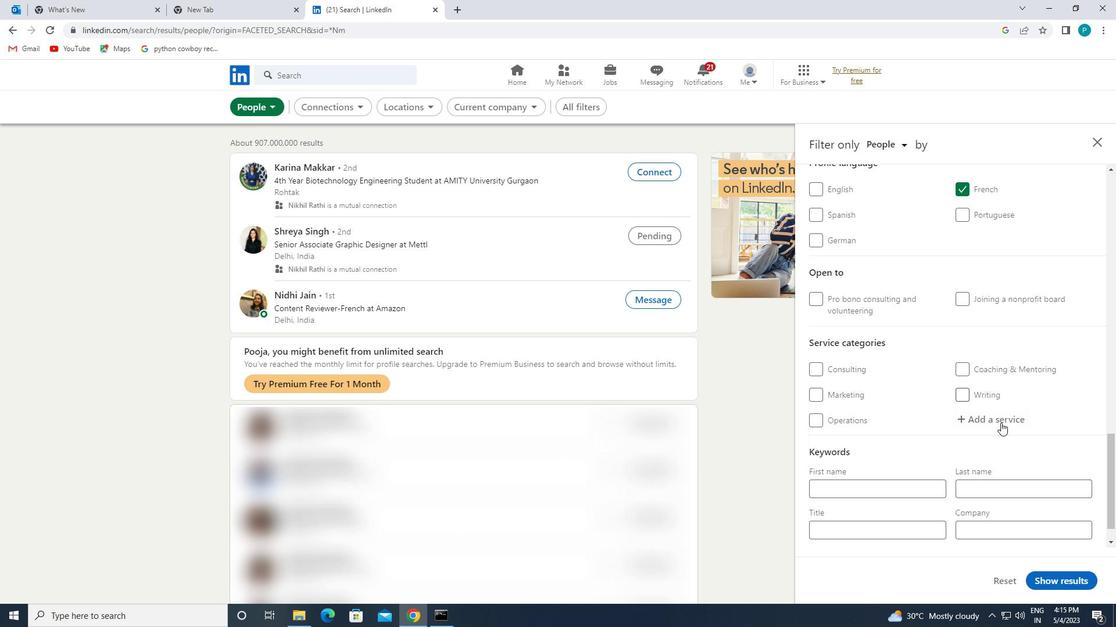 
Action: Mouse moved to (1005, 424)
Screenshot: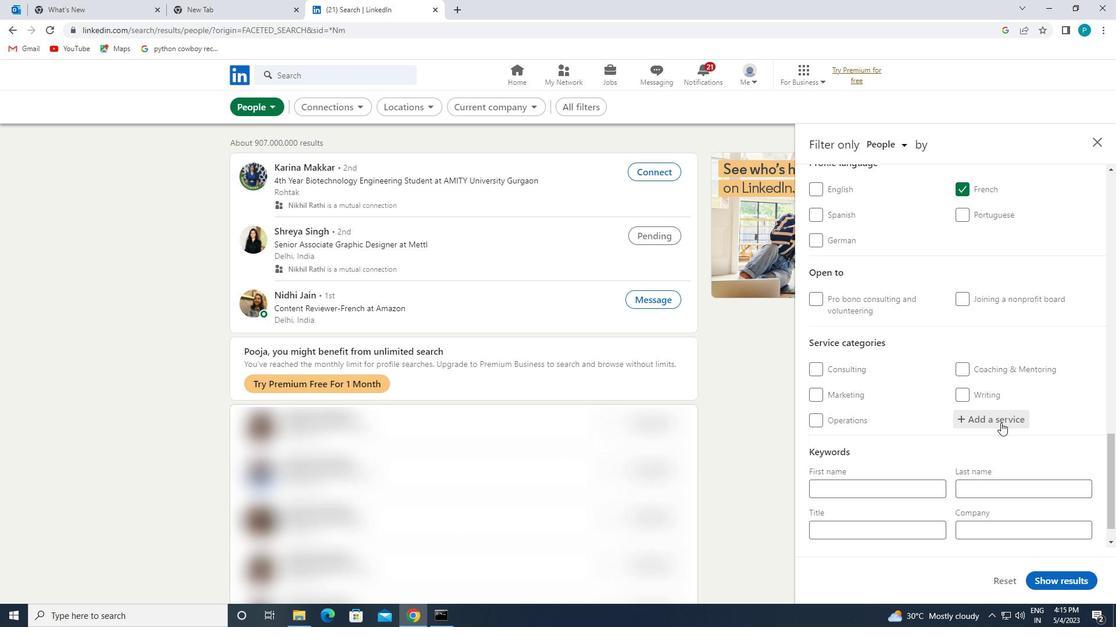 
Action: Key pressed <Key.caps_lock>USER
Screenshot: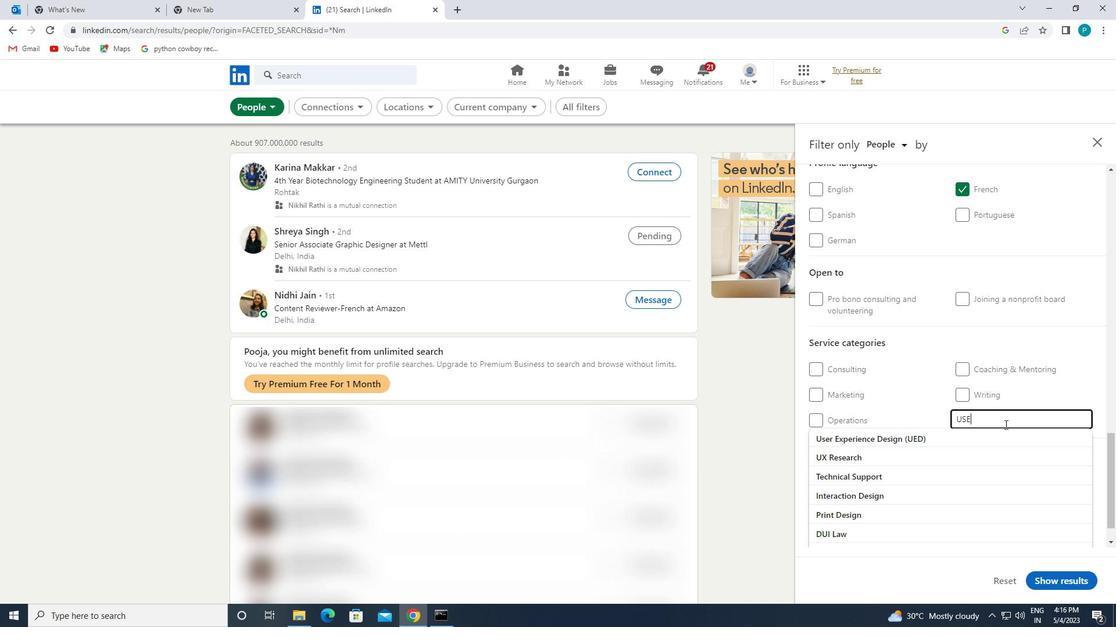 
Action: Mouse moved to (909, 510)
Screenshot: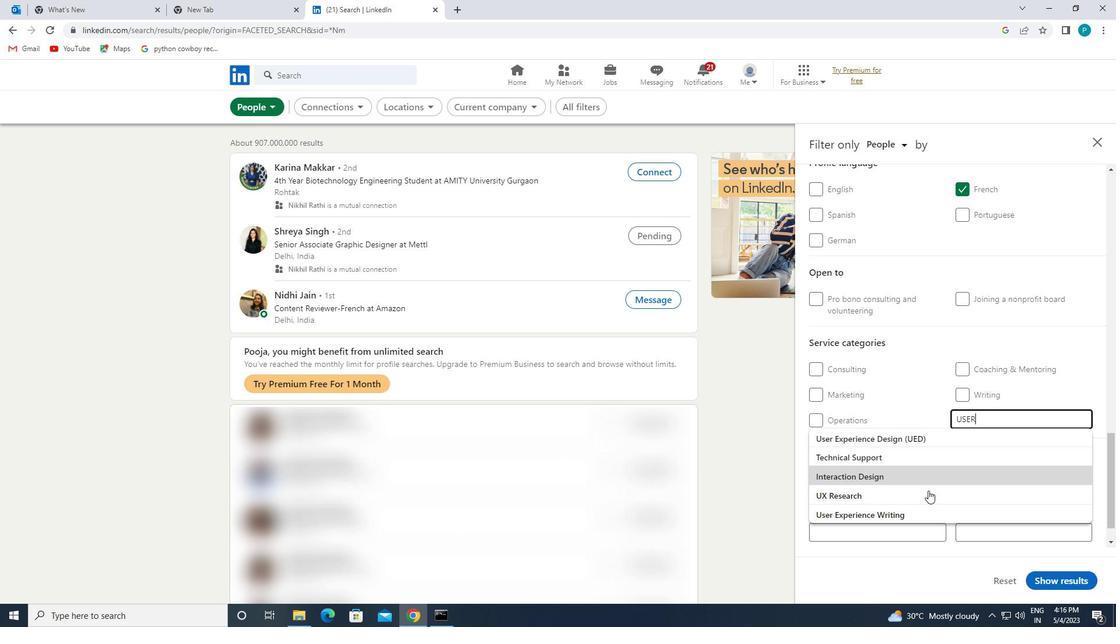 
Action: Mouse pressed left at (909, 510)
Screenshot: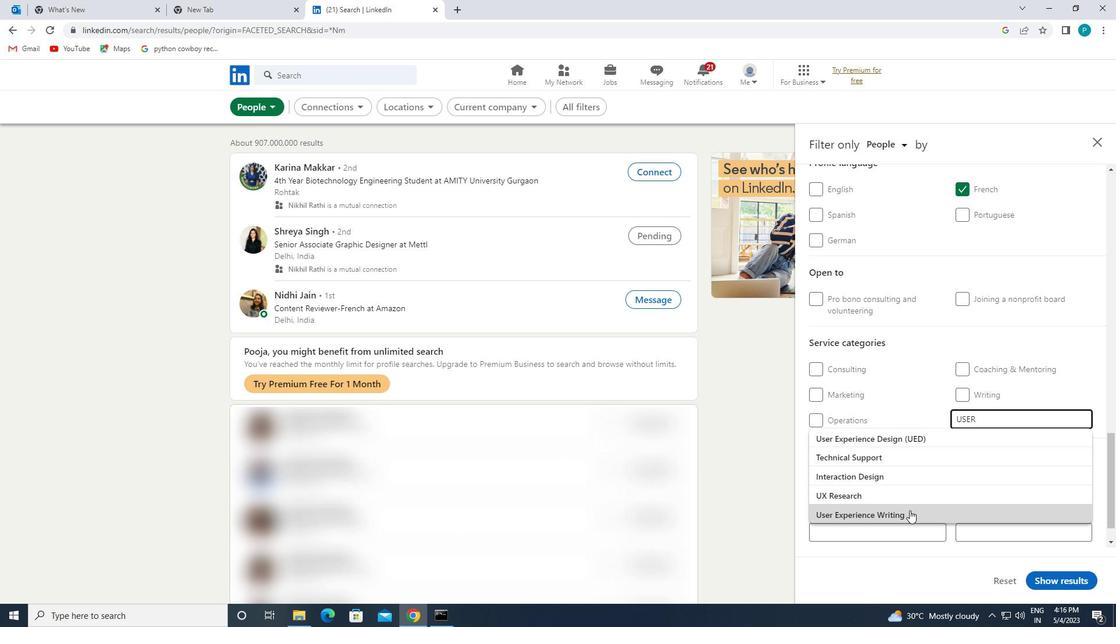 
Action: Mouse scrolled (909, 510) with delta (0, 0)
Screenshot: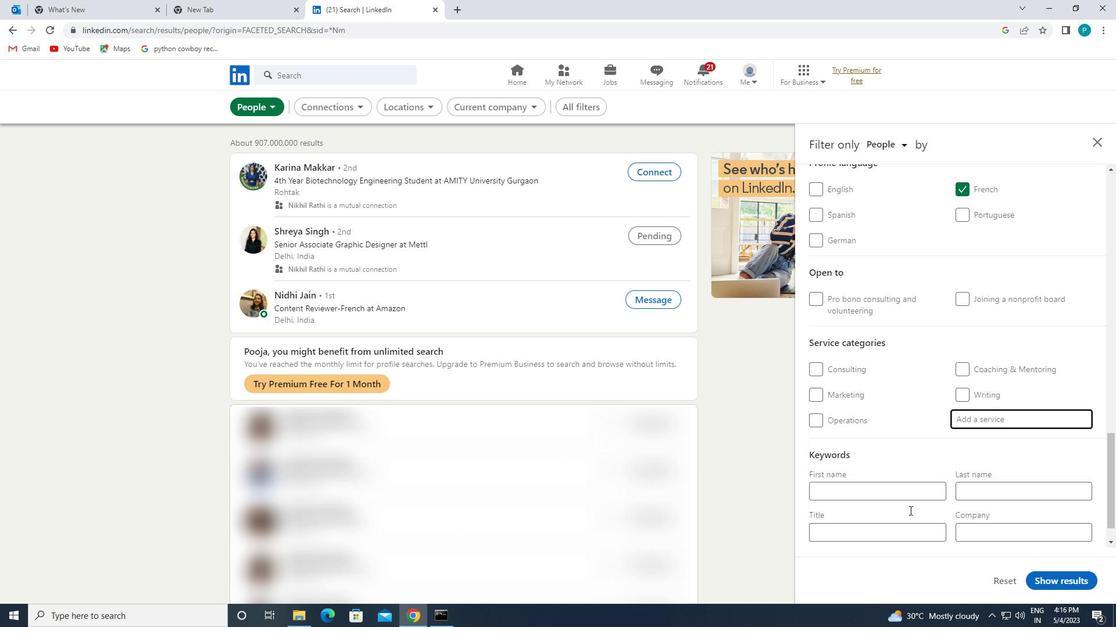 
Action: Mouse scrolled (909, 510) with delta (0, 0)
Screenshot: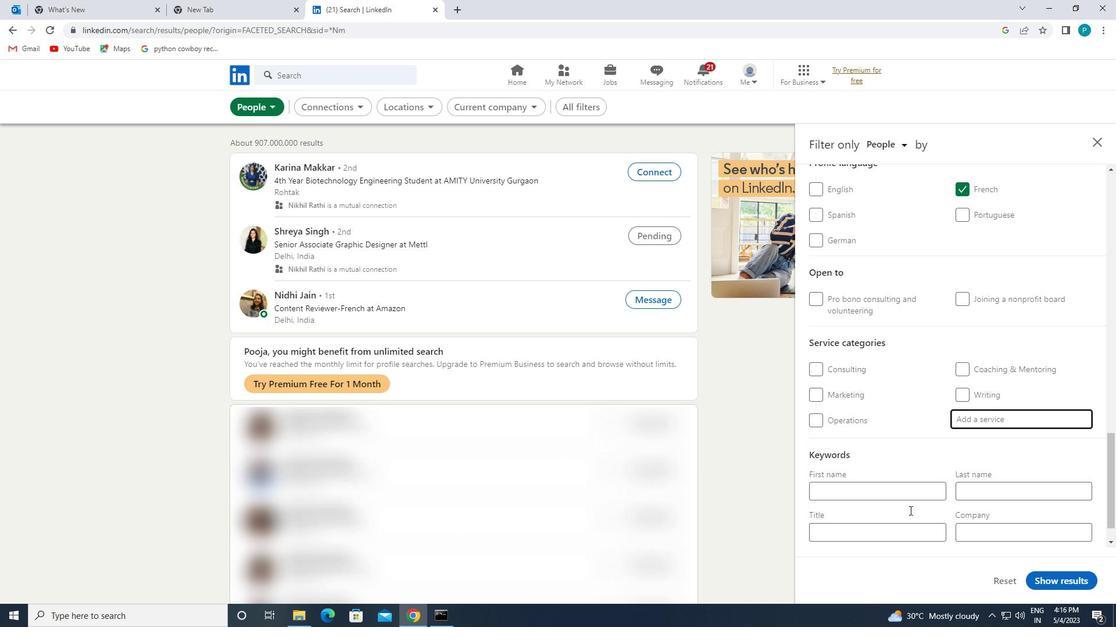 
Action: Mouse scrolled (909, 510) with delta (0, 0)
Screenshot: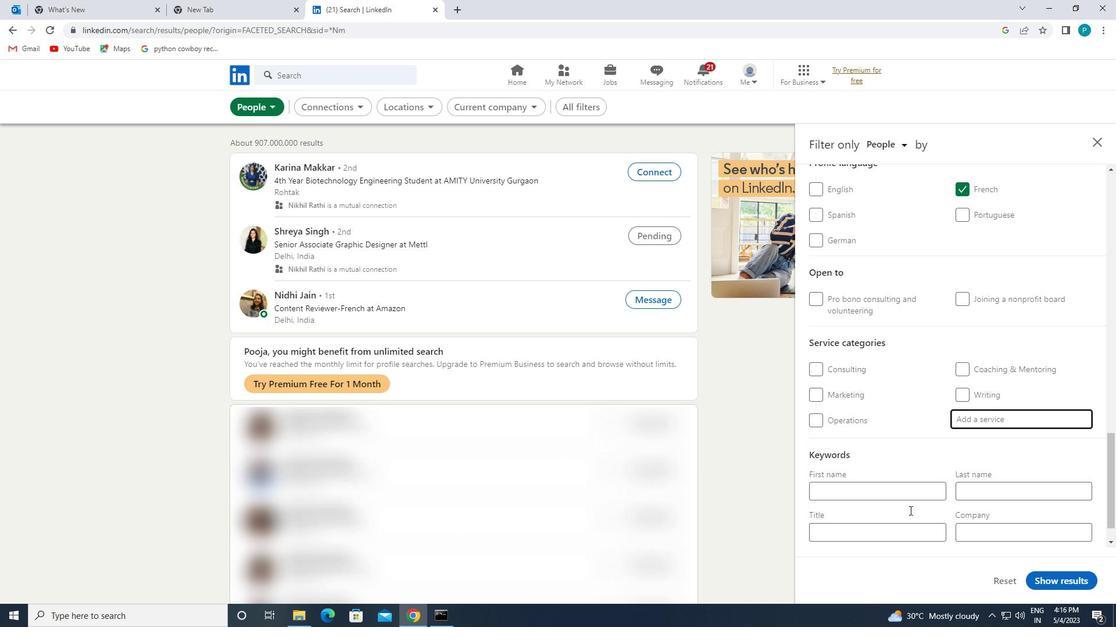 
Action: Mouse moved to (907, 509)
Screenshot: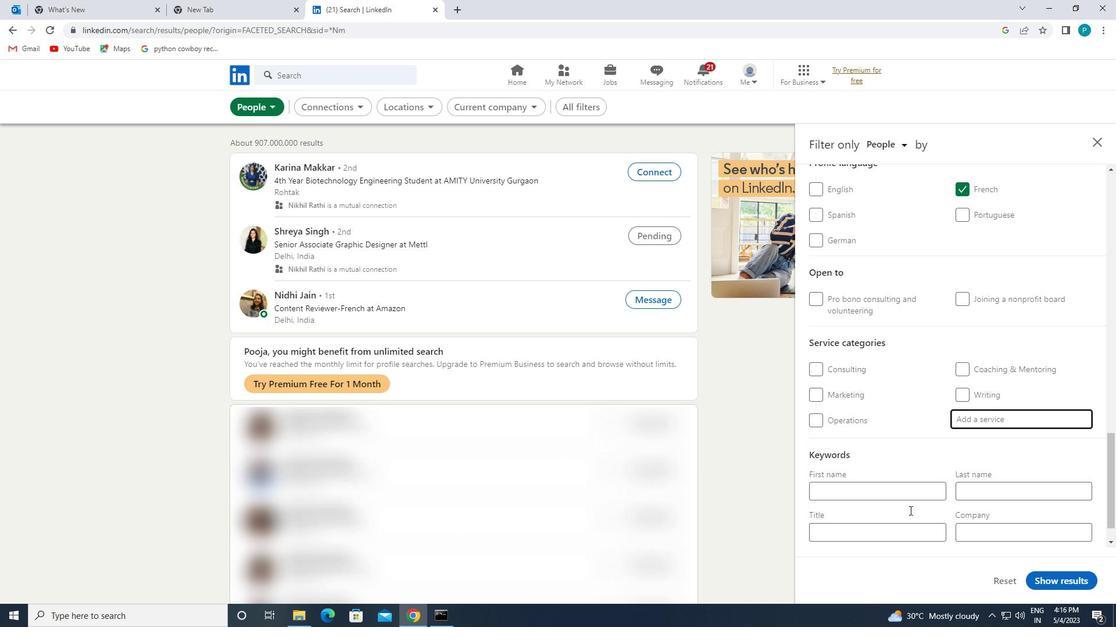 
Action: Mouse scrolled (907, 509) with delta (0, 0)
Screenshot: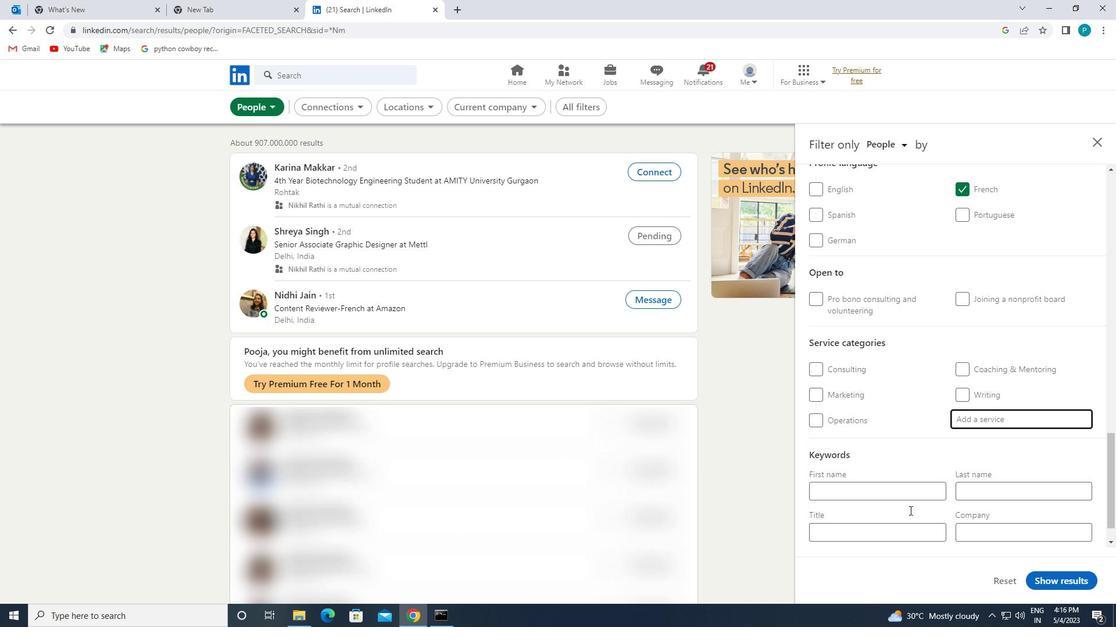 
Action: Mouse moved to (899, 506)
Screenshot: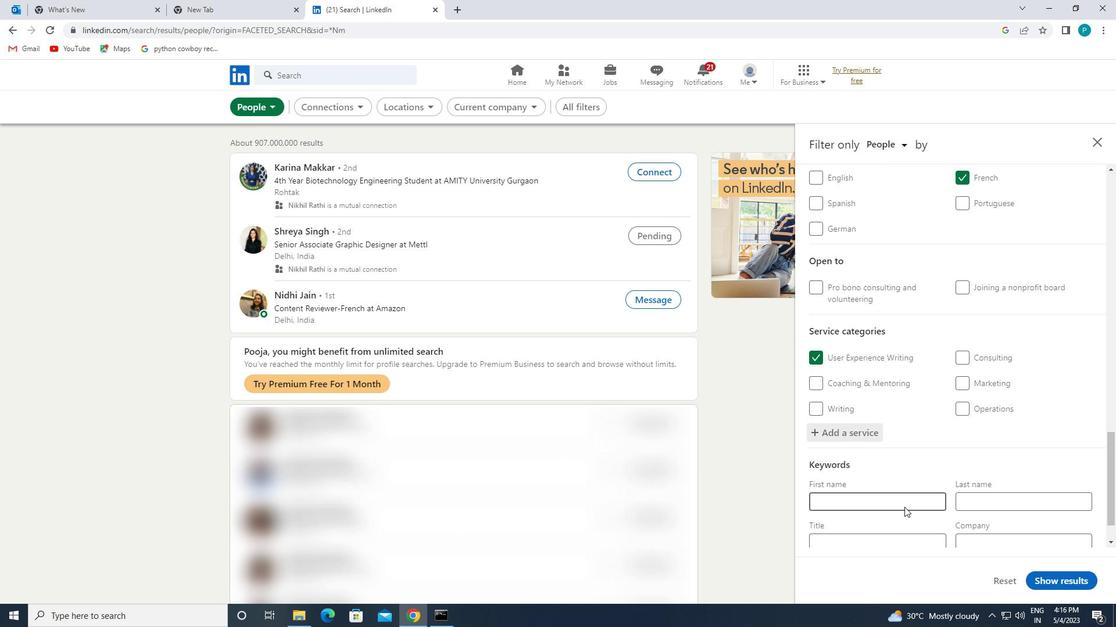
Action: Mouse pressed left at (899, 506)
Screenshot: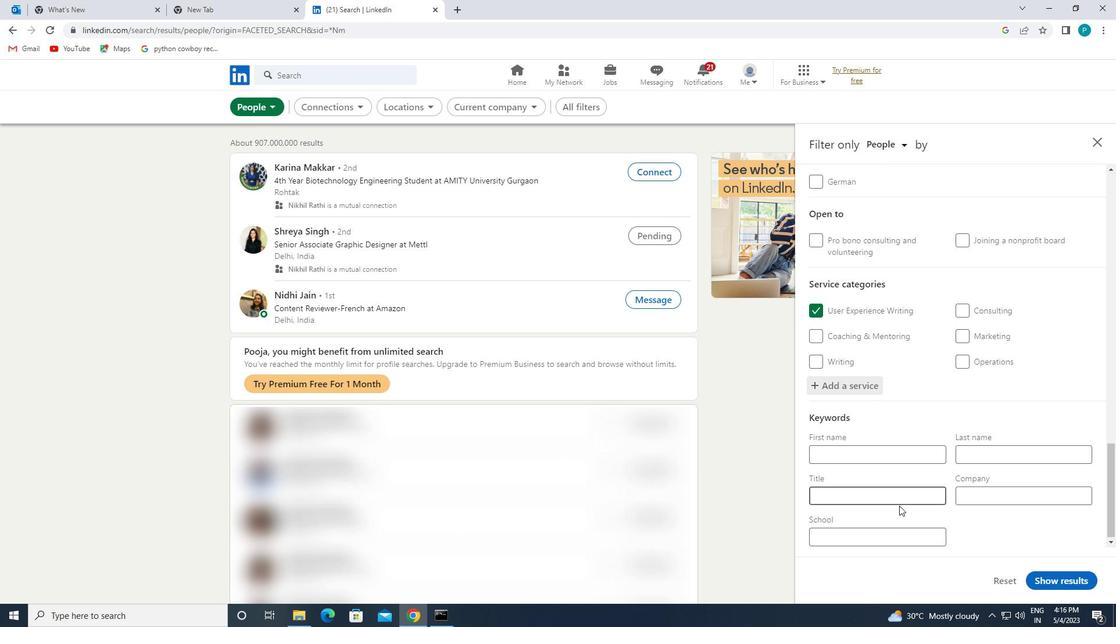 
Action: Mouse moved to (885, 487)
Screenshot: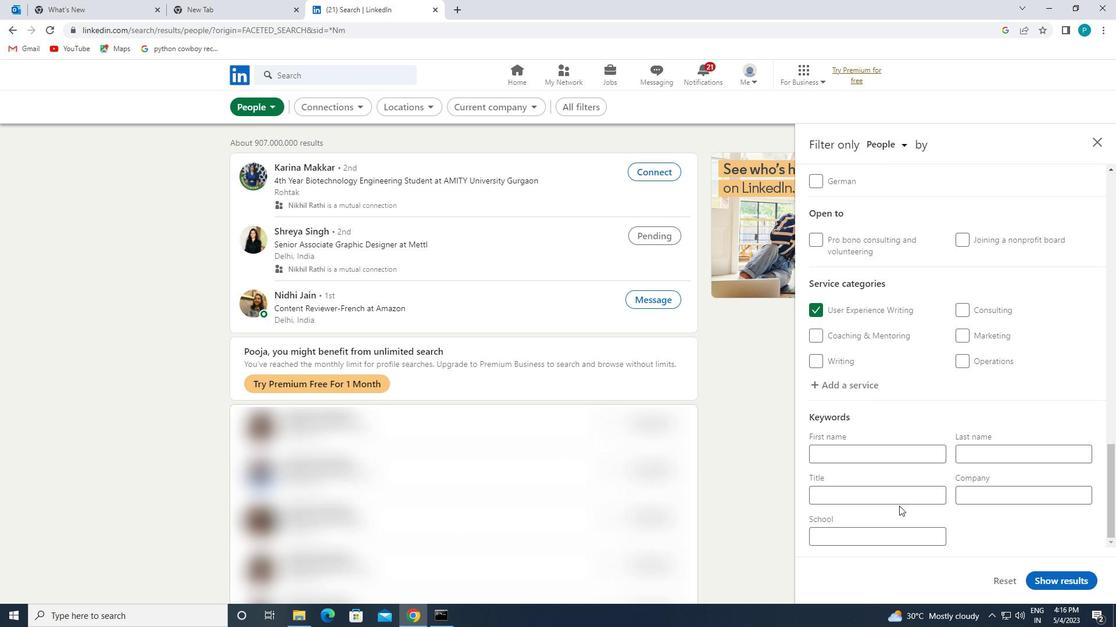 
Action: Mouse pressed left at (885, 487)
Screenshot: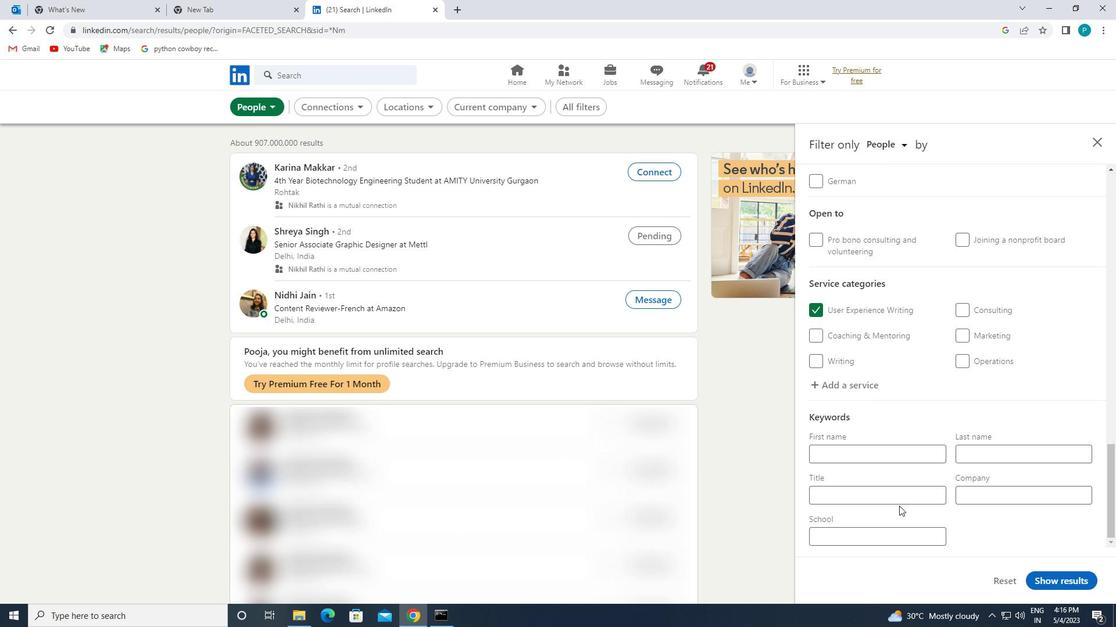 
Action: Key pressed S<Key.caps_lock>OCIAL<Key.space><Key.caps_lock>M<Key.caps_lock>EDIA<Key.space><Key.caps_lock>S<Key.caps_lock>OECIALIST
Screenshot: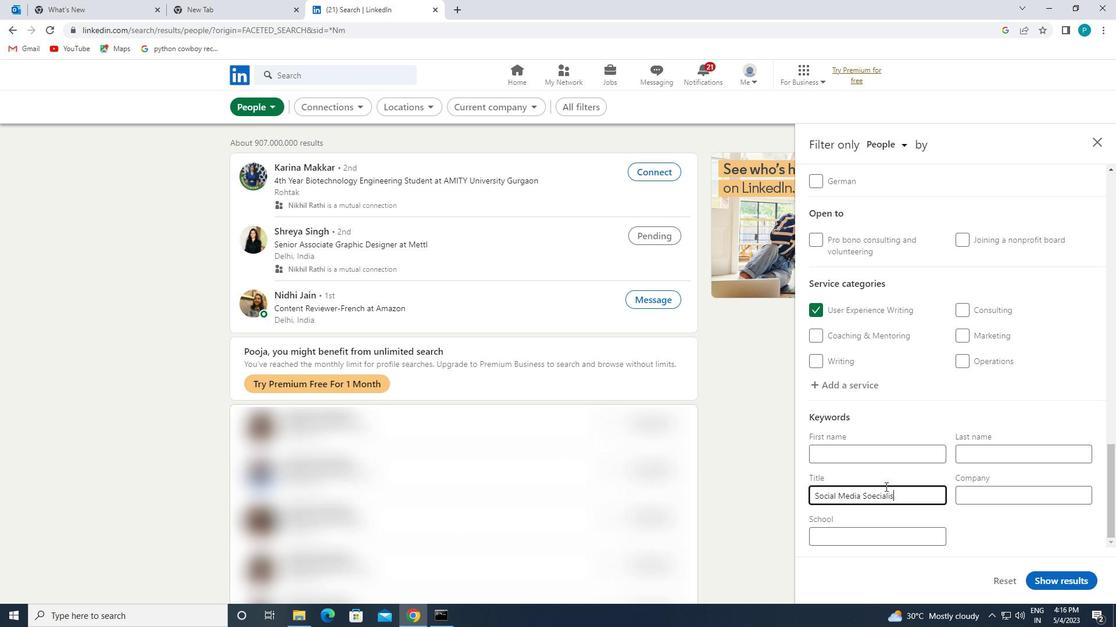 
Action: Mouse moved to (1075, 576)
Screenshot: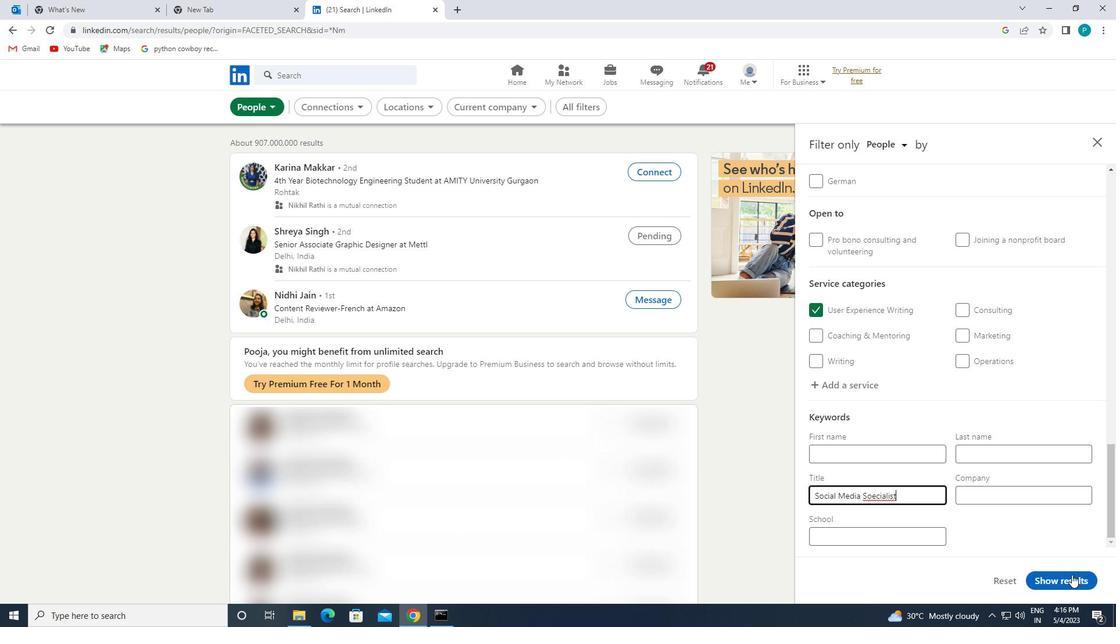 
Action: Mouse pressed left at (1075, 576)
Screenshot: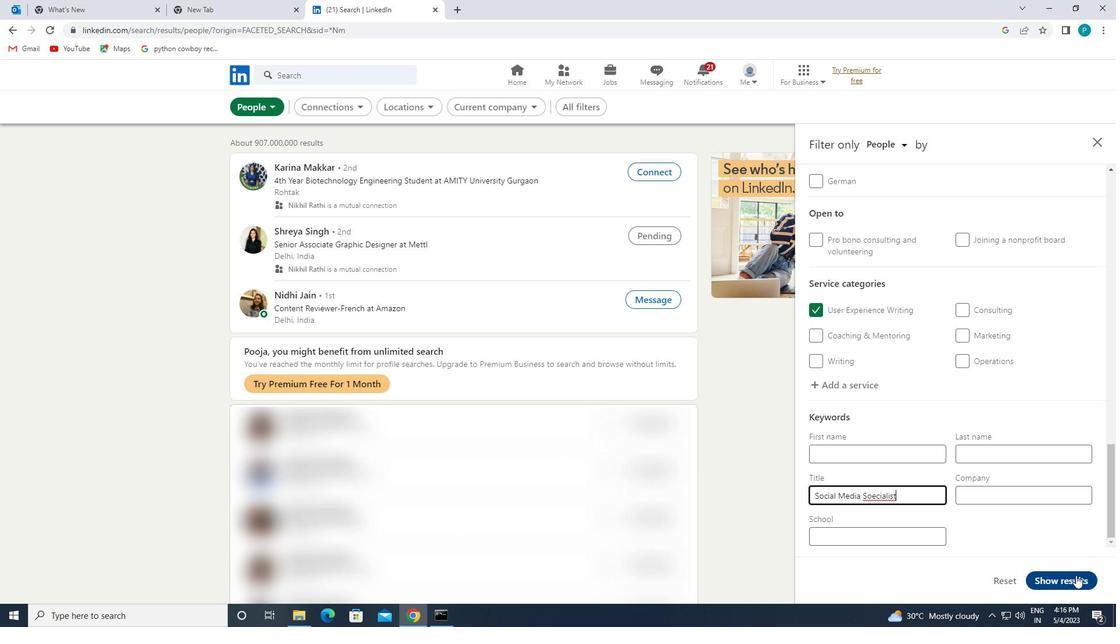 
Action: Mouse moved to (1075, 576)
Screenshot: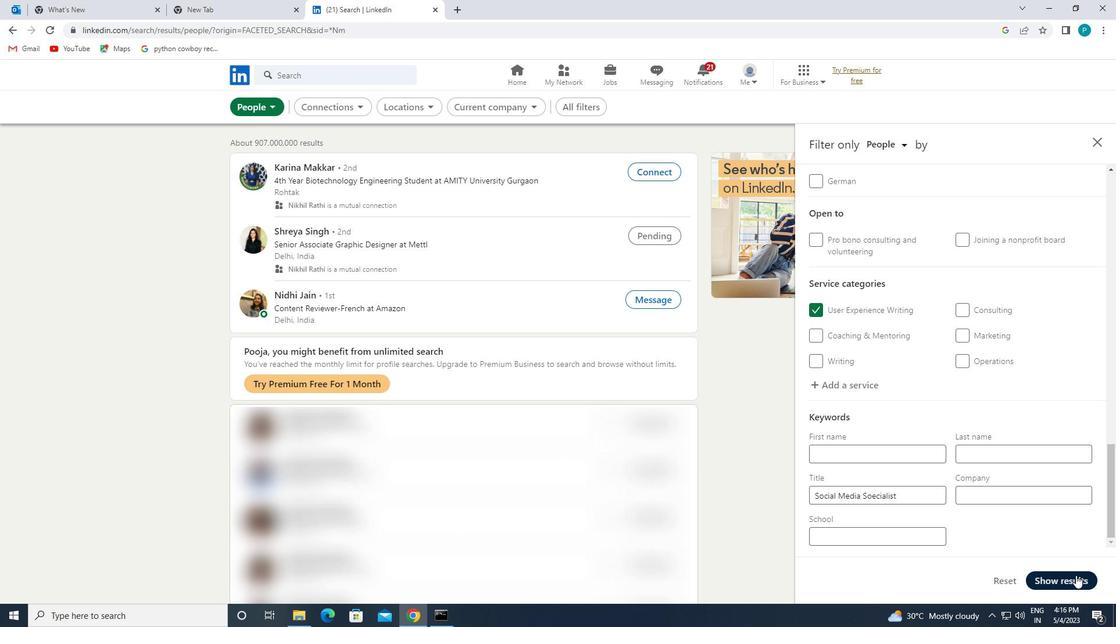 
